 Task: Open an excel sheet with  and write heading  Customer order data  Add 10 people name:-  'David White, Emily Green, Andrew Baker, Madison Evans, Logan King, Grace Hill, Gabriel Young, Elizabeth Flores, Samuel Reed, Avery Nelson. ' in February Last week sales are  10020 to 20050. customer order name:-  Nike shoe, Adidas shoe, Gucci T-shirt, Louis Vuitton bag, Zara Shirt, H&M jeans, Chanel perfume, Versace perfume, Ralph Lauren, Prada Shirtcustomer order price in between:-  10000 to 15000. Save page analysisAnnualSales_Report_2023
Action: Mouse scrolled (450, 320) with delta (0, 0)
Screenshot: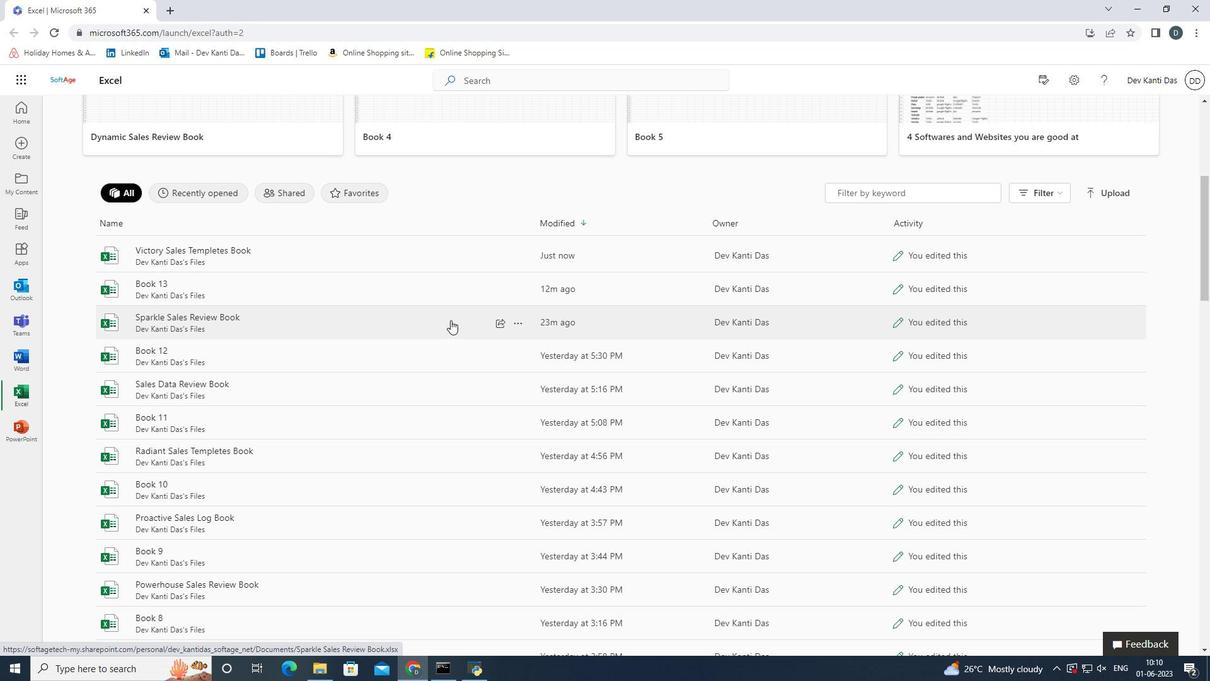 
Action: Mouse scrolled (450, 320) with delta (0, 0)
Screenshot: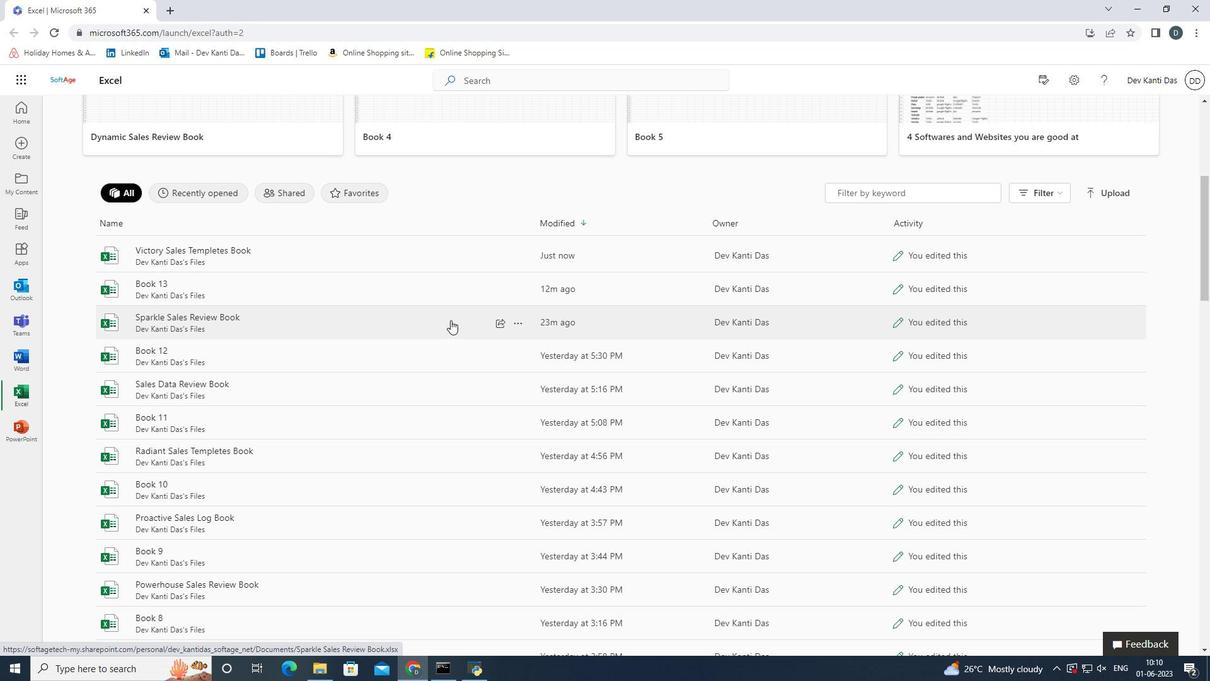 
Action: Mouse scrolled (450, 320) with delta (0, 0)
Screenshot: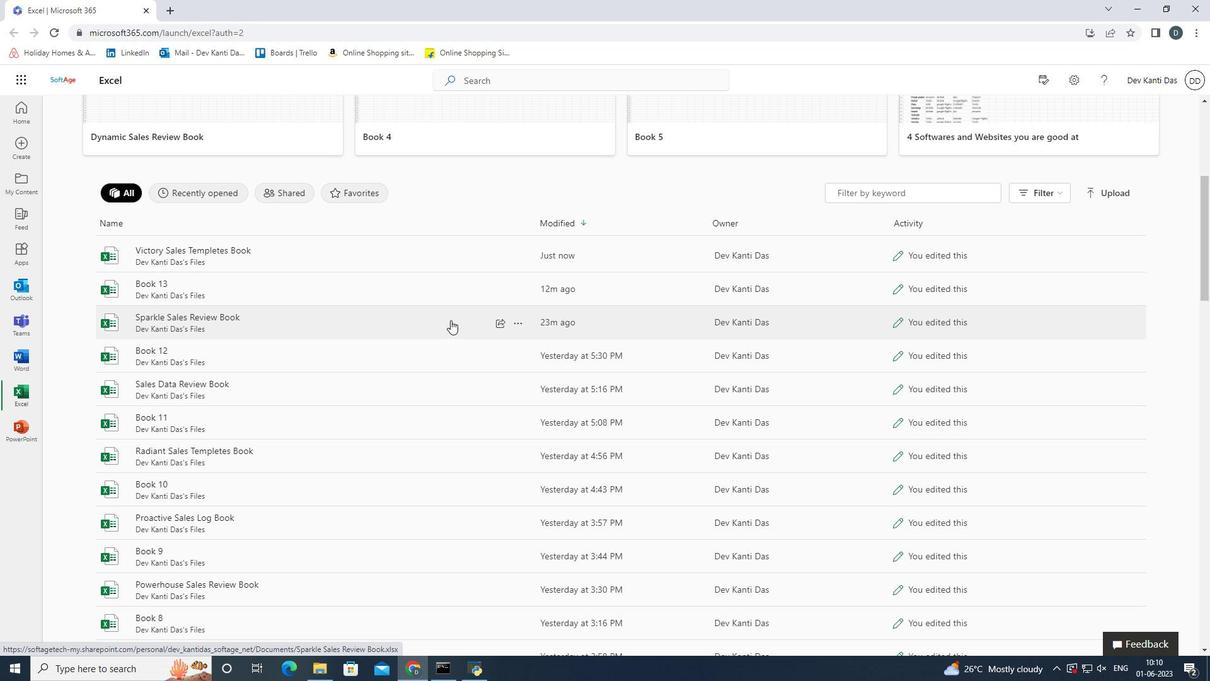 
Action: Mouse scrolled (450, 320) with delta (0, 0)
Screenshot: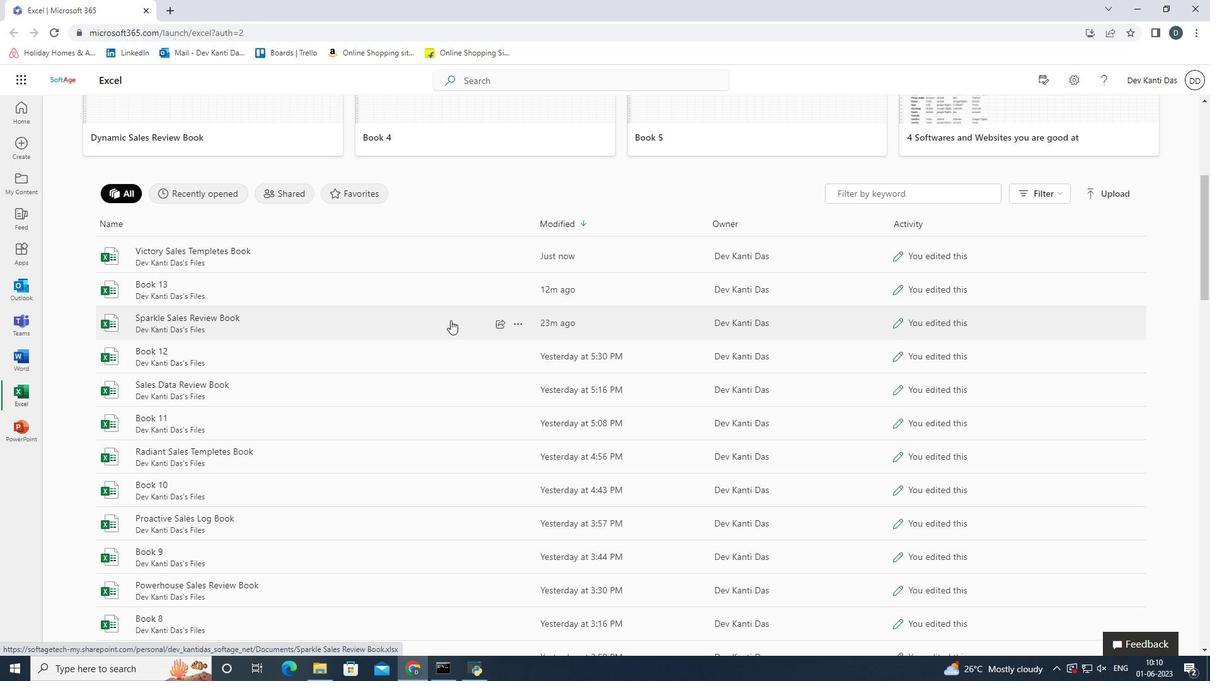 
Action: Mouse scrolled (450, 320) with delta (0, 0)
Screenshot: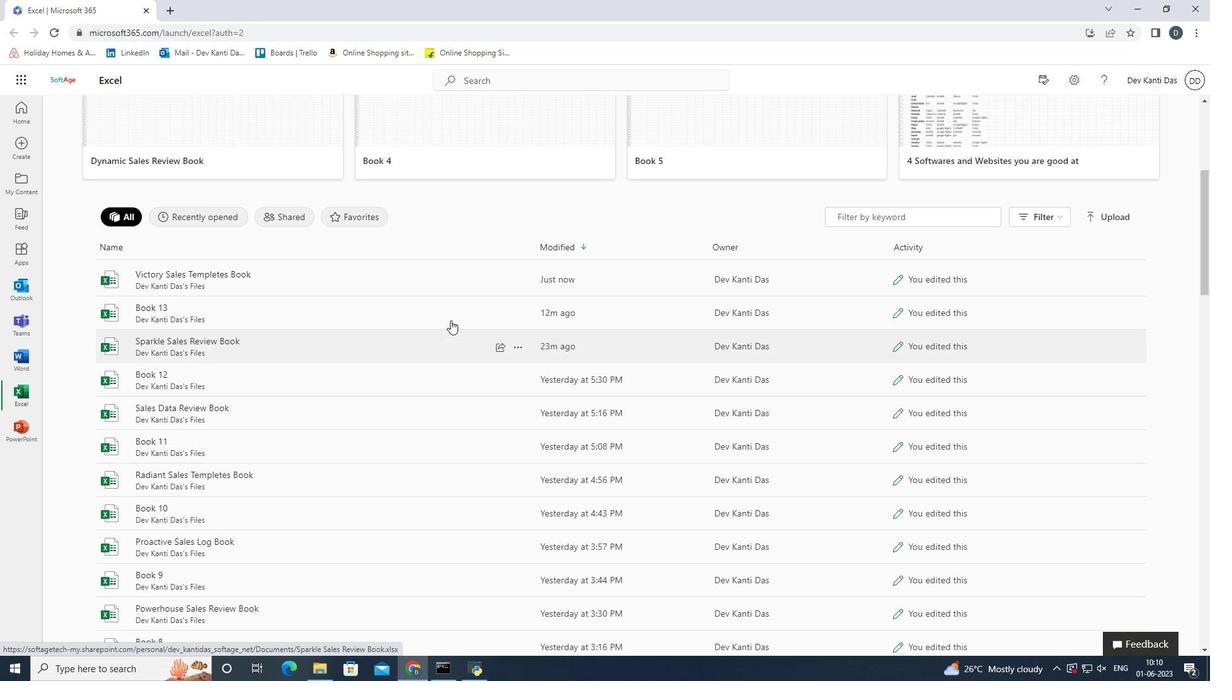 
Action: Mouse scrolled (450, 320) with delta (0, 0)
Screenshot: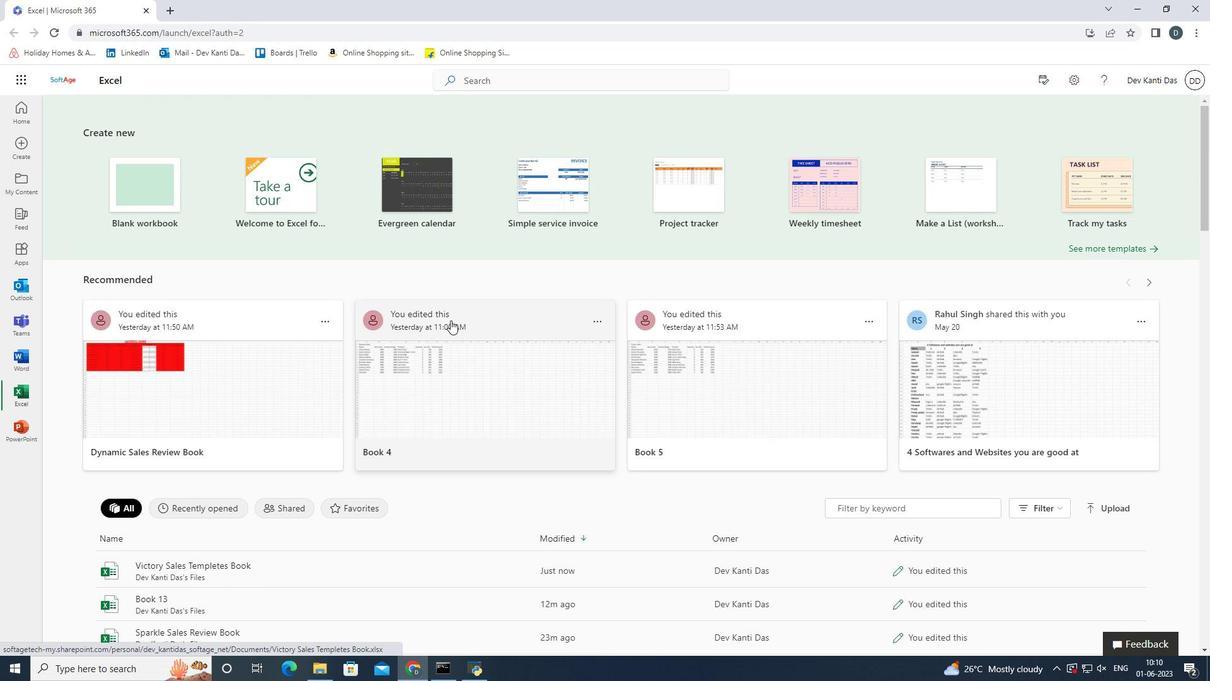 
Action: Mouse scrolled (450, 320) with delta (0, 0)
Screenshot: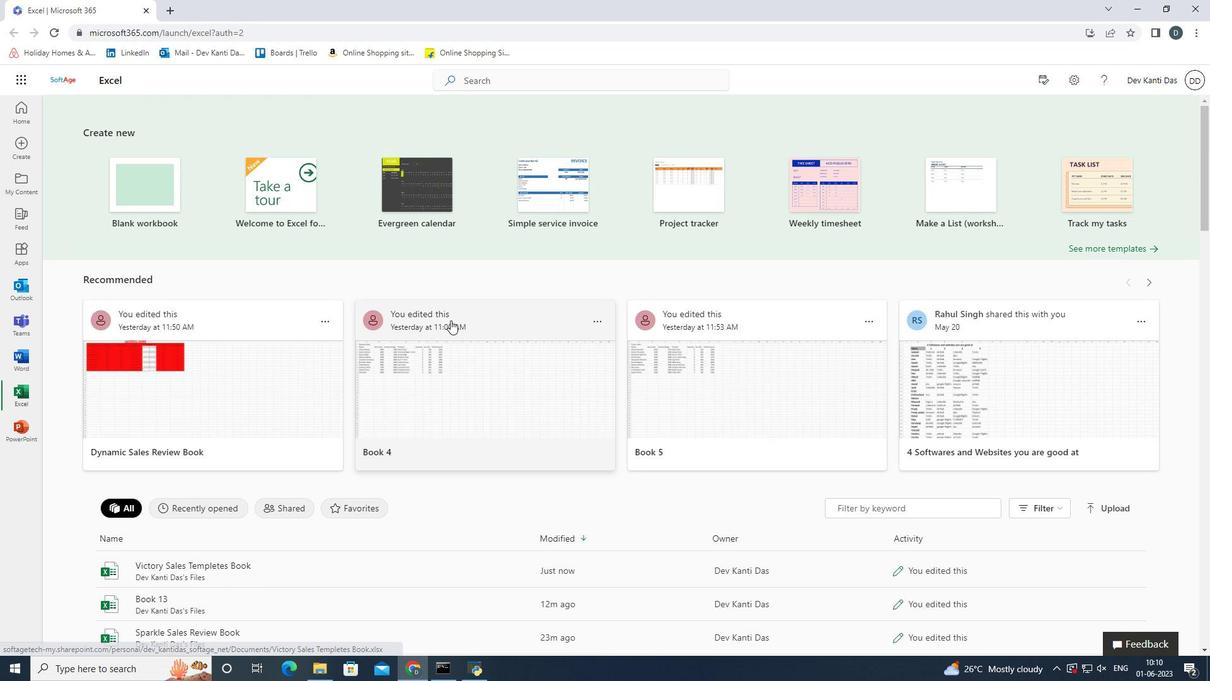 
Action: Mouse scrolled (450, 320) with delta (0, 0)
Screenshot: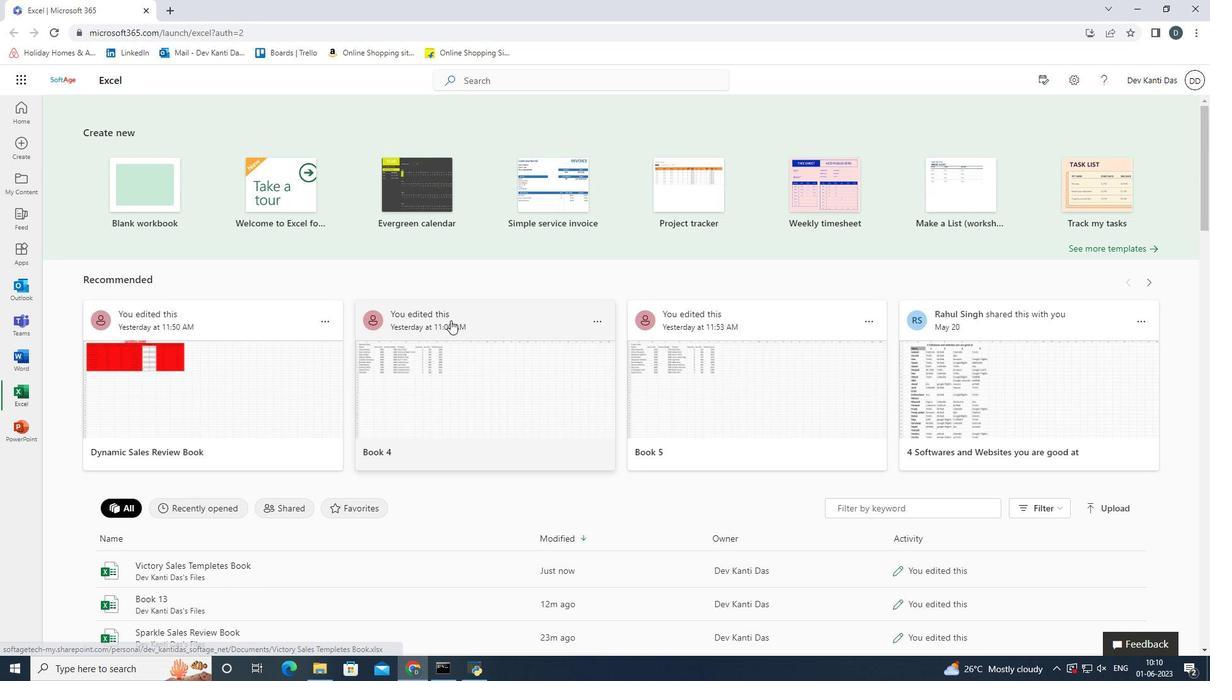 
Action: Mouse moved to (164, 202)
Screenshot: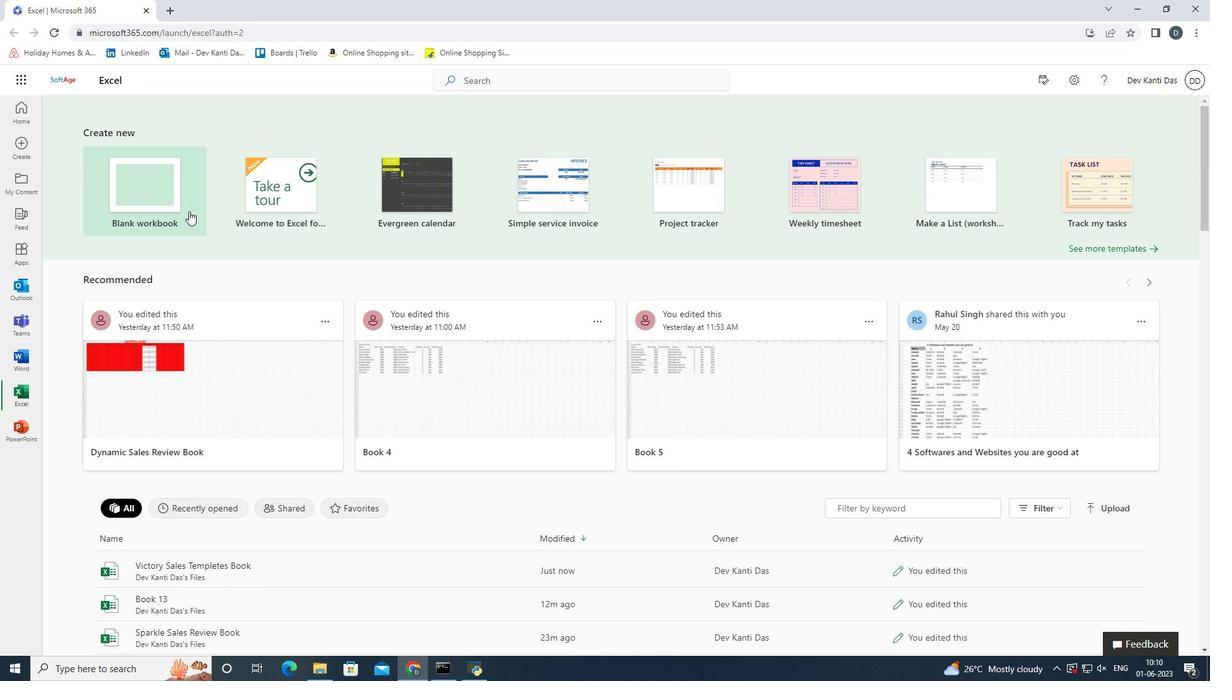 
Action: Mouse pressed left at (164, 202)
Screenshot: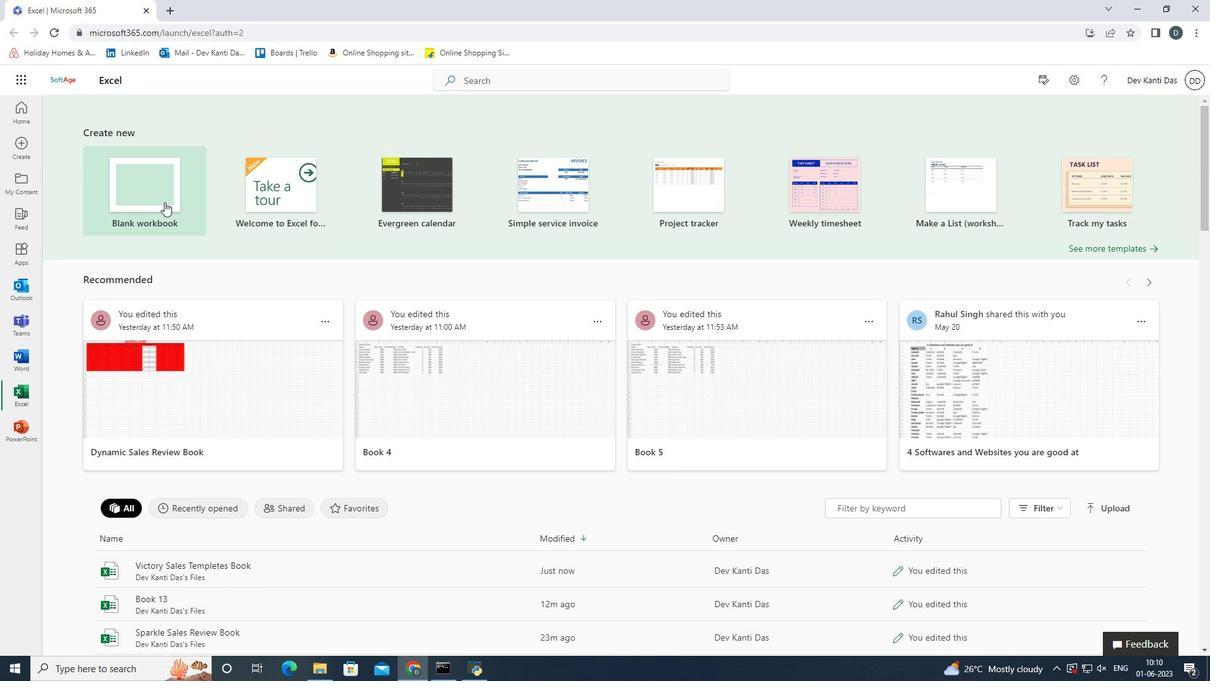 
Action: Mouse moved to (165, 290)
Screenshot: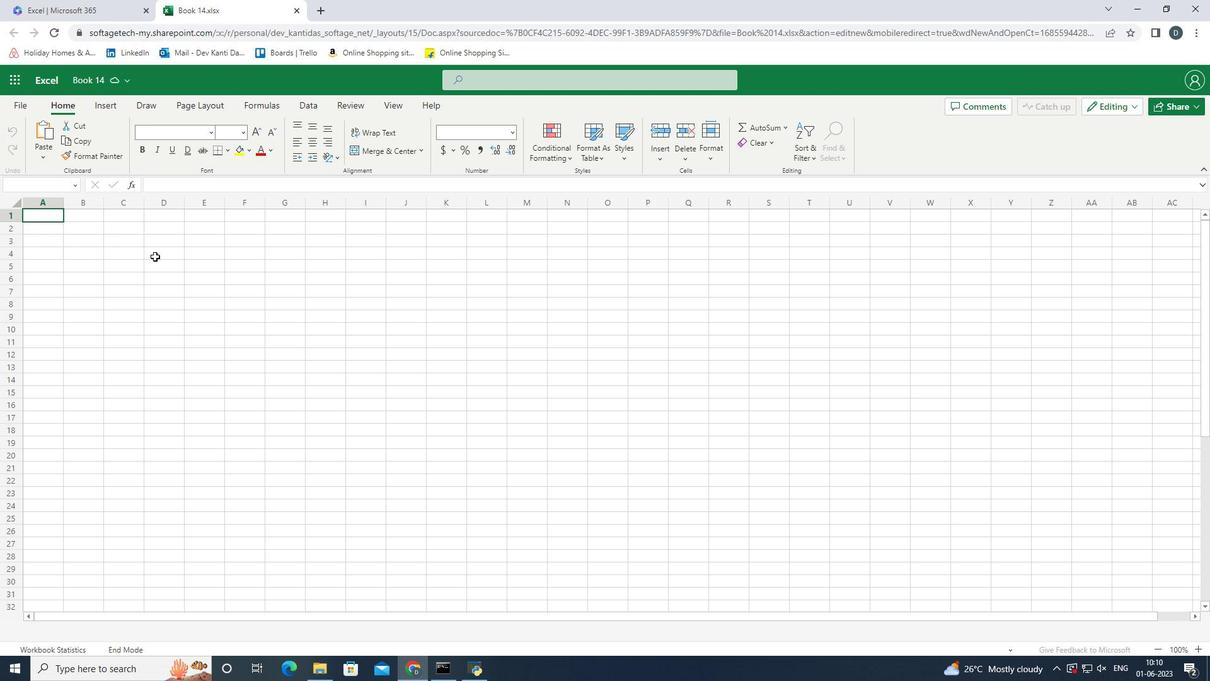 
Action: Key pressed <Key.shift>
Screenshot: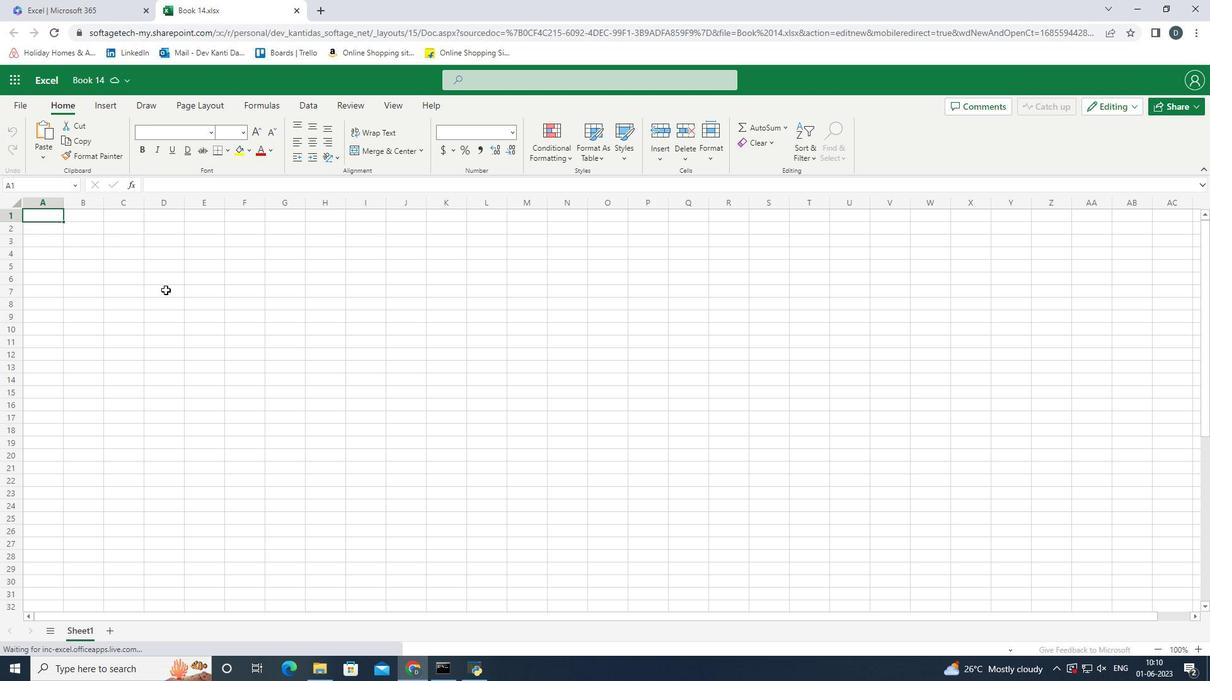 
Action: Mouse moved to (200, 300)
Screenshot: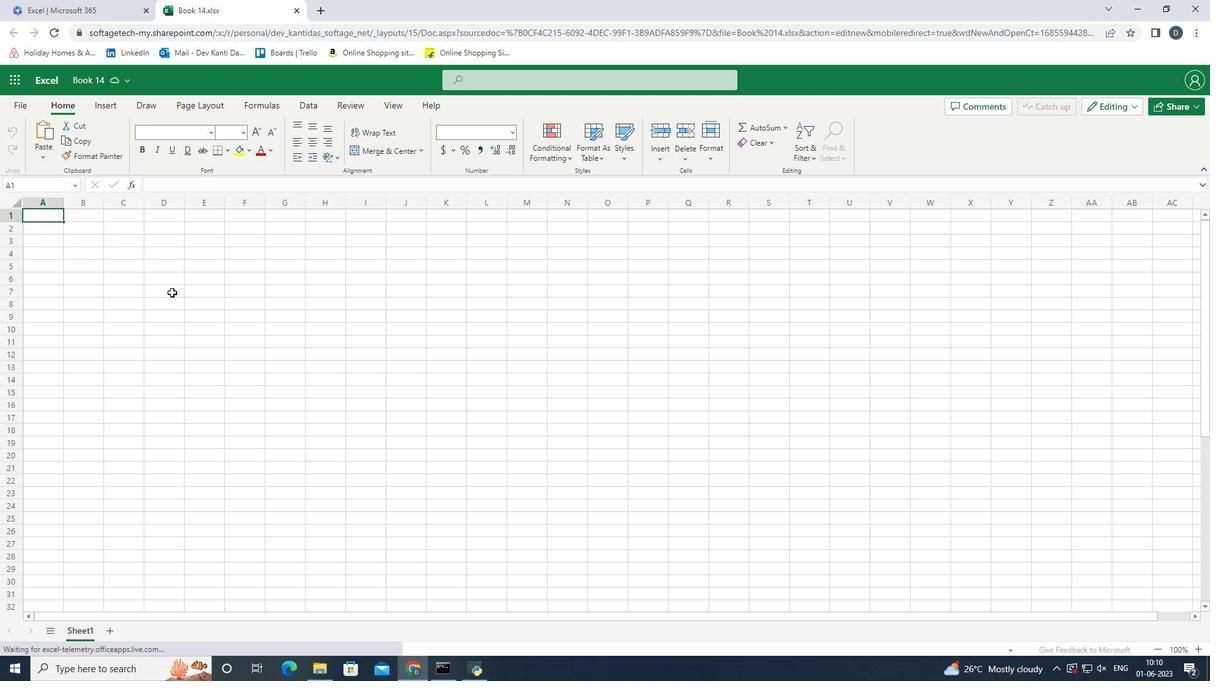 
Action: Key pressed <Key.shift><Key.shift><Key.shift>Customer<Key.space><Key.shift_r>Order<Key.space><Key.shift>Data<Key.enter><Key.shift>N
Screenshot: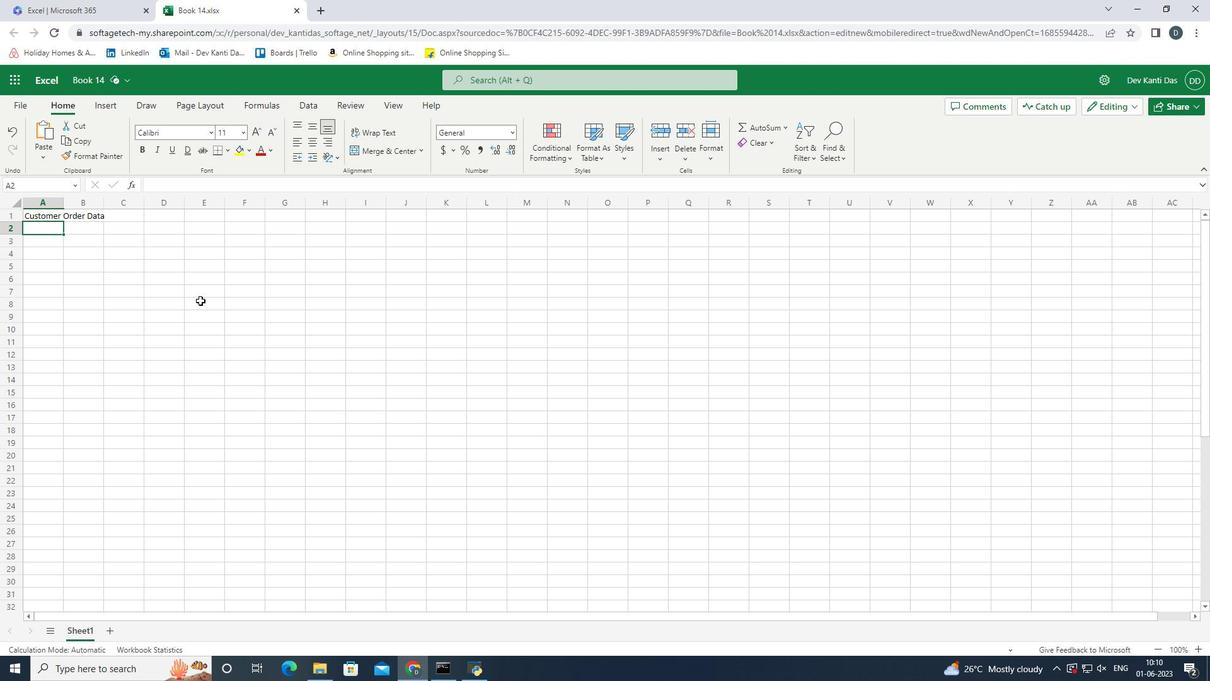 
Action: Mouse moved to (200, 300)
Screenshot: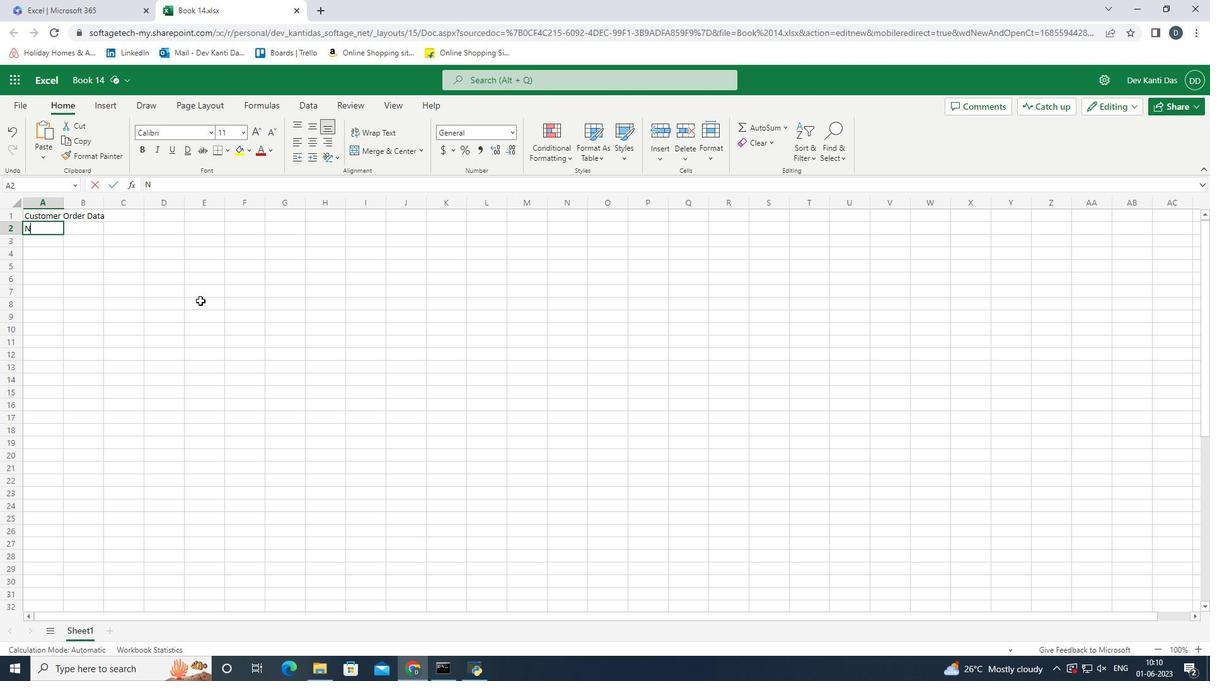 
Action: Key pressed ame<Key.enter><Key.shift><Key.shift><Key.shift><Key.shift><Key.shift><Key.shift><Key.shift><Key.shift><Key.shift><Key.shift><Key.shift><Key.shift><Key.shift>David<Key.space><Key.shift><Key.shift>White<Key.enter><Key.shift><Key.shift><Key.shift><Key.shift><Key.shift><Key.shift><Key.shift><Key.shift><Key.shift><Key.shift><Key.shift><Key.shift><Key.shift>Emily<Key.space><Key.shift><Key.shift><Key.shift>Green<Key.enter><Key.shift><Key.shift><Key.shift><Key.shift><Key.shift><Key.shift><Key.shift><Key.shift><Key.shift><Key.shift><Key.shift><Key.shift><Key.shift><Key.shift><Key.shift>Ande<Key.backspace>rew<Key.space><Key.shift><Key.shift><Key.shift><Key.shift><Key.shift><Key.shift><Key.shift><Key.shift><Key.shift><Key.shift><Key.shift><Key.shift><Key.shift><Key.shift><Key.shift><Key.shift><Key.shift><Key.shift><Key.shift><Key.shift><Key.shift><Key.shift><Key.shift><Key.shift><Key.shift><Key.shift><Key.shift><Key.shift><Key.shift><Key.shift><Key.shift><Key.shift><Key.shift><Key.shift><Key.shift><Key.shift><Key.shift><Key.shift>Baker<Key.space><Key.enter><Key.shift><Key.shift><Key.shift><Key.shift><Key.shift><Key.shift><Key.shift><Key.shift><Key.shift><Key.shift><Key.shift><Key.shift><Key.shift><Key.shift><Key.shift><Key.shift><Key.shift>Madison<Key.space><Key.shift><Key.shift><Key.shift><Key.shift>Evans<Key.enter><Key.shift>Logan<Key.space><Key.shift_r><Key.shift_r><Key.shift_r><Key.shift_r><Key.shift_r><Key.shift_r><Key.shift_r><Key.shift_r><Key.shift_r><Key.shift_r><Key.shift_r><Key.shift_r><Key.shift_r><Key.shift_r><Key.shift_r>King<Key.enter><Key.shift_r><Key.shift_r><Key.shift_r><Key.shift_r><Key.shift_r><Key.shift_r><Key.shift_r><Key.shift_r><Key.shift_r><Key.shift_r><Key.shift_r><Key.shift_r><Key.shift_r><Key.shift_r><Key.shift_r><Key.shift_r><Key.shift_r><Key.shift_r><Key.shift_r><Key.shift_r><Key.shift_r><Key.shift_r><Key.shift_r><Key.shift_r><Key.shift_r><Key.shift_r><Key.shift_r><Key.shift_r><Key.shift_r><Key.shift_r><Key.shift_r><Key.shift_r><Key.shift_r><Key.shift_r><Key.shift_r><Key.shift_r><Key.shift_r><Key.shift_r><Key.shift_r><Key.shift_r><Key.shift_r><Key.shift_r><Key.shift_r><Key.shift_r><Key.shift_r><Key.shift_r><Key.shift_r><Key.shift_r><Key.shift_r><Key.shift_r><Key.shift_r><Key.shift_r><Key.shift_r><Key.shift_r><Key.shift_r><Key.shift_r><Key.shift_r><Key.shift_r><Key.shift_r><Key.shift_r><Key.shift_r><Key.shift_r><Key.shift_r><Key.shift_r><Key.shift_r><Key.shift_r><Key.shift_r><Key.shift_r><Key.shift_r><Key.shift_r><Key.shift_r><Key.shift_r><Key.shift_r><Key.shift_r><Key.shift_r><Key.shift_r><Key.shift_r><Key.shift_r><Key.shift_r><Key.shift_r><Key.shift_r><Key.shift_r><Key.shift_r><Key.shift_r><Key.shift_r><Key.shift_r><Key.shift_r><Key.shift_r><Key.shift_r><Key.shift_r><Key.shift_r><Key.shift_r><Key.shift_r><Key.shift_r><Key.shift_r><Key.shift_r><Key.shift_r><Key.shift_r><Key.shift_r>Grace<Key.space><Key.shift_r><Key.shift_r><Key.shift_r>Hill<Key.enter><Key.shift><Key.shift><Key.shift><Key.shift><Key.shift><Key.shift><Key.shift>Gabriel<Key.space><Key.shift_r><Key.shift_r><Key.shift_r><Key.shift_r><Key.shift_r><Key.shift_r><Key.shift_r><Key.shift_r><Key.shift_r><Key.shift_r><Key.shift_r><Key.shift_r><Key.shift_r><Key.shift_r><Key.shift_r>Young<Key.enter><Key.shift>Elizabeth<Key.space><Key.shift><Key.shift><Key.shift><Key.shift><Key.shift><Key.shift><Key.shift>Flores<Key.enter><Key.shift>Samuel<Key.space><Key.shift>Reed<Key.enter><Key.shift><Key.shift><Key.shift><Key.shift><Key.shift><Key.shift><Key.shift><Key.shift>Avery<Key.space><Key.shift><Key.shift><Key.shift><Key.shift><Key.shift><Key.shift><Key.shift><Key.shift><Key.shift><Key.shift><Key.shift><Key.shift><Key.shift><Key.shift><Key.shift><Key.shift><Key.shift><Key.shift><Key.shift><Key.shift><Key.shift><Key.shift><Key.shift><Key.shift><Key.shift><Key.shift><Key.shift><Key.shift><Key.shift><Key.shift><Key.shift><Key.shift><Key.shift><Key.shift><Key.shift><Key.shift><Key.shift><Key.shift><Key.shift><Key.shift><Key.shift><Key.shift><Key.shift><Key.shift><Key.shift><Key.shift><Key.shift><Key.shift><Key.shift><Key.shift><Key.shift><Key.shift><Key.shift><Key.shift><Key.shift><Key.shift><Key.shift><Key.shift><Key.shift><Key.shift><Key.shift>Nelson<Key.down><Key.right><Key.up><Key.up><Key.up><Key.up><Key.up><Key.up><Key.up><Key.up><Key.up><Key.up><Key.up>
Screenshot: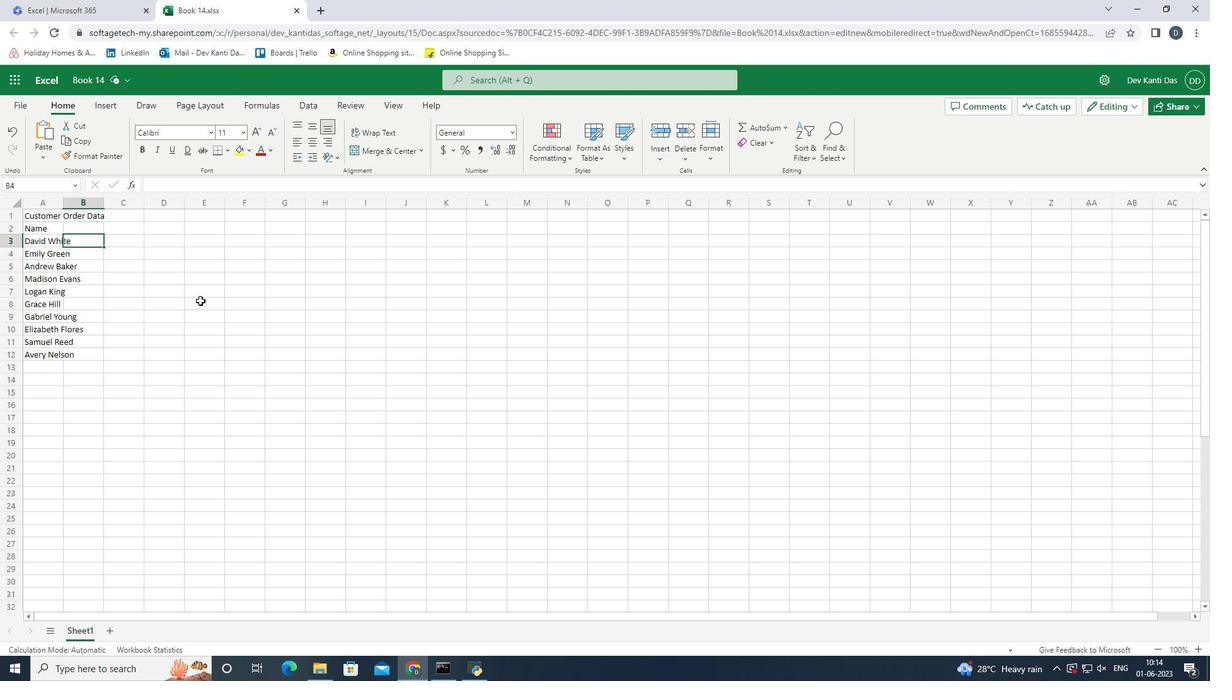 
Action: Mouse moved to (64, 206)
Screenshot: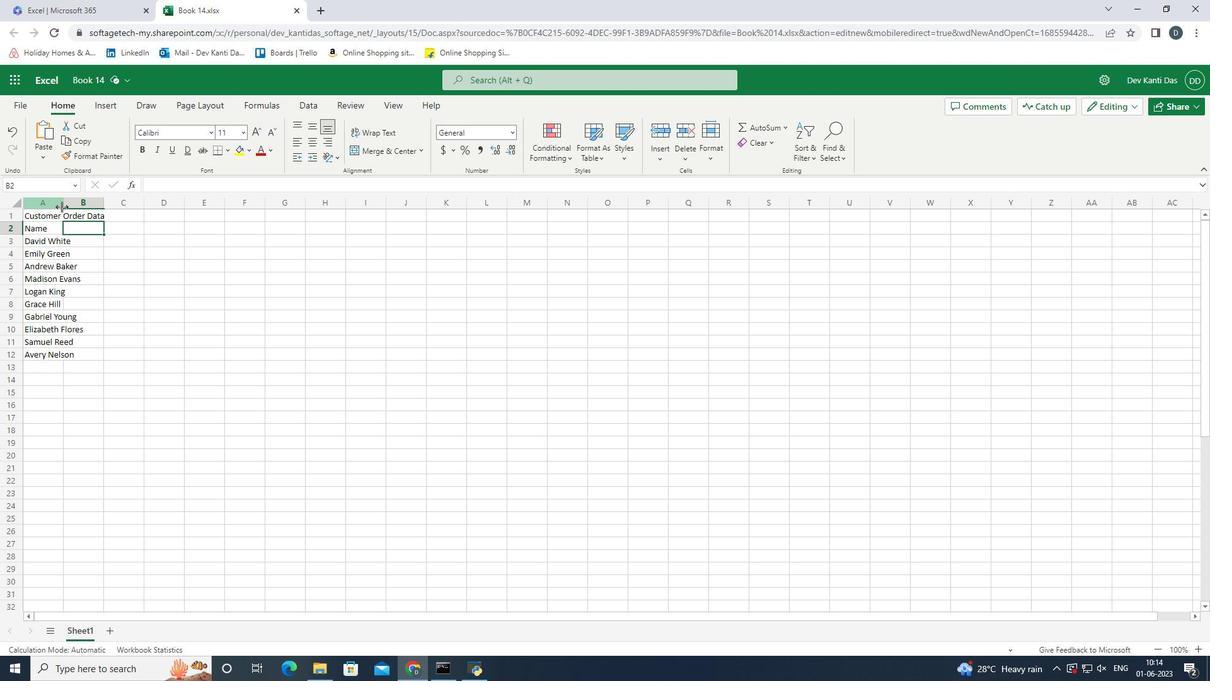 
Action: Mouse pressed left at (64, 206)
Screenshot: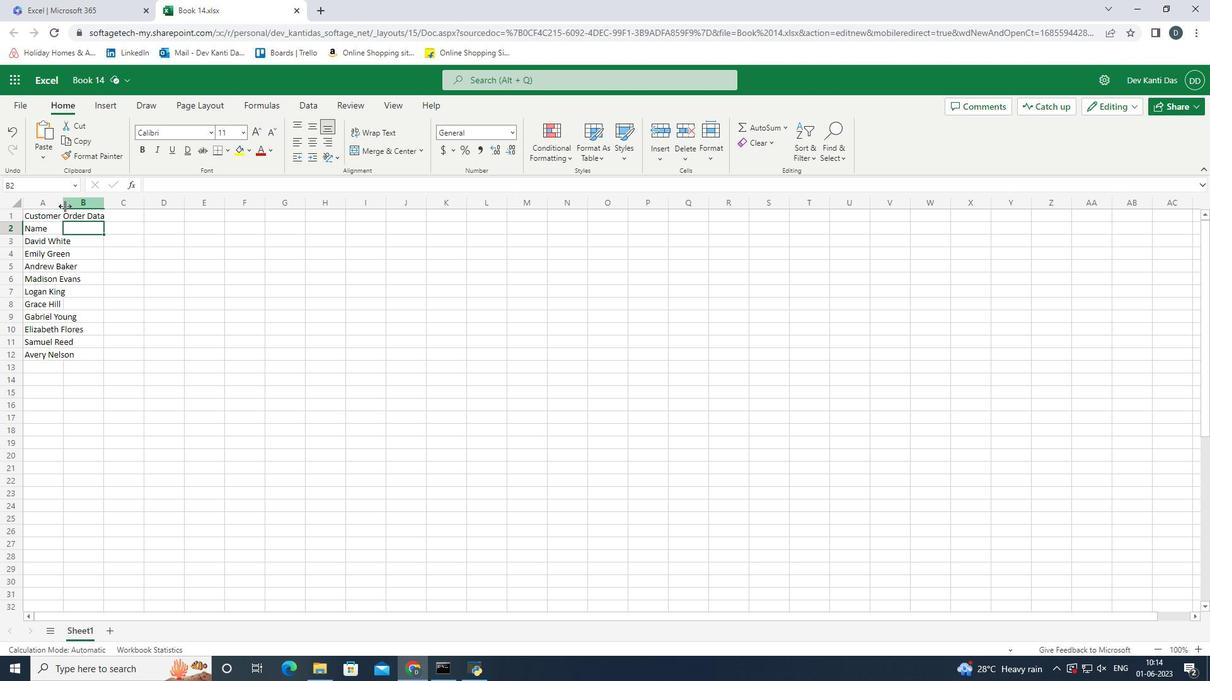 
Action: Mouse moved to (292, 324)
Screenshot: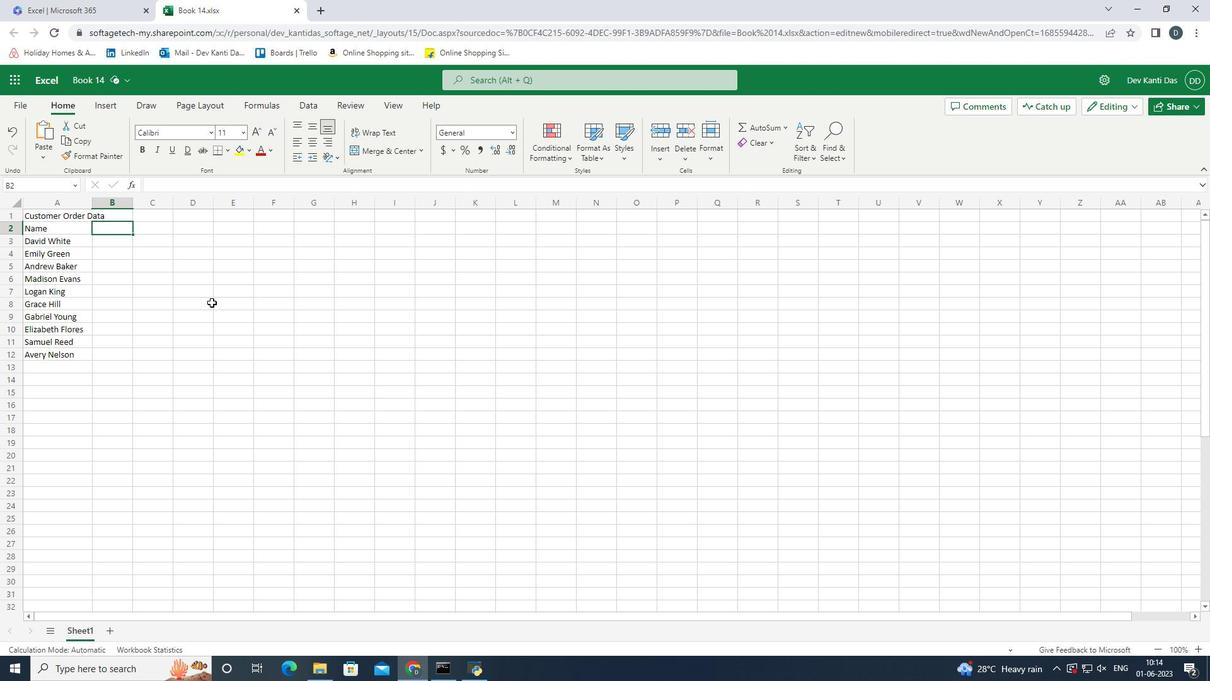 
Action: Key pressed <Key.shift>Last<Key.space><Key.shift><Key.shift><Key.shift><Key.shift>Week<Key.space><Key.shift><Key.shift>Sales<Key.space>of<Key.space><Key.shift><Key.shift><Key.shift><Key.shift><Key.shift><Key.shift><Key.shift><Key.shift><Key.shift><Key.shift><Key.shift><Key.shift><Key.shift><Key.shift><Key.shift><Key.shift>February<Key.enter>
Screenshot: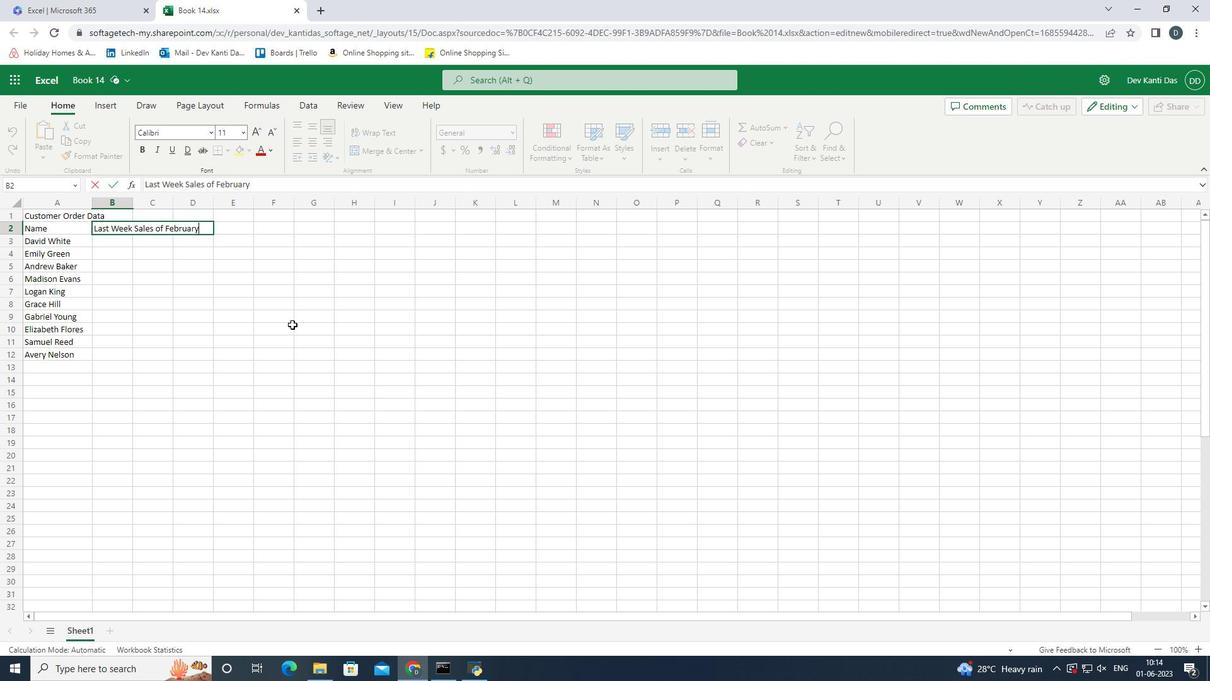 
Action: Mouse moved to (132, 203)
Screenshot: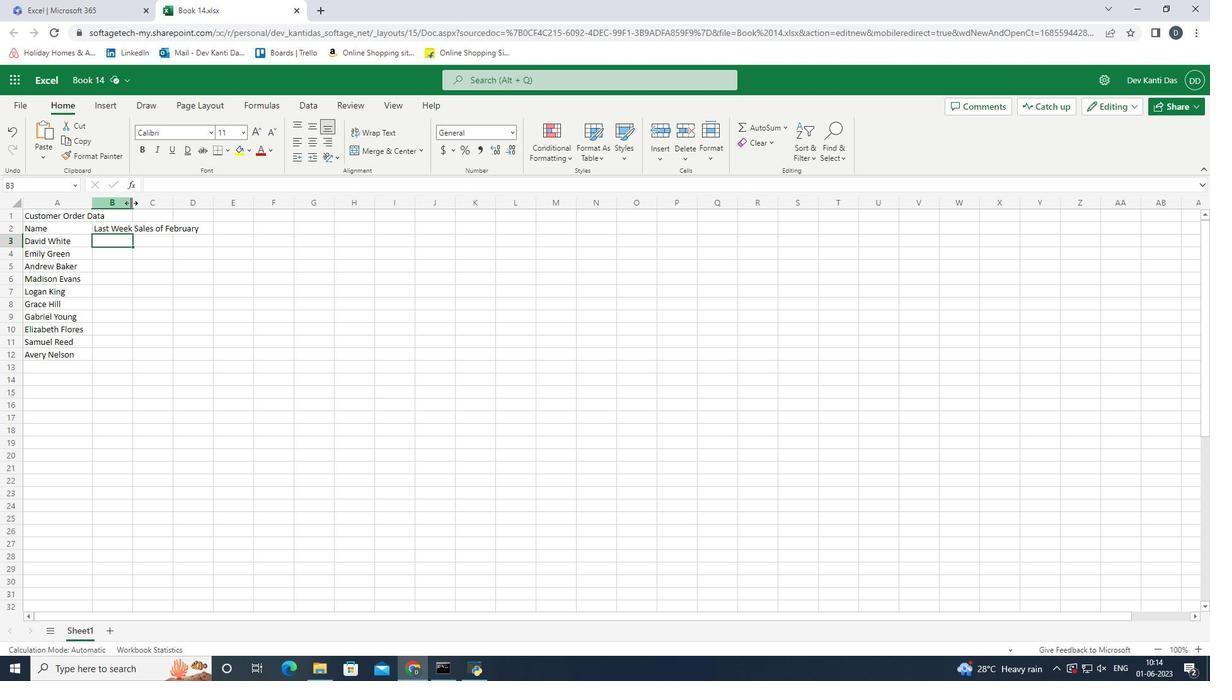 
Action: Mouse pressed left at (132, 203)
Screenshot: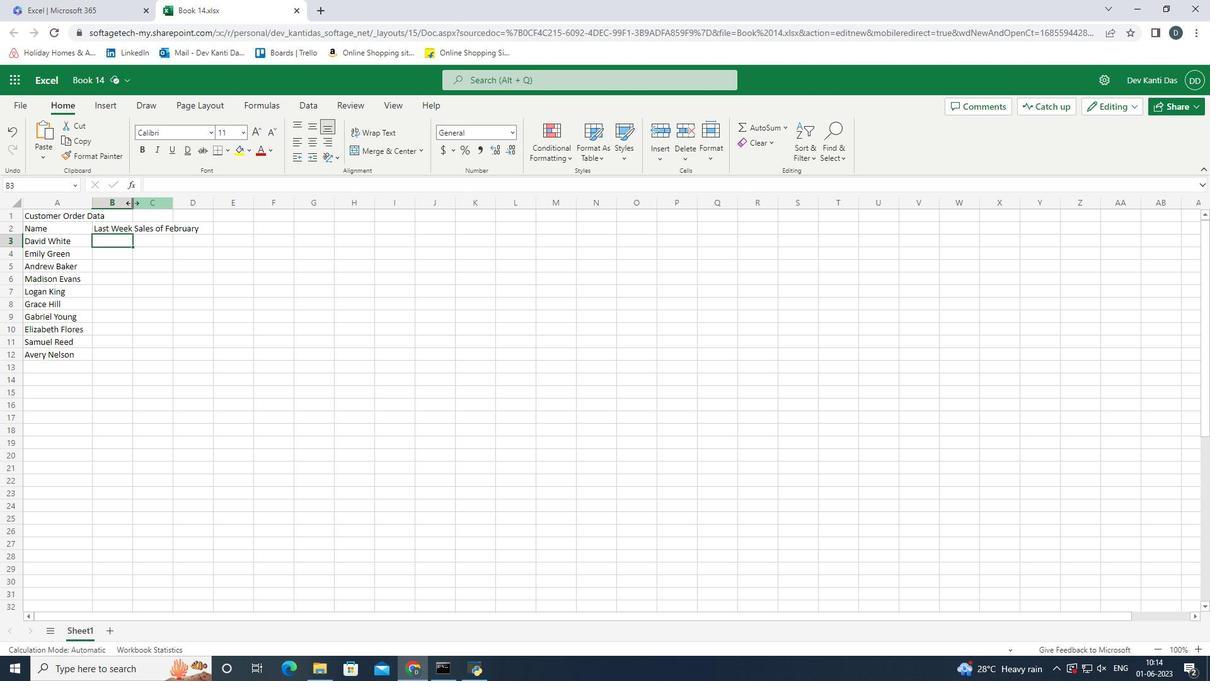 
Action: Mouse moved to (174, 228)
Screenshot: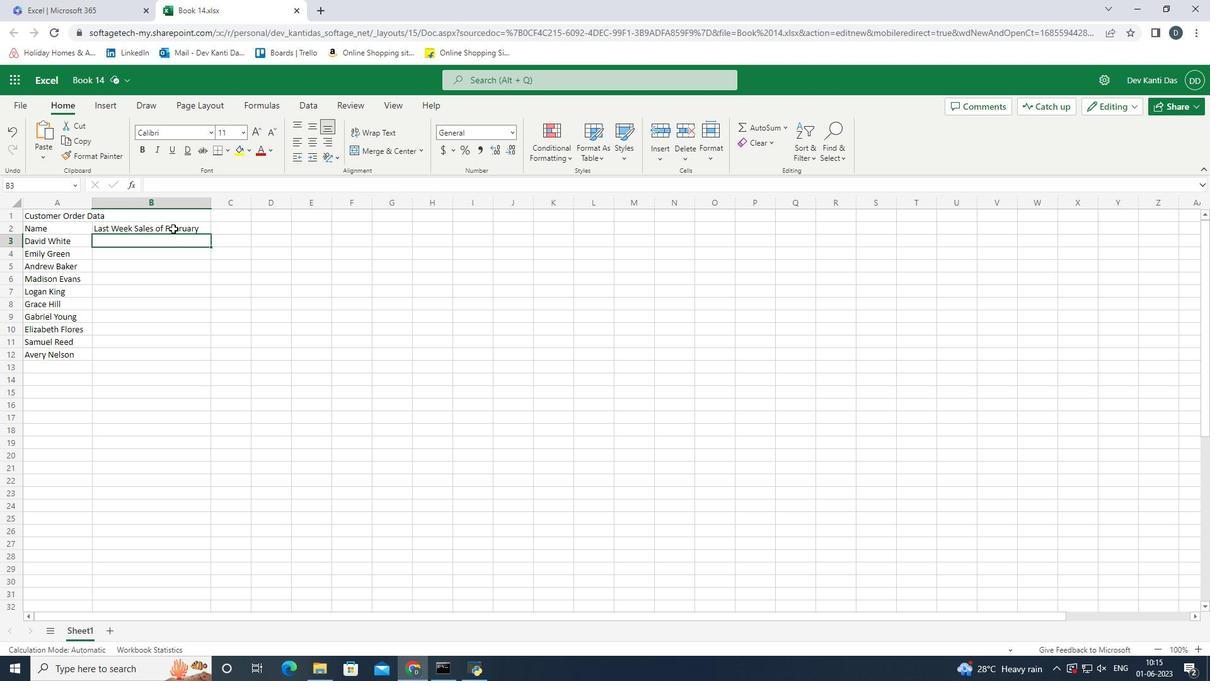 
Action: Mouse pressed left at (174, 228)
Screenshot: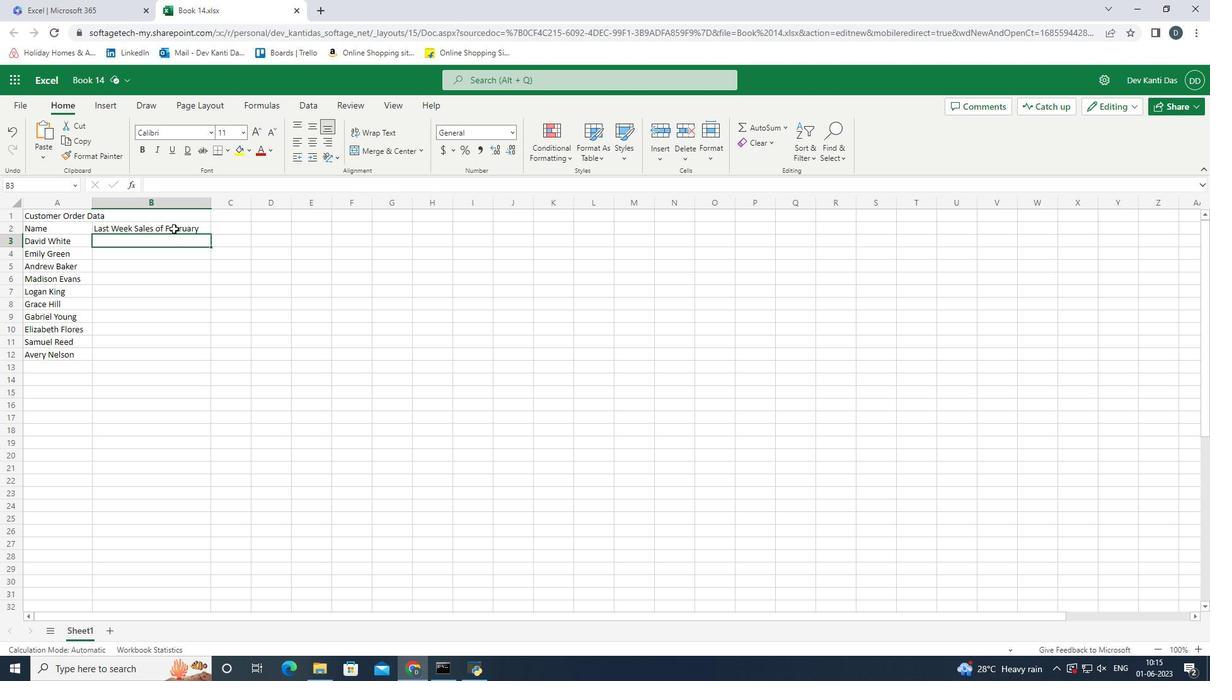 
Action: Mouse moved to (165, 240)
Screenshot: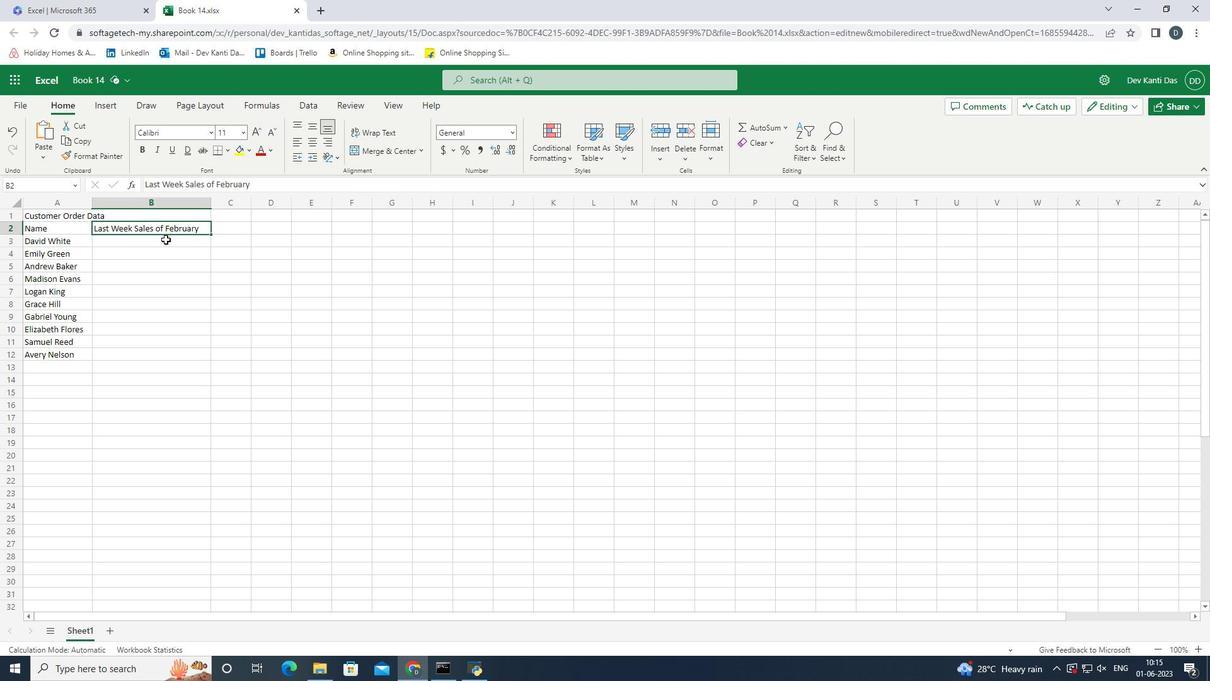 
Action: Mouse pressed left at (165, 240)
Screenshot: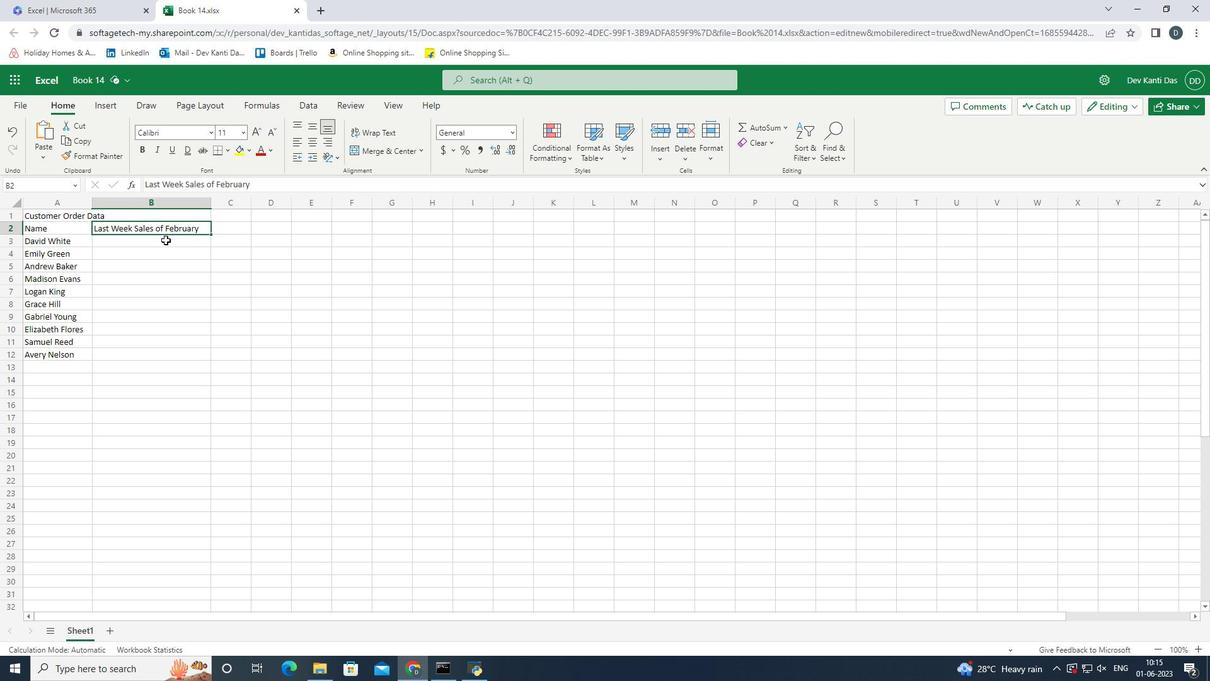 
Action: Mouse moved to (459, 235)
Screenshot: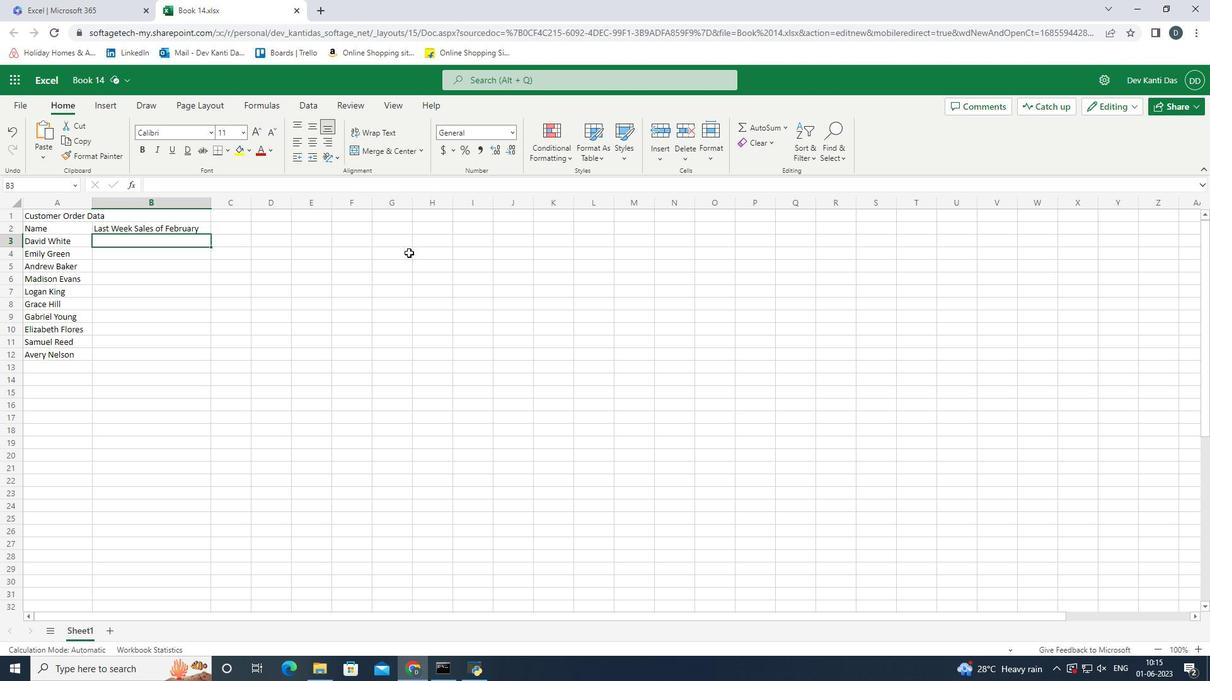 
Action: Mouse pressed left at (459, 235)
Screenshot: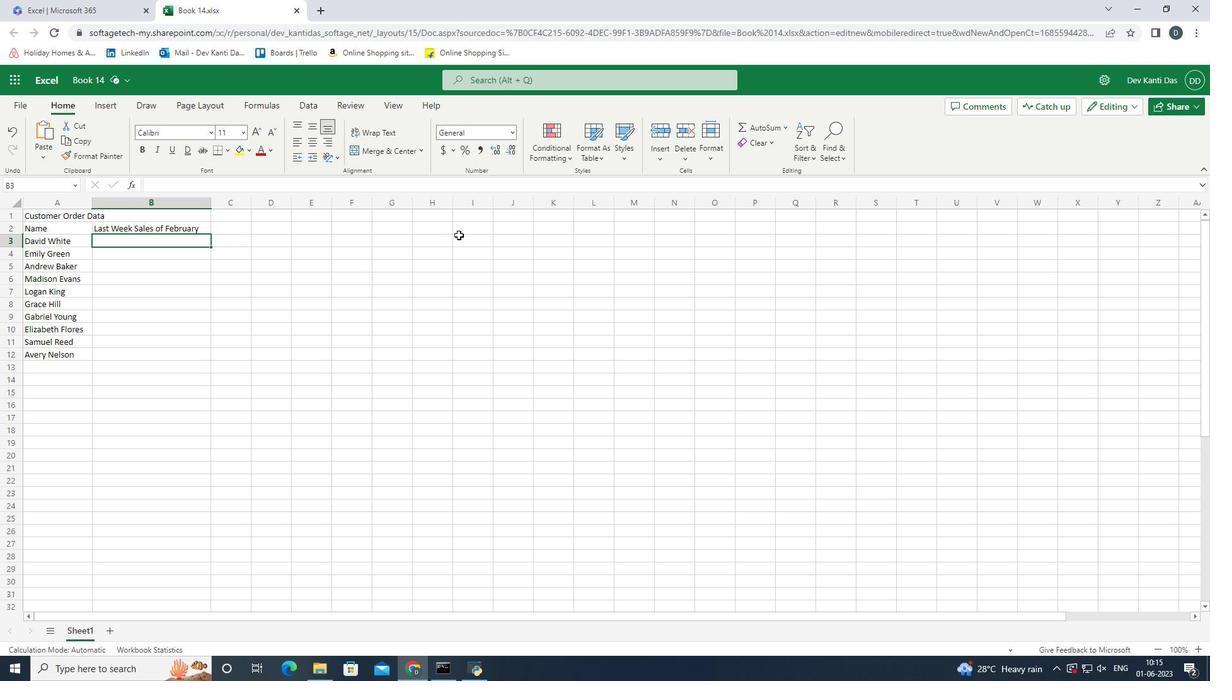 
Action: Key pressed =
Screenshot: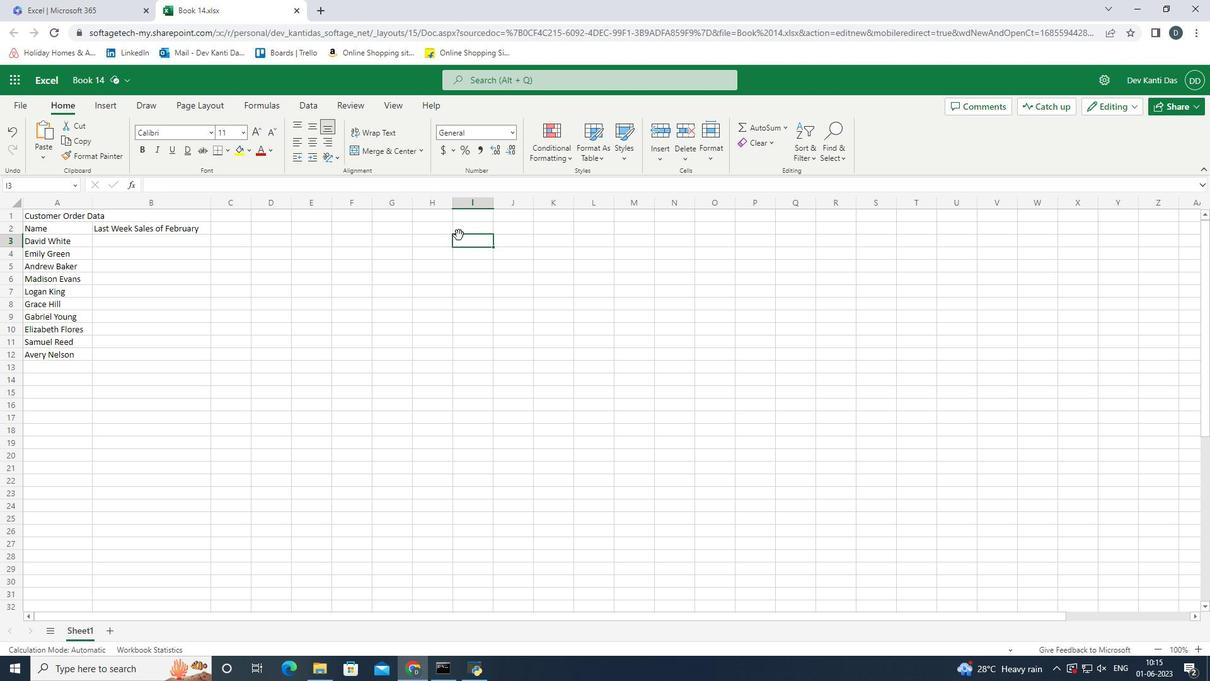 
Action: Mouse moved to (457, 235)
Screenshot: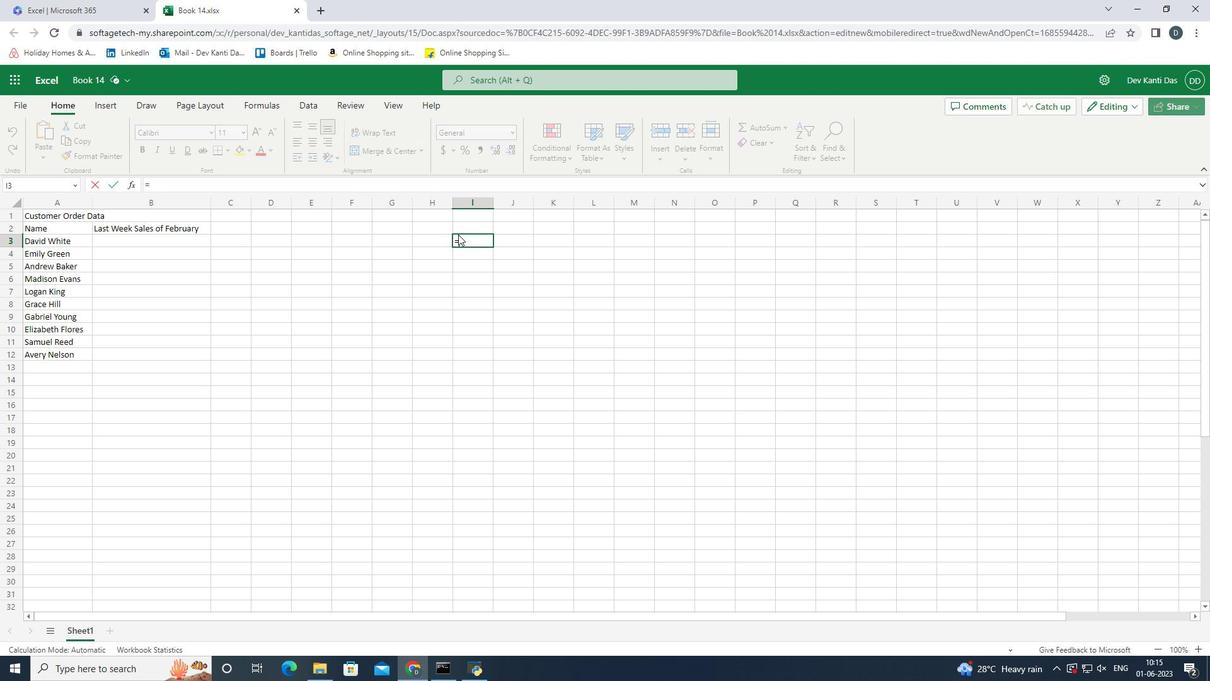 
Action: Key pressed 20050-10020<Key.enter><Key.up>
Screenshot: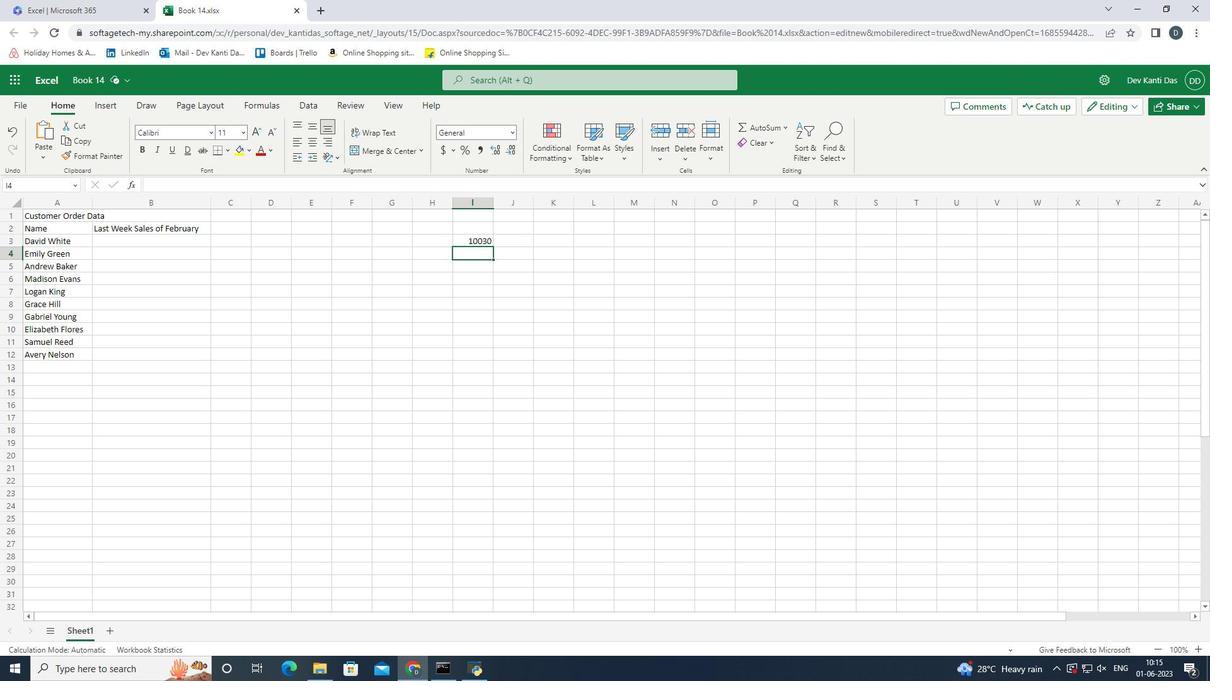 
Action: Mouse moved to (473, 244)
Screenshot: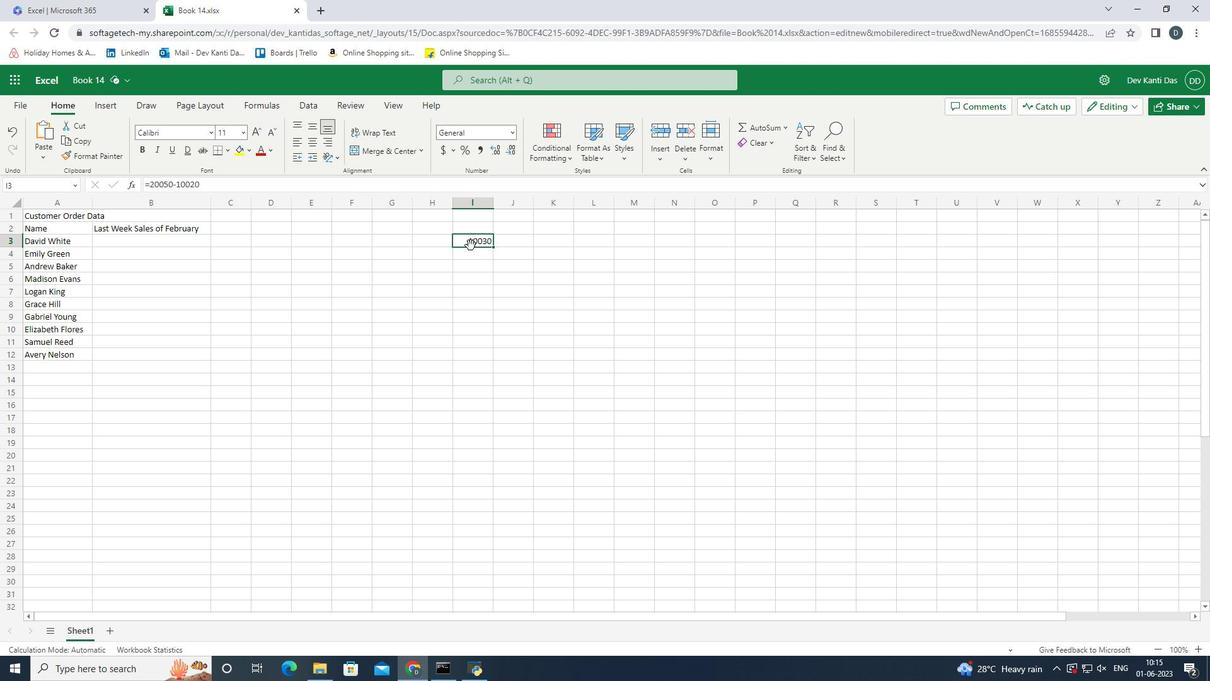 
Action: Key pressed <Key.backspace>
Screenshot: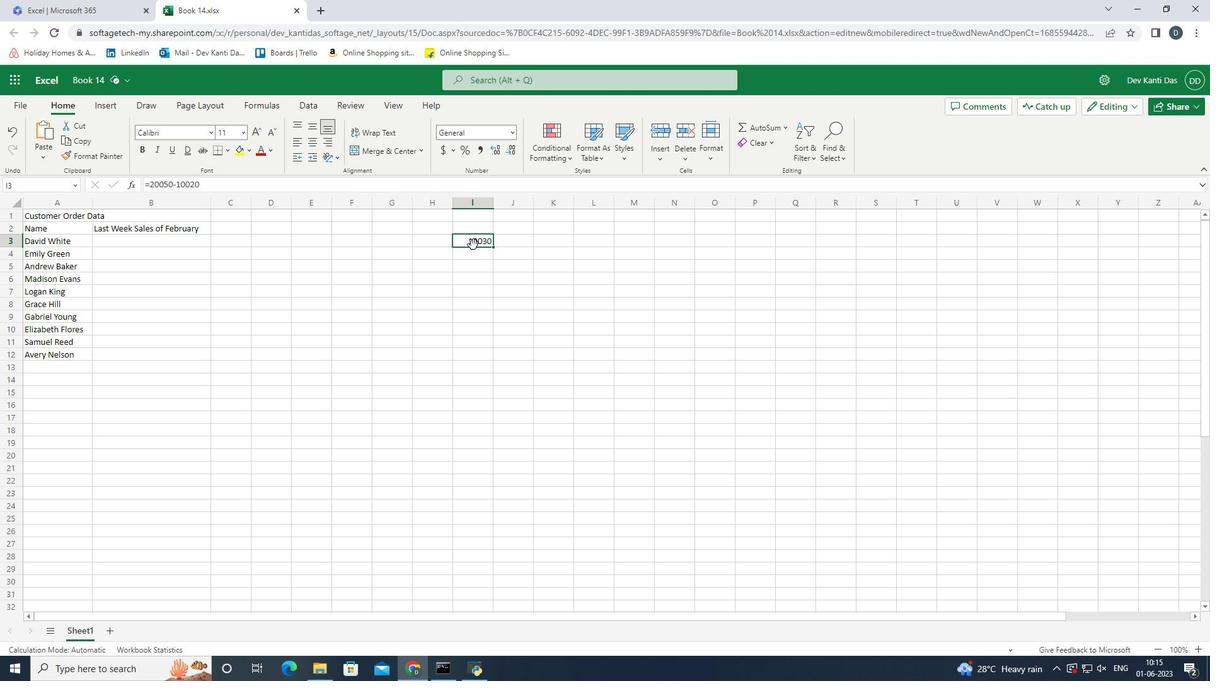 
Action: Mouse moved to (170, 238)
Screenshot: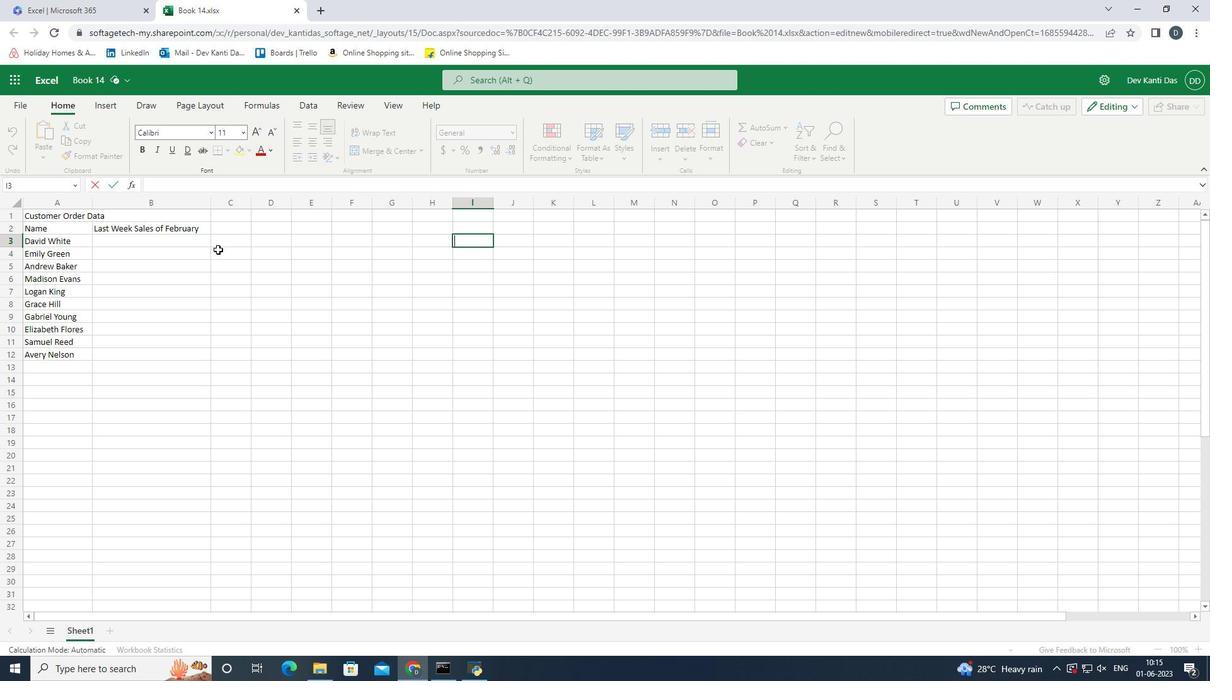 
Action: Mouse pressed left at (170, 238)
Screenshot: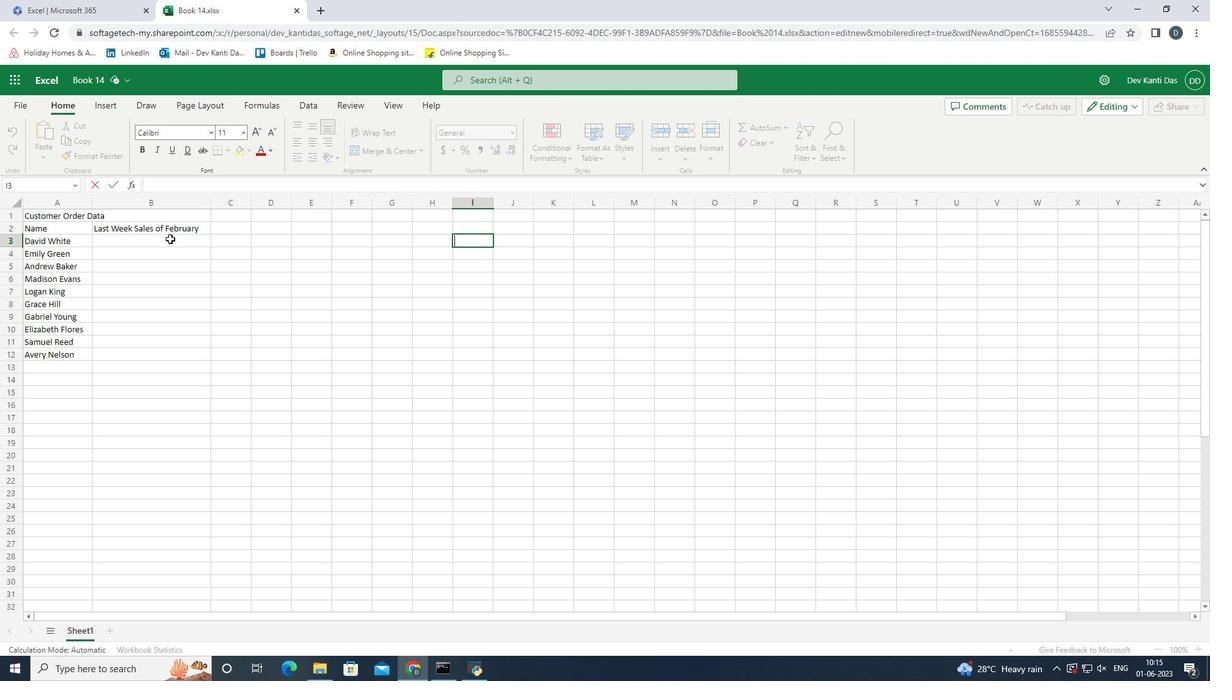 
Action: Mouse moved to (629, 326)
Screenshot: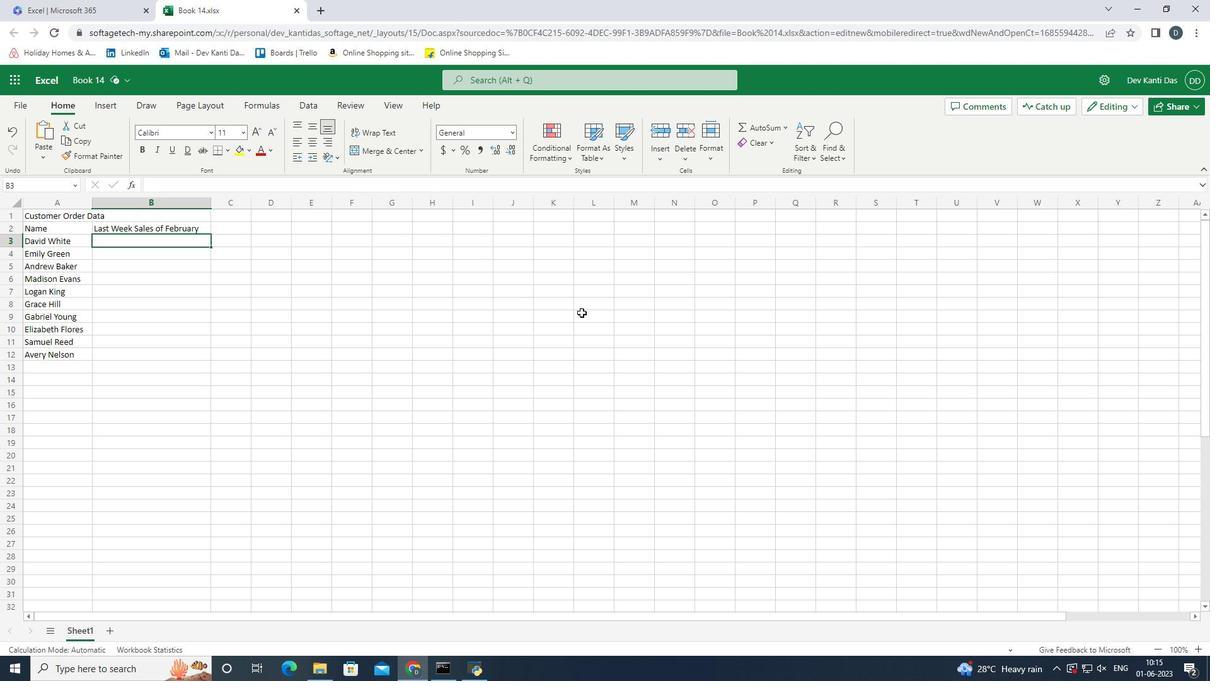 
Action: Key pressed 11000<Key.enter>12000<Key.enter>13000<Key.enter>14000<Key.enter>15000<Key.enter>16000<Key.enter>17000<Key.enter>18000<Key.enter>19000<Key.enter>20000<Key.right><Key.up><Key.up><Key.up><Key.up><Key.up><Key.up><Key.up><Key.up><Key.up><Key.up><Key.down><Key.up>
Screenshot: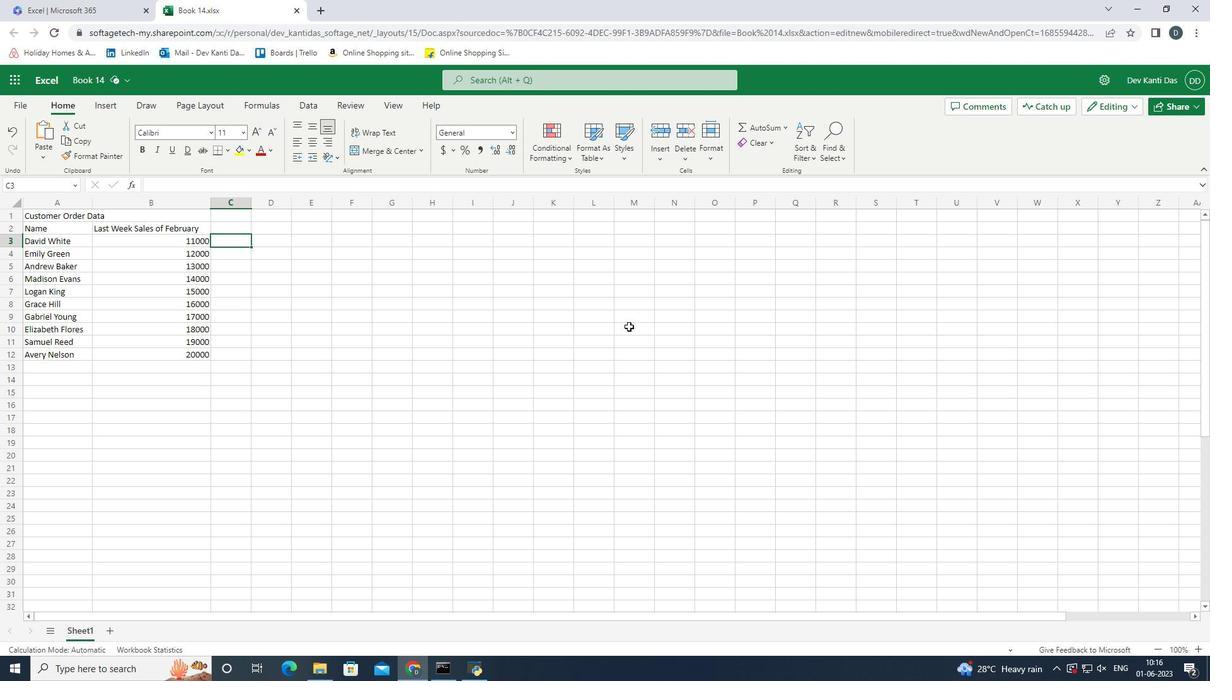 
Action: Mouse moved to (573, 381)
Screenshot: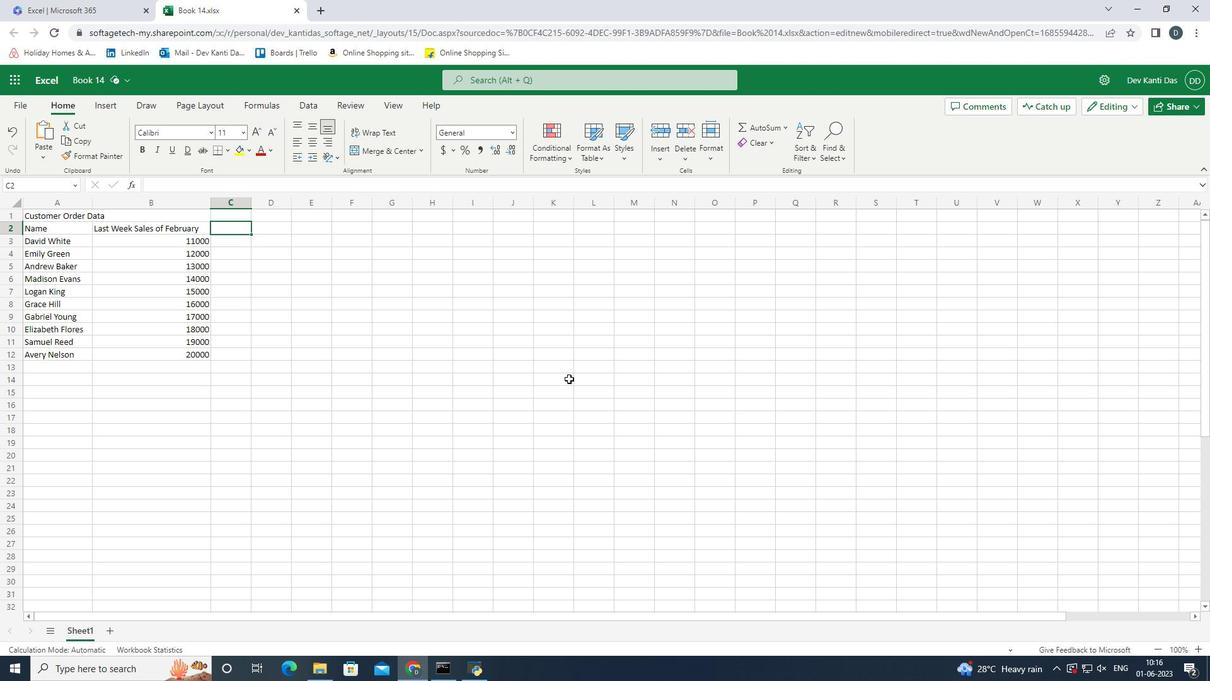
Action: Key pressed <Key.shift>
Screenshot: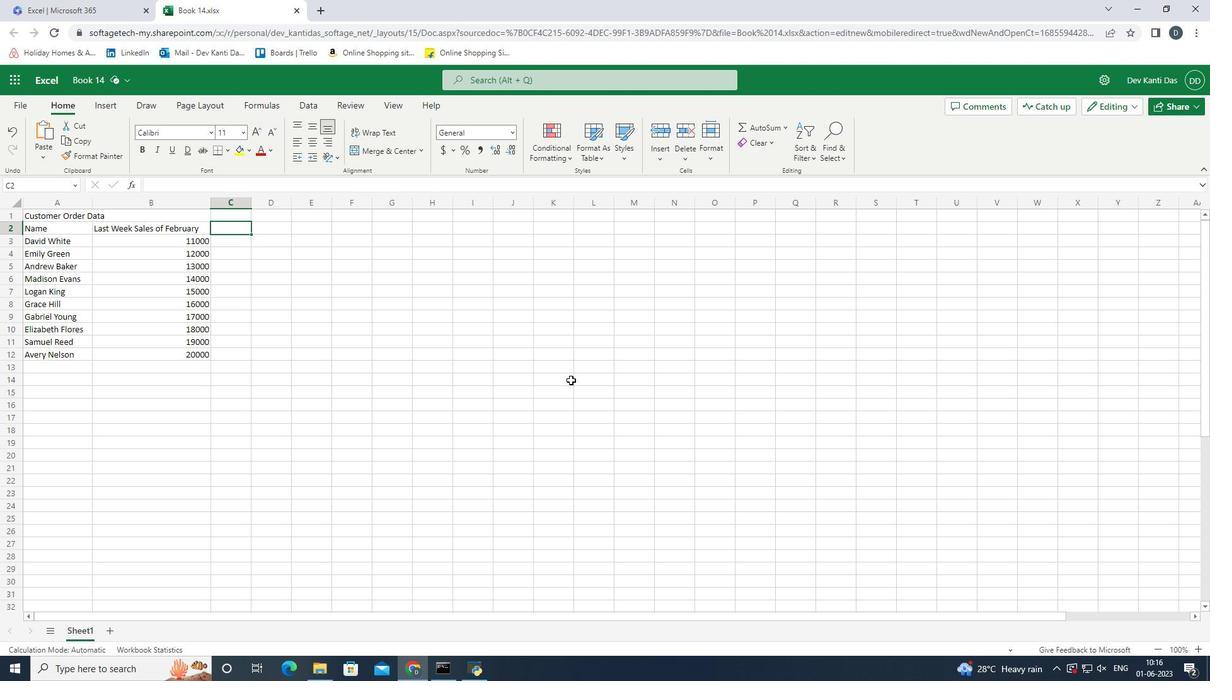 
Action: Mouse moved to (574, 381)
Screenshot: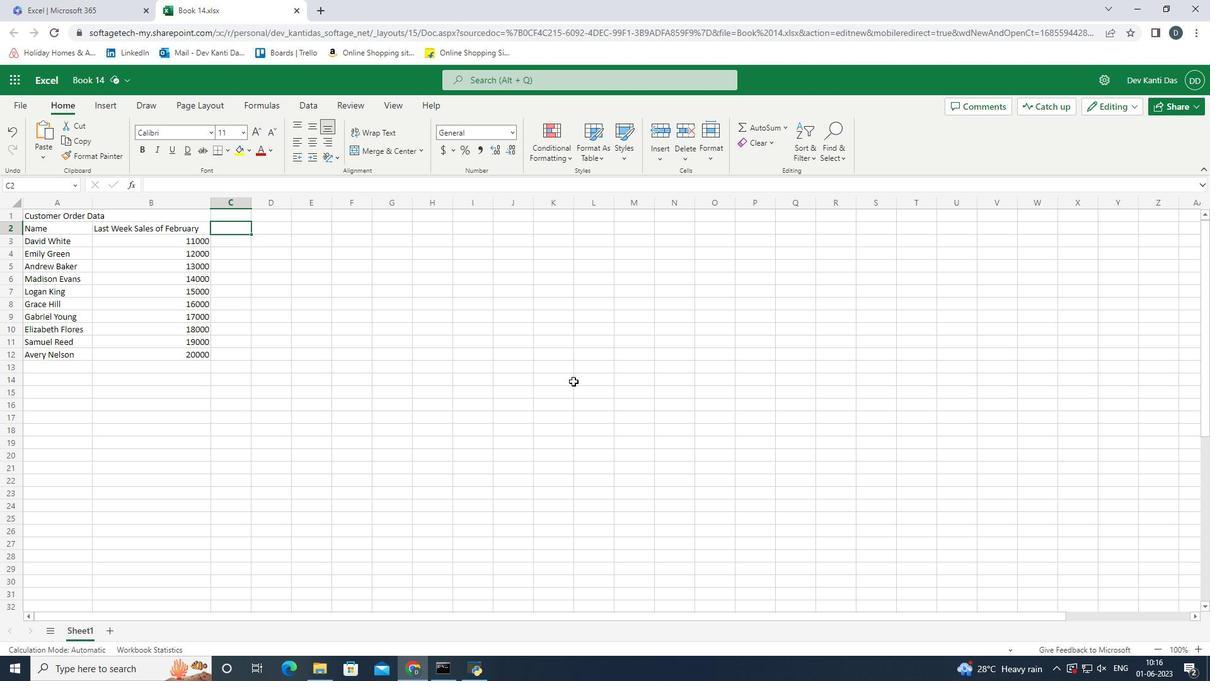 
Action: Key pressed <Key.shift><Key.shift><Key.shift><Key.shift><Key.shift><Key.shift><Key.shift><Key.shift><Key.shift><Key.shift><Key.shift><Key.shift><Key.shift><Key.shift><Key.shift><Key.shift><Key.shift><Key.shift><Key.shift><Key.shift><Key.shift><Key.shift><Key.shift><Key.shift><Key.shift><Key.shift><Key.shift><Key.shift><Key.shift><Key.shift><Key.shift><Key.shift><Key.shift><Key.shift><Key.shift><Key.shift><Key.shift><Key.shift><Key.shift><Key.shift><Key.shift><Key.shift><Key.shift><Key.shift><Key.shift><Key.shift><Key.shift><Key.shift><Key.shift><Key.shift><Key.shift><Key.shift><Key.shift><Key.shift><Key.shift><Key.shift><Key.shift><Key.shift><Key.shift><Key.shift>Order<Key.space><Key.shift><Key.shift>Name<Key.enter>
Screenshot: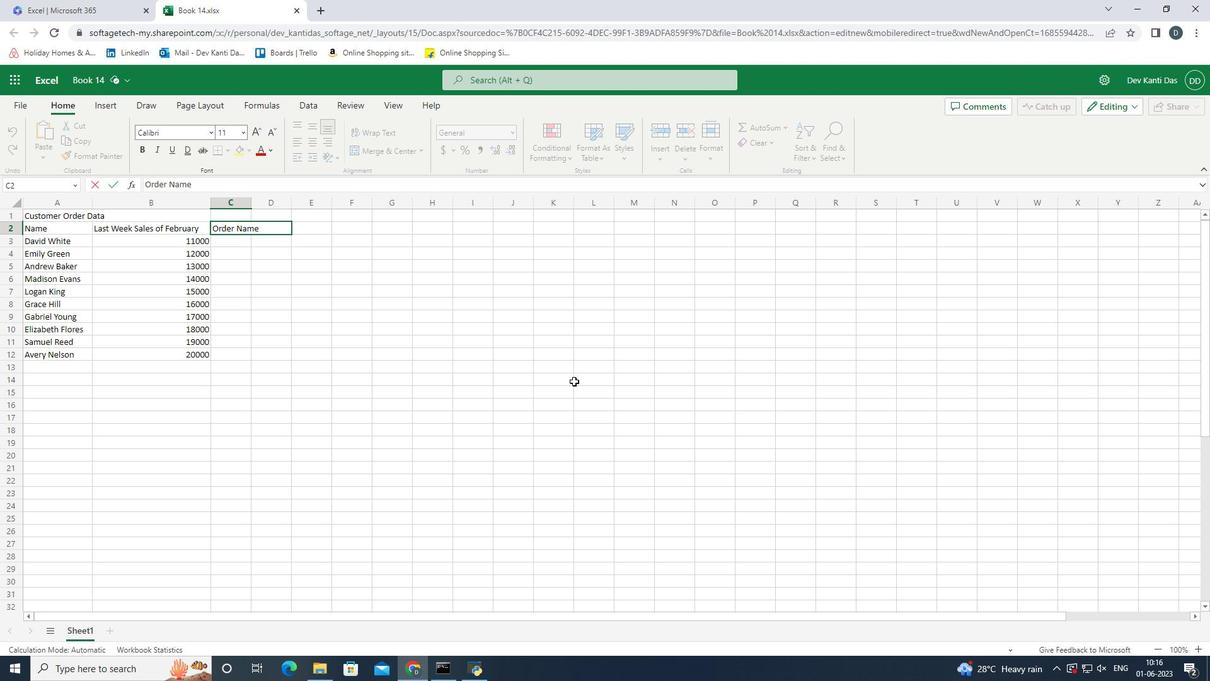 
Action: Mouse moved to (248, 199)
Screenshot: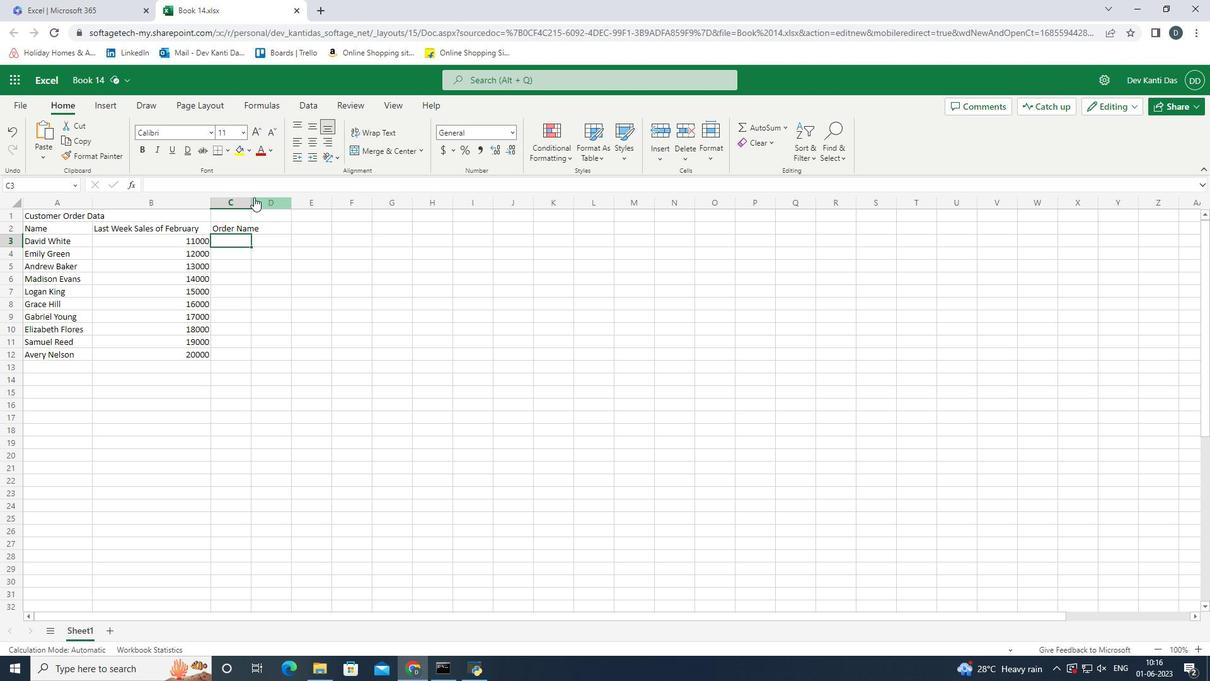 
Action: Mouse pressed left at (248, 199)
Screenshot: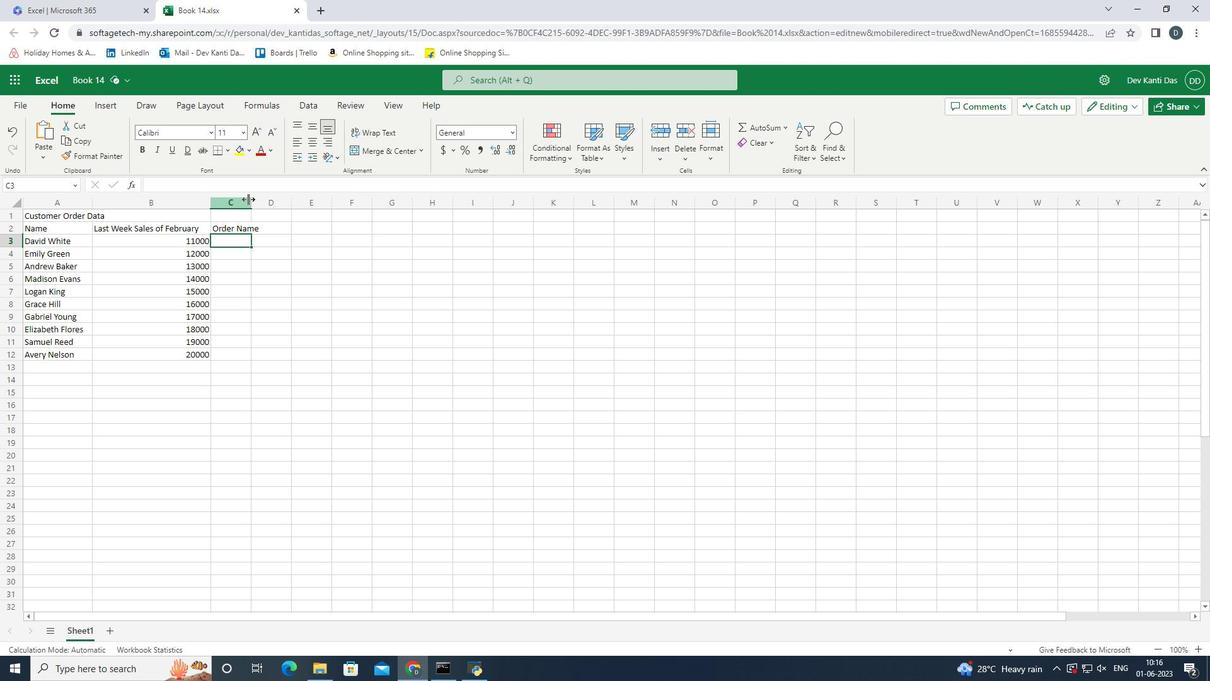 
Action: Mouse moved to (314, 309)
Screenshot: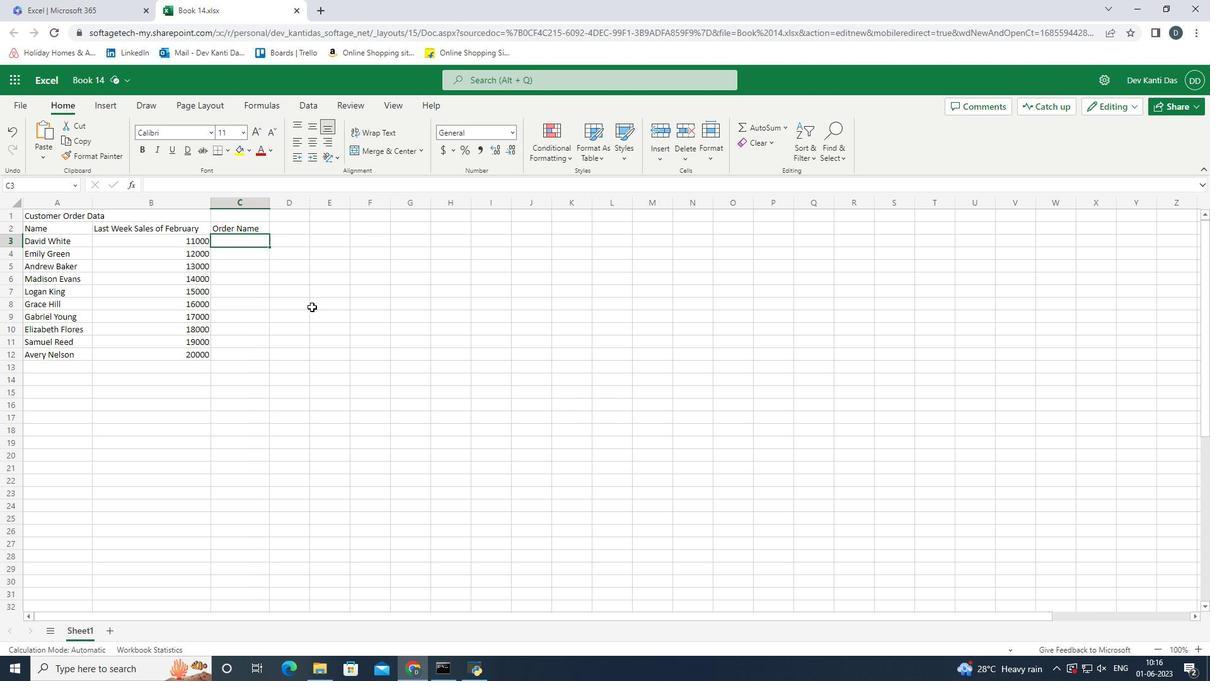 
Action: Key pressed <Key.shift>Nike<Key.space><Key.shift><Key.shift><Key.shift><Key.shift><Key.shift><Key.shift><Key.shift><Key.shift><Key.shift><Key.shift><Key.shift><Key.shift><Key.shift><Key.shift><Key.shift><Key.shift><Key.shift><Key.shift><Key.shift><Key.shift>Shoe<Key.enter>
Screenshot: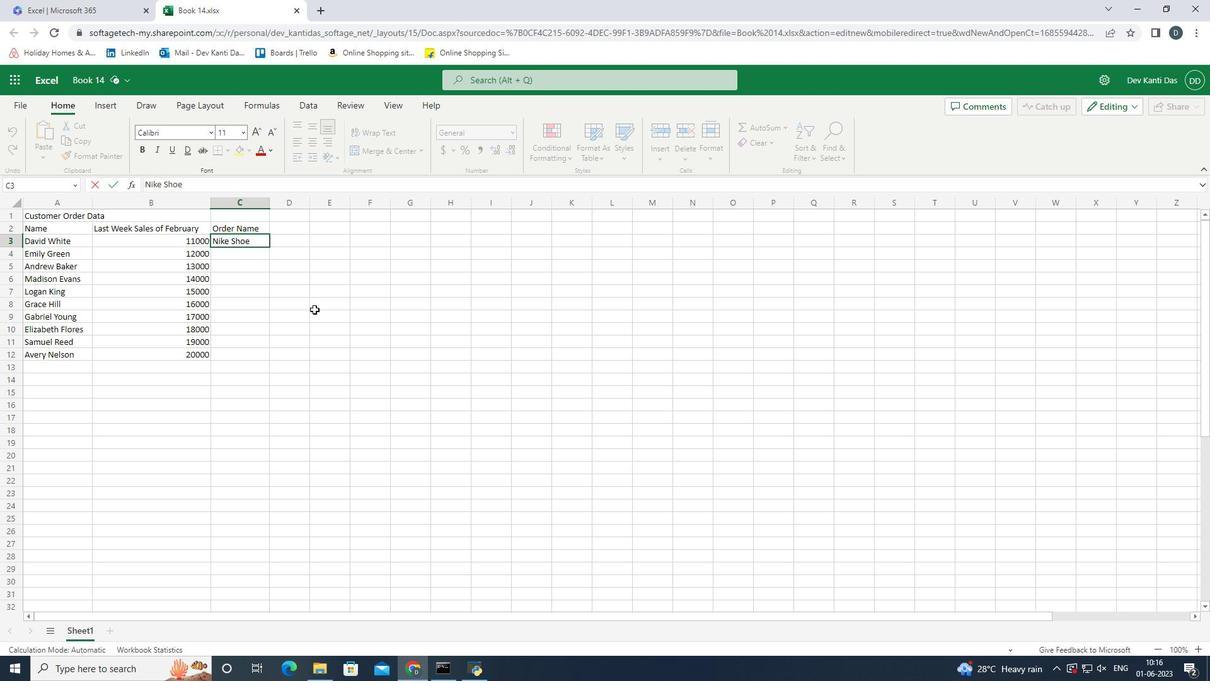 
Action: Mouse moved to (406, 371)
Screenshot: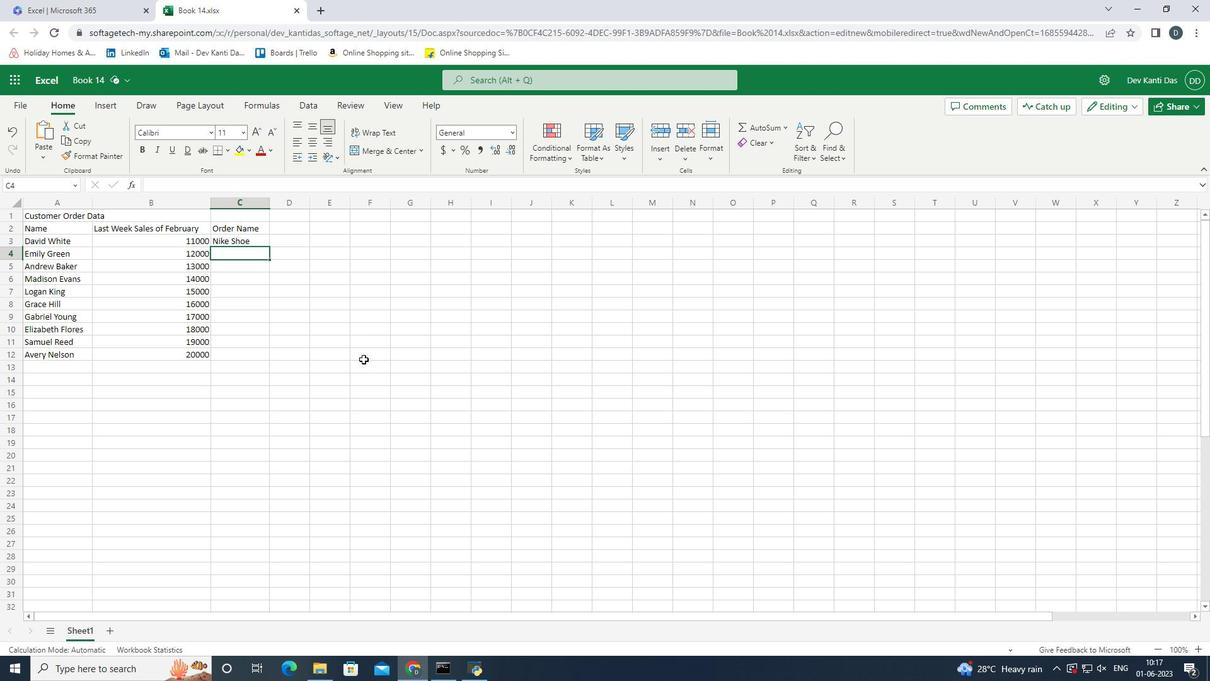 
Action: Key pressed <Key.shift>Adid
Screenshot: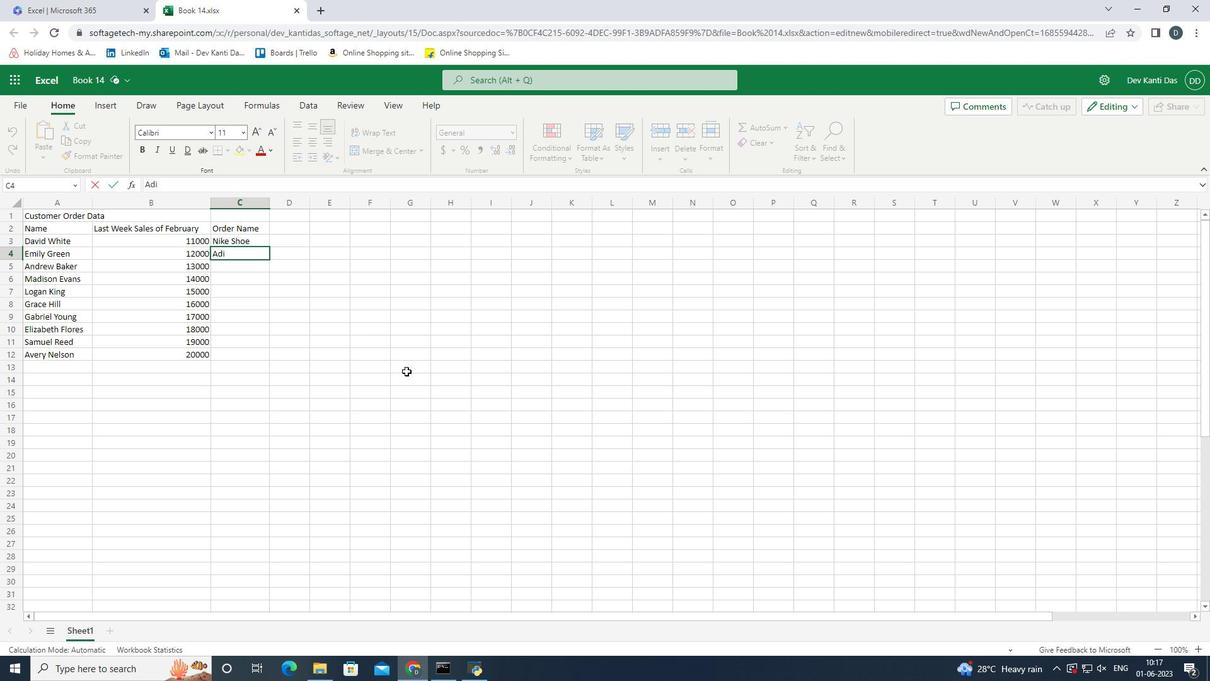 
Action: Mouse moved to (407, 372)
Screenshot: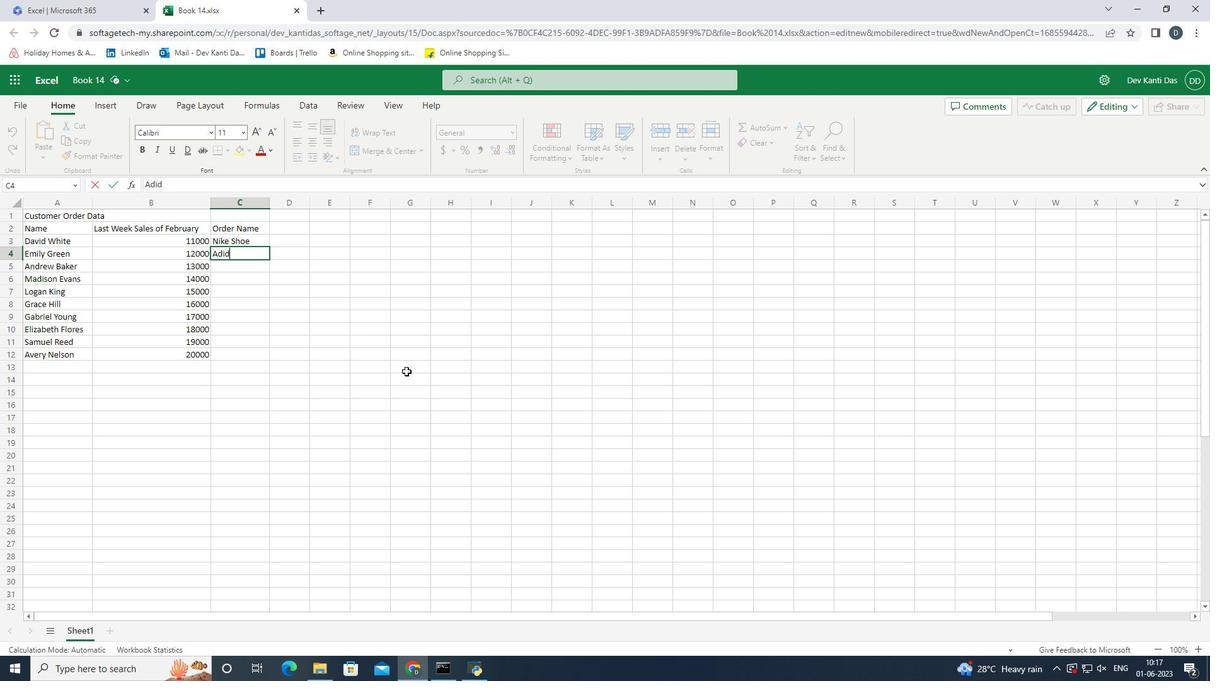 
Action: Key pressed a
Screenshot: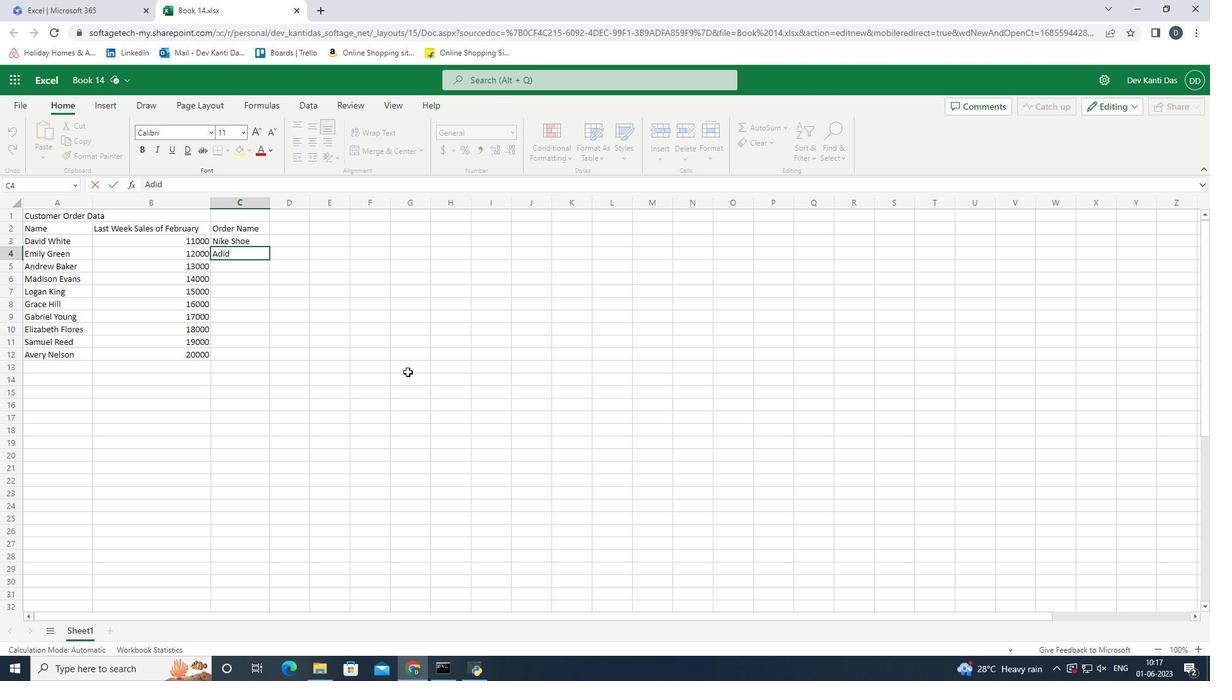 
Action: Mouse moved to (408, 372)
Screenshot: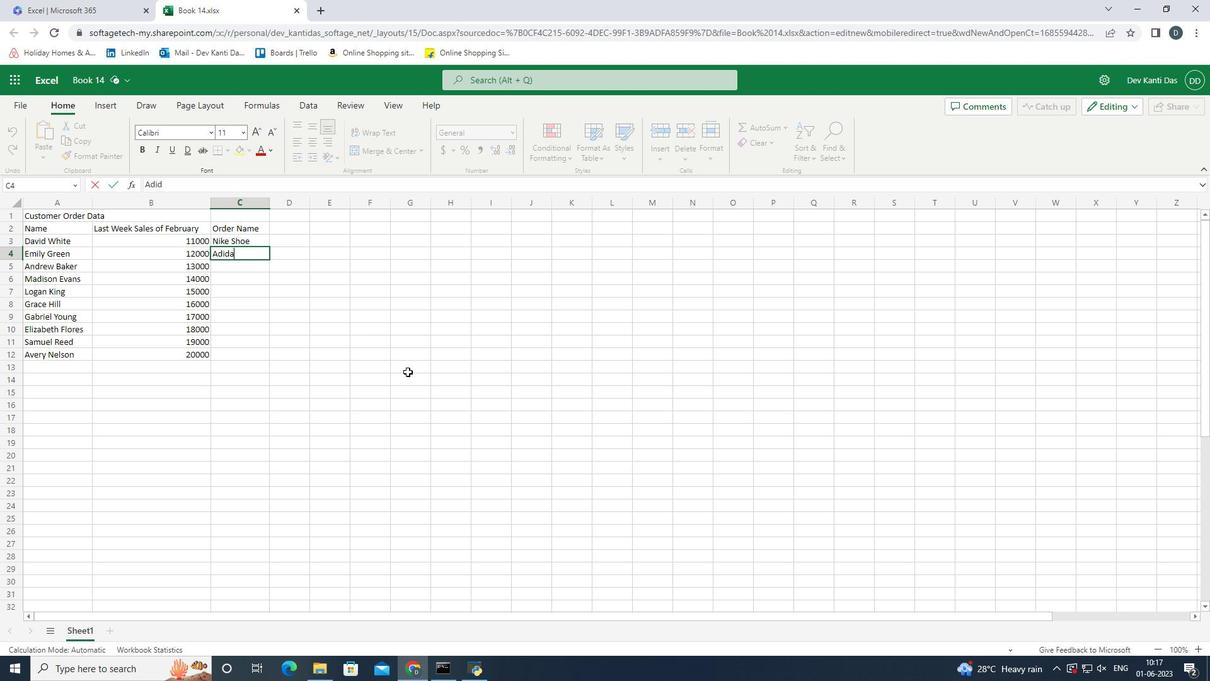 
Action: Key pressed s<Key.space><Key.shift>Shoe<Key.enter><Key.shift><Key.shift><Key.shift><Key.shift><Key.shift><Key.shift><Key.shift><Key.shift>Gucci<Key.space><Key.shift><Key.shift><Key.shift><Key.shift><Key.shift><Key.shift>T-shirt<Key.enter><Key.shift>Louis<Key.space><Key.shift>Vuitton<Key.enter><Key.shift><Key.shift><Key.up>
Screenshot: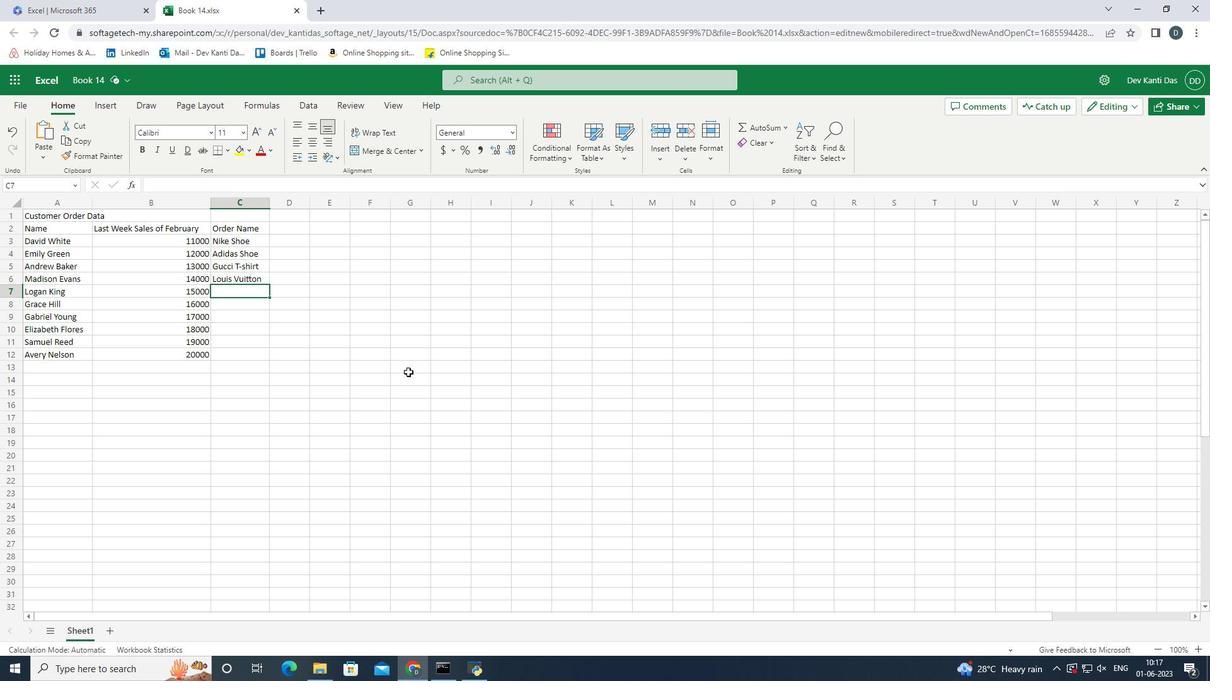 
Action: Mouse moved to (261, 280)
Screenshot: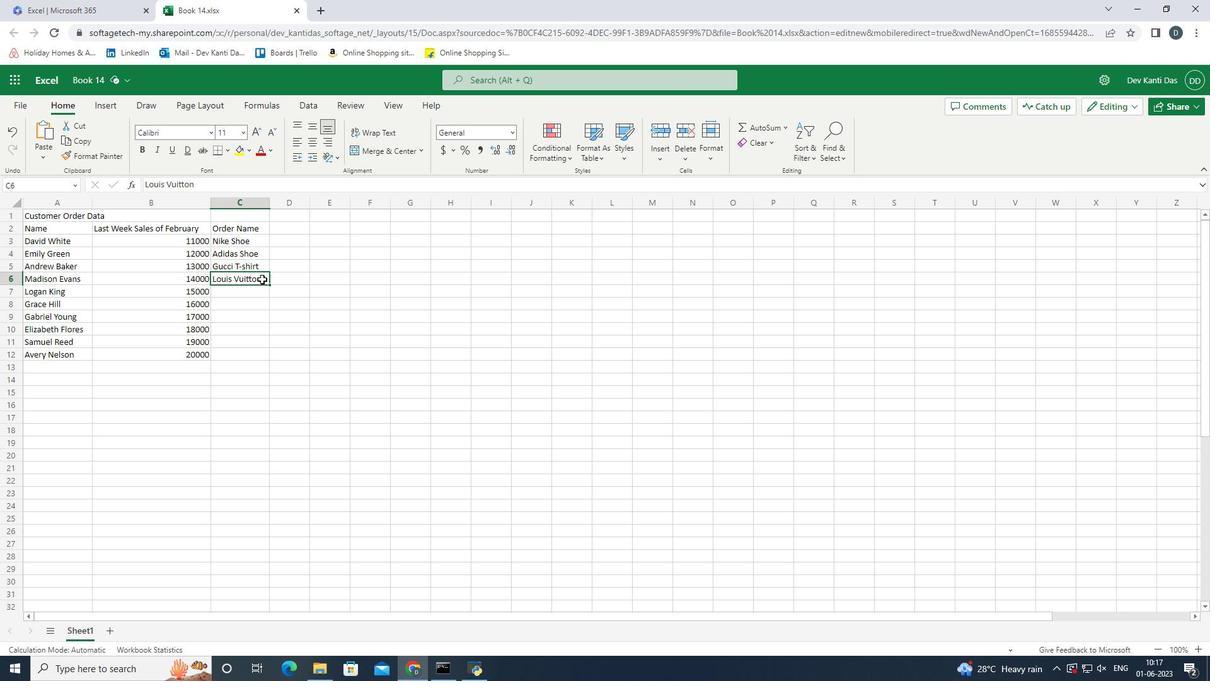 
Action: Mouse pressed left at (261, 280)
Screenshot: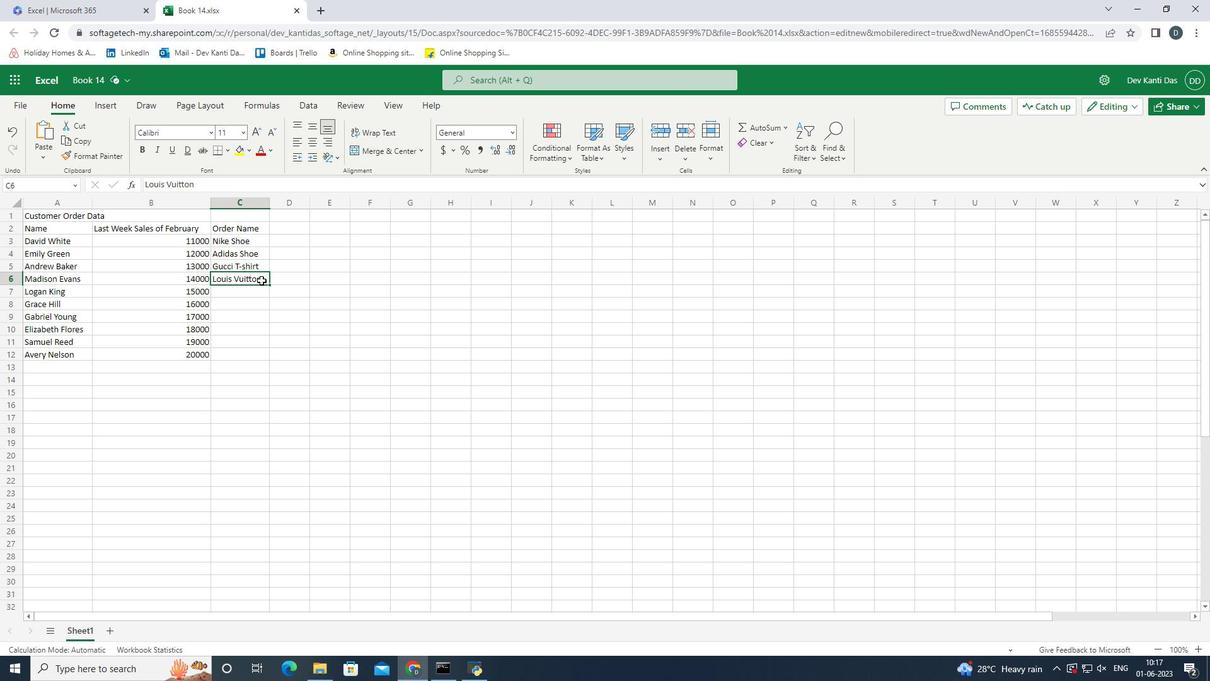 
Action: Mouse pressed left at (261, 280)
Screenshot: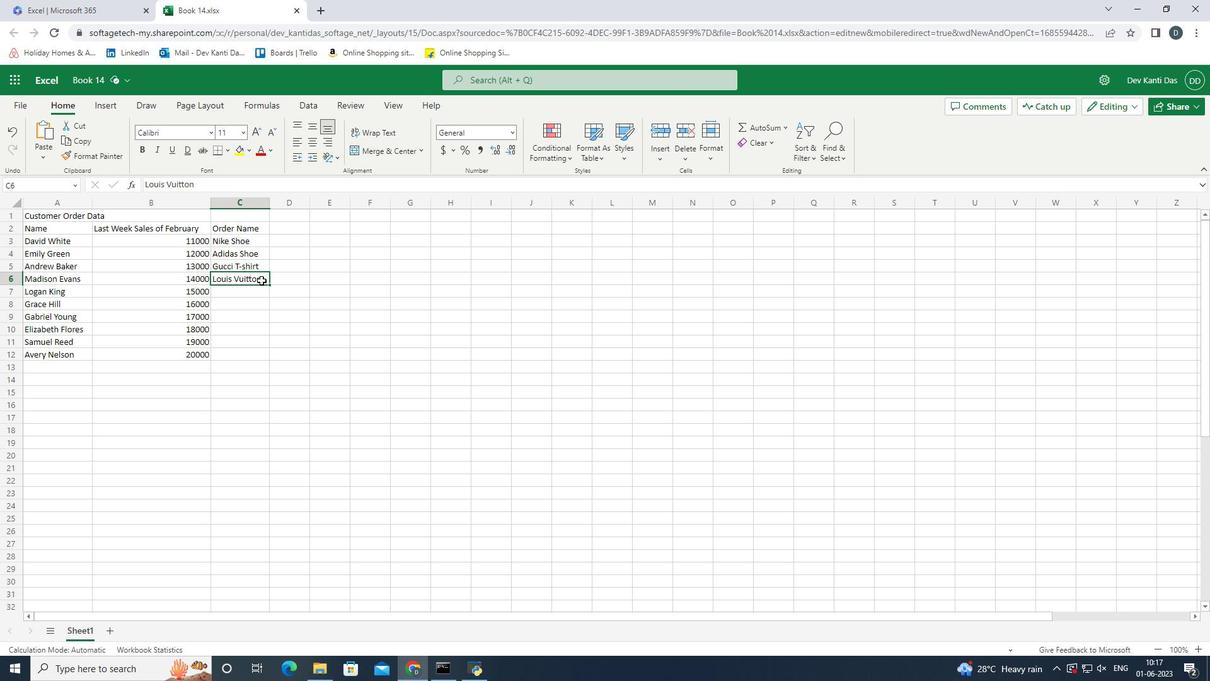 
Action: Mouse moved to (289, 289)
Screenshot: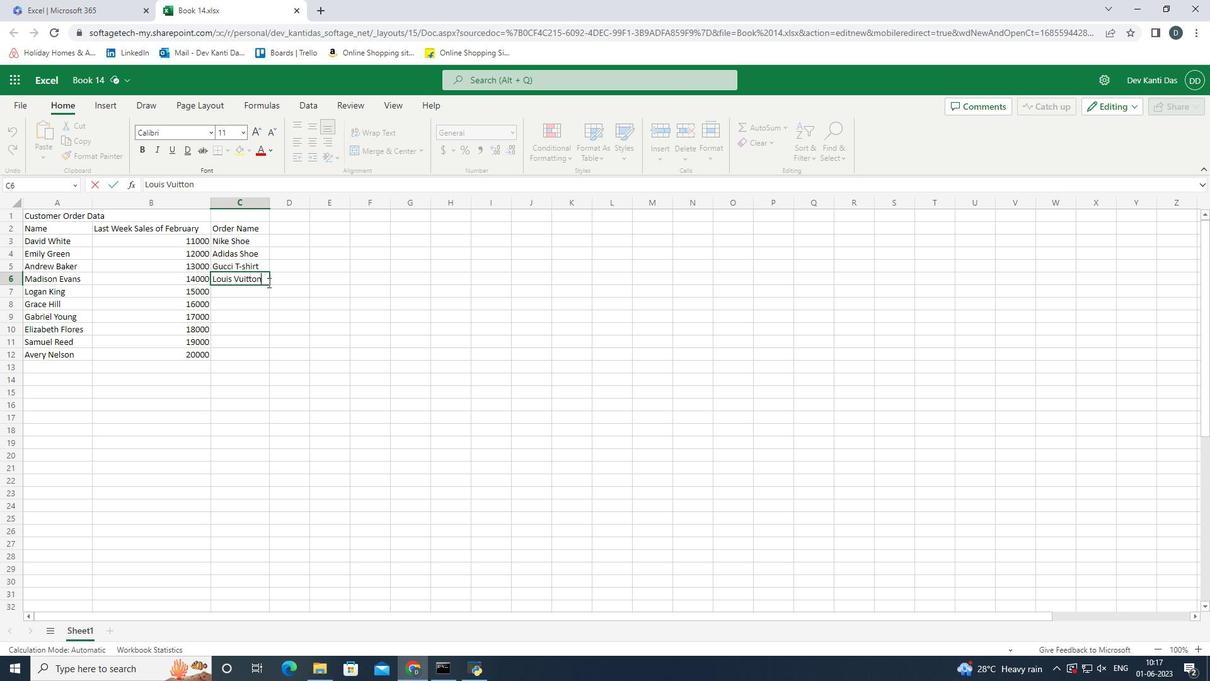 
Action: Key pressed <Key.space>bag<Key.enter><Key.shift><Key.shift><Key.shift><Key.shift><Key.shift><Key.shift><Key.shift><Key.shift><Key.shift><Key.shift><Key.shift><Key.shift><Key.shift><Key.shift><Key.shift><Key.shift><Key.shift>Zara<Key.space><Key.shift>Shirt<Key.enter><Key.shift><Key.shift><Key.shift><Key.shift><Key.shift>H<Key.shift><Key.shift><Key.shift><Key.shift><Key.shift><Key.shift><Key.shift><Key.shift><Key.shift><Key.shift><Key.shift><Key.shift><Key.shift><Key.shift><Key.shift>&M<Key.space><Key.shift>Jeans<Key.enter><Key.shift>Chanel<Key.space><Key.shift><Key.shift>Perfume<Key.enter><Key.shift>Versace<Key.space><Key.shift>Perfume<Key.enter><Key.shift>Ralph<Key.space><Key.shift>Lauren
Screenshot: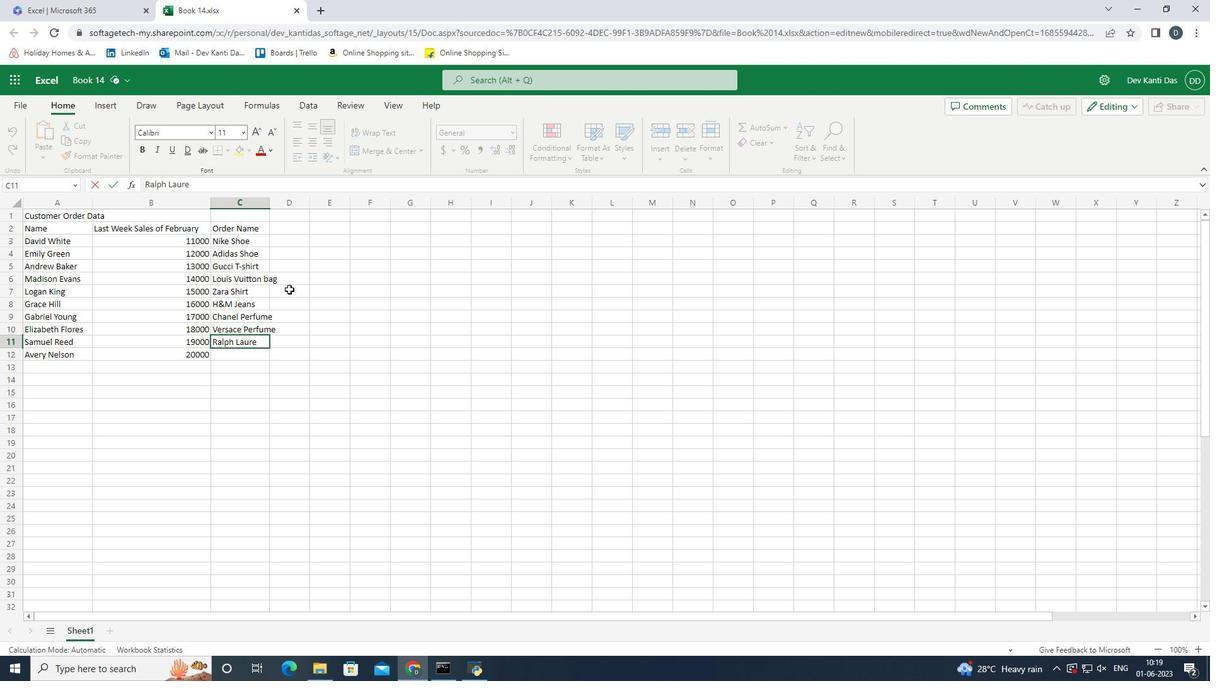 
Action: Mouse moved to (327, 353)
Screenshot: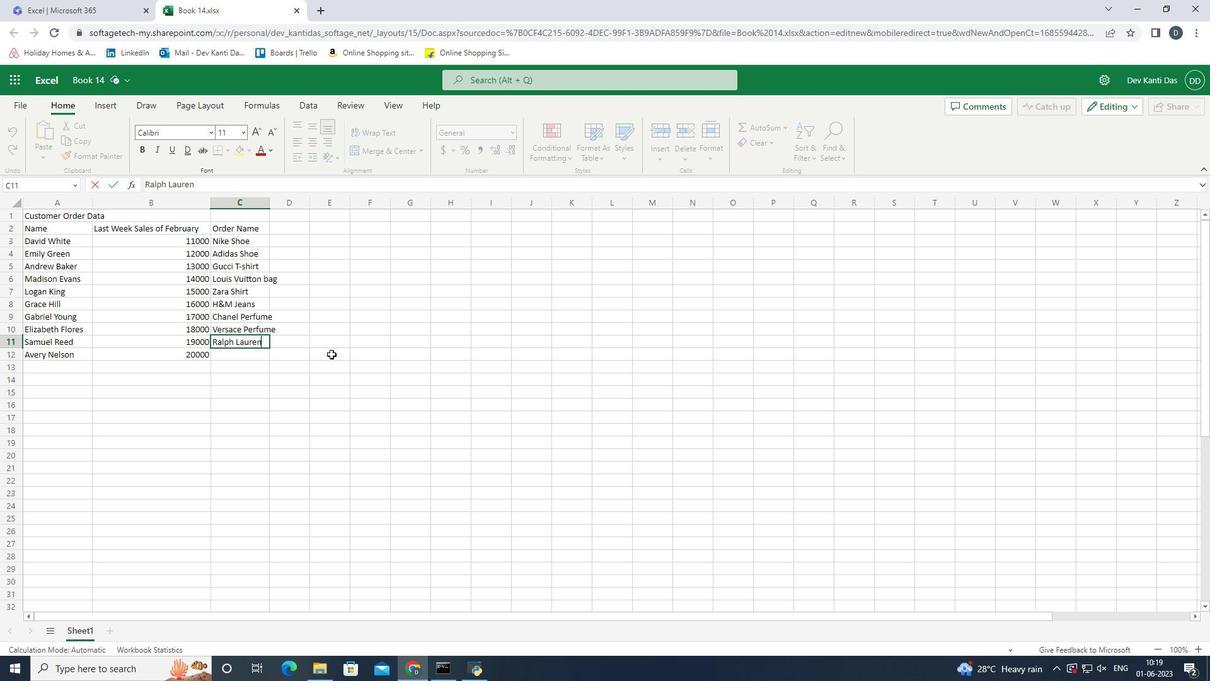 
Action: Key pressed <Key.enter><Key.shift><Key.shift><Key.shift><Key.shift>Prada<Key.space><Key.shift><Key.shift>Shirt<Key.right><Key.up><Key.up><Key.up><Key.up><Key.up><Key.up><Key.up><Key.up><Key.up><Key.up>
Screenshot: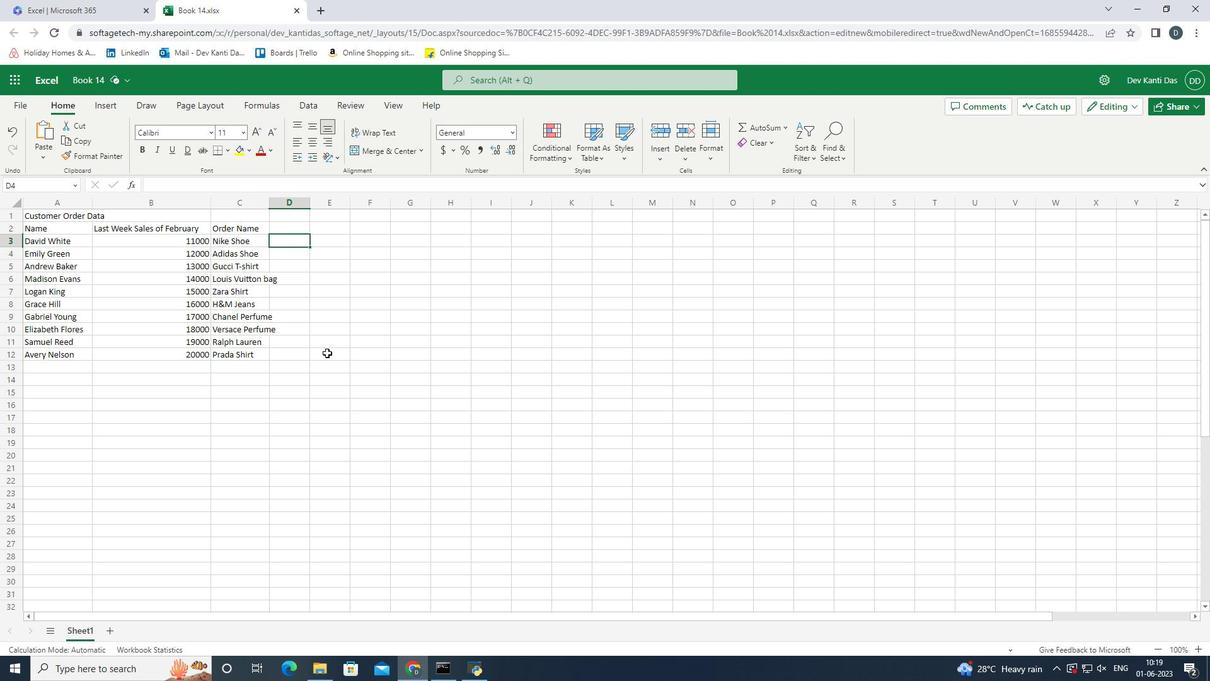 
Action: Mouse moved to (268, 202)
Screenshot: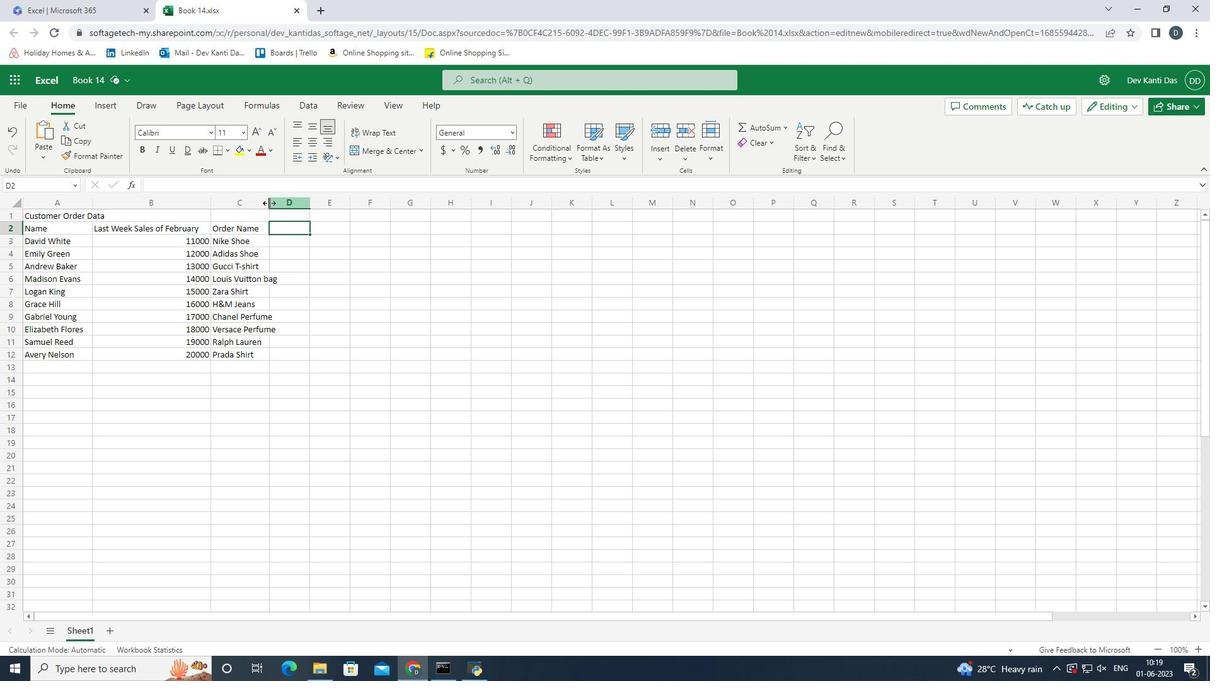 
Action: Mouse pressed left at (268, 202)
Screenshot: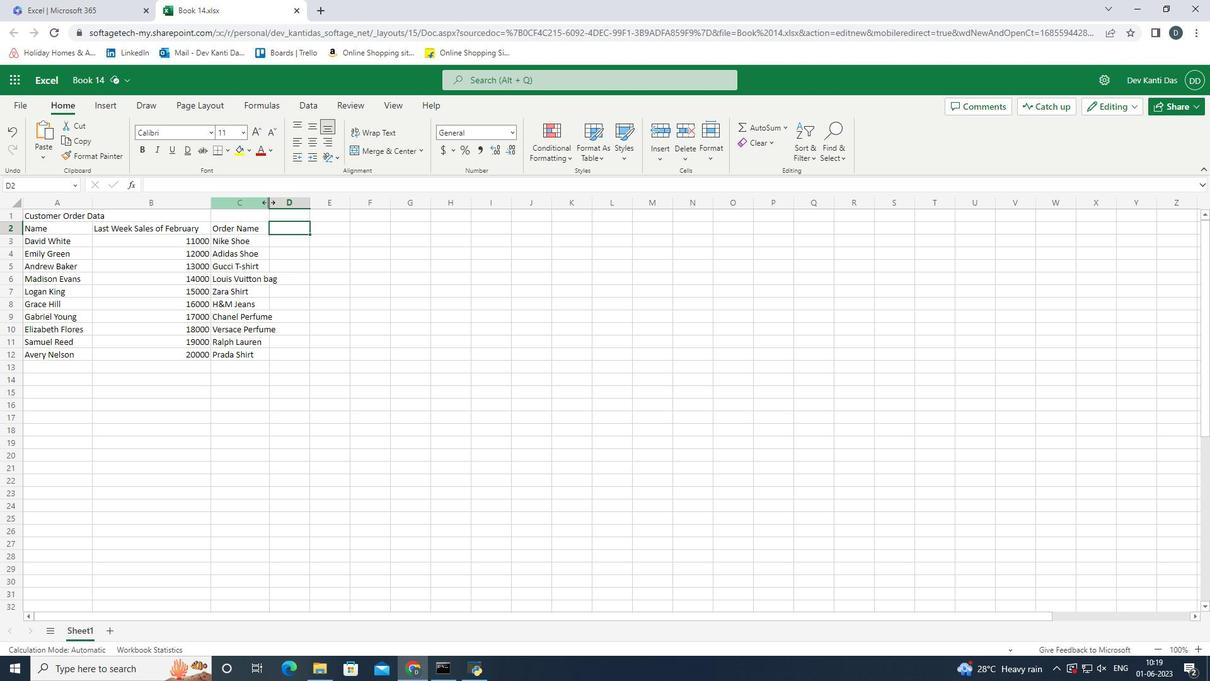
Action: Mouse moved to (284, 198)
Screenshot: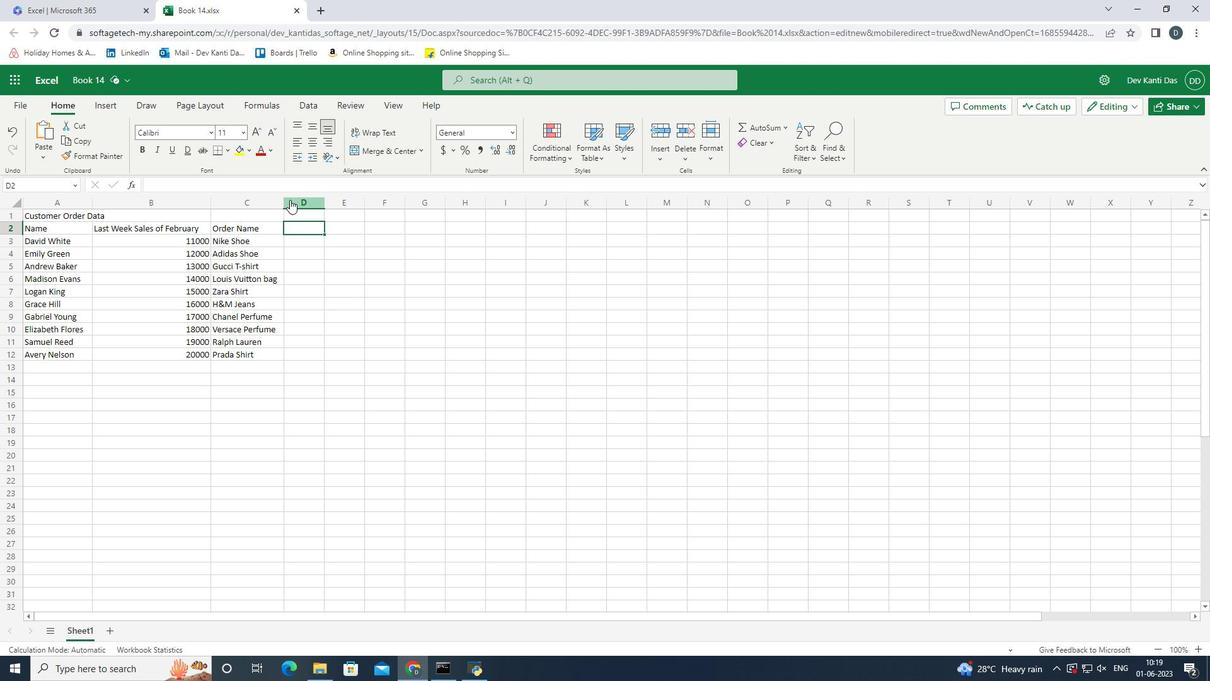 
Action: Mouse pressed left at (284, 198)
Screenshot: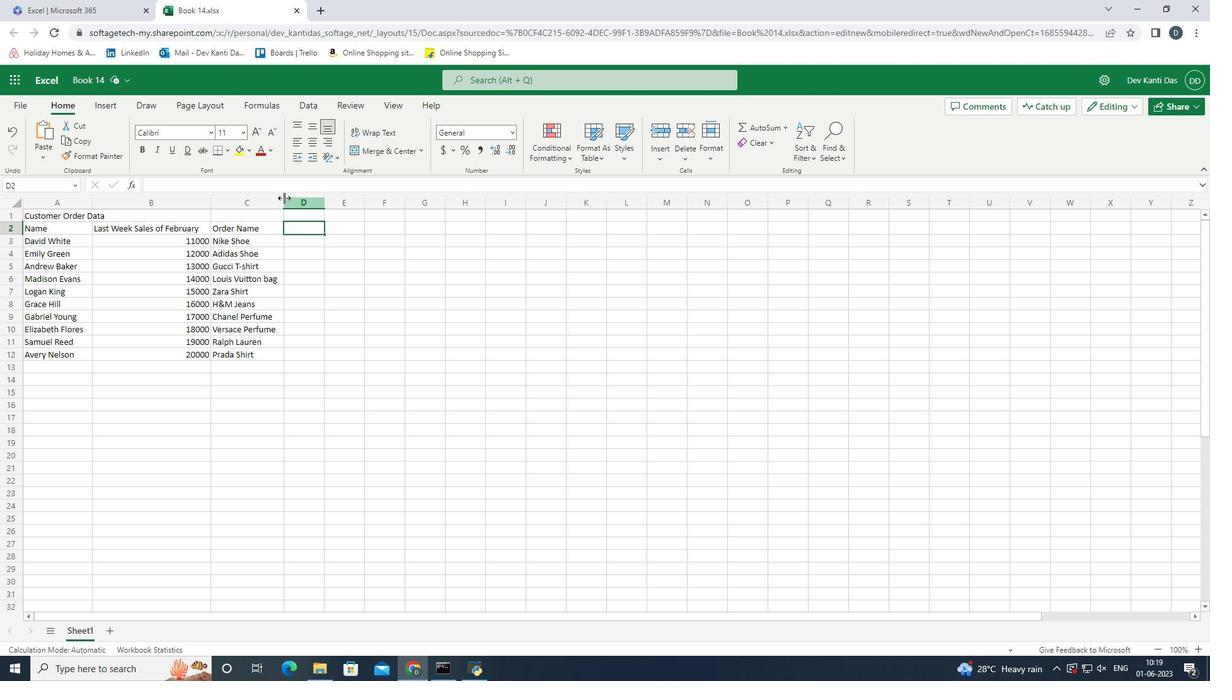 
Action: Mouse moved to (373, 391)
Screenshot: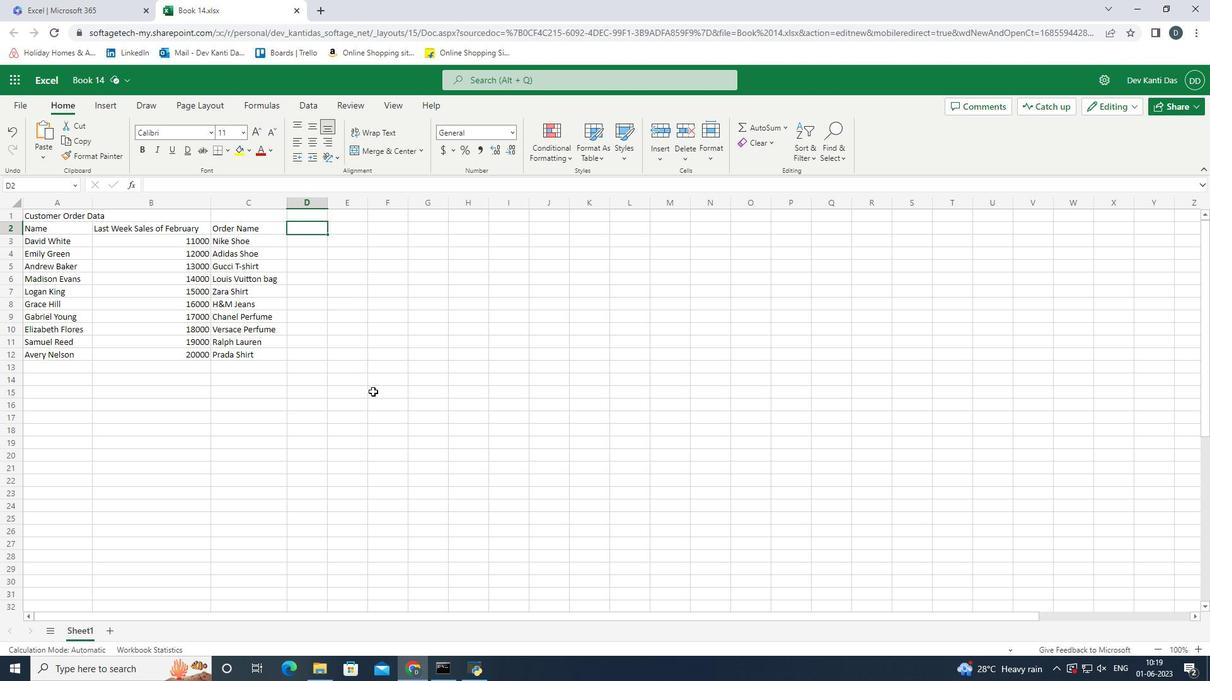 
Action: Key pressed <Key.shift><Key.shift><Key.shift><Key.shift><Key.shift><Key.shift><Key.shift><Key.shift><Key.shift><Key.shift><Key.shift><Key.shift><Key.shift><Key.shift><Key.shift><Key.shift><Key.shift><Key.shift><Key.shift><Key.shift><Key.shift>Order<Key.space><Key.shift>Price<Key.enter>
Screenshot: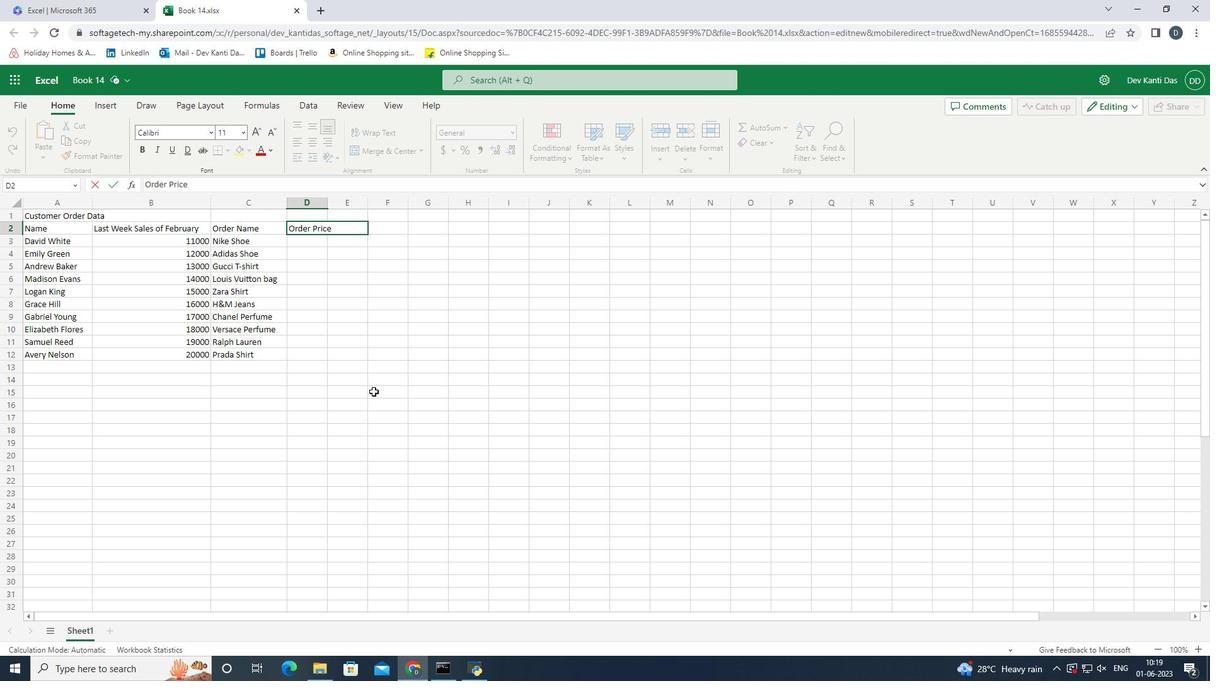
Action: Mouse moved to (389, 310)
Screenshot: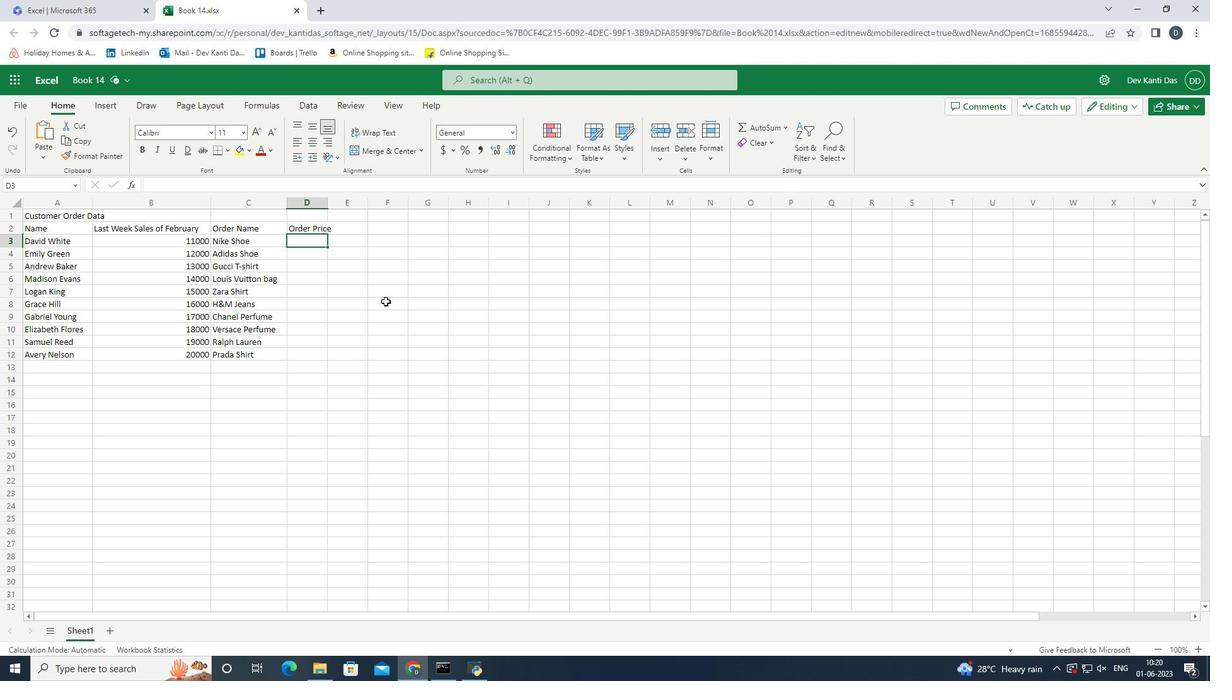 
Action: Key pressed 10500
Screenshot: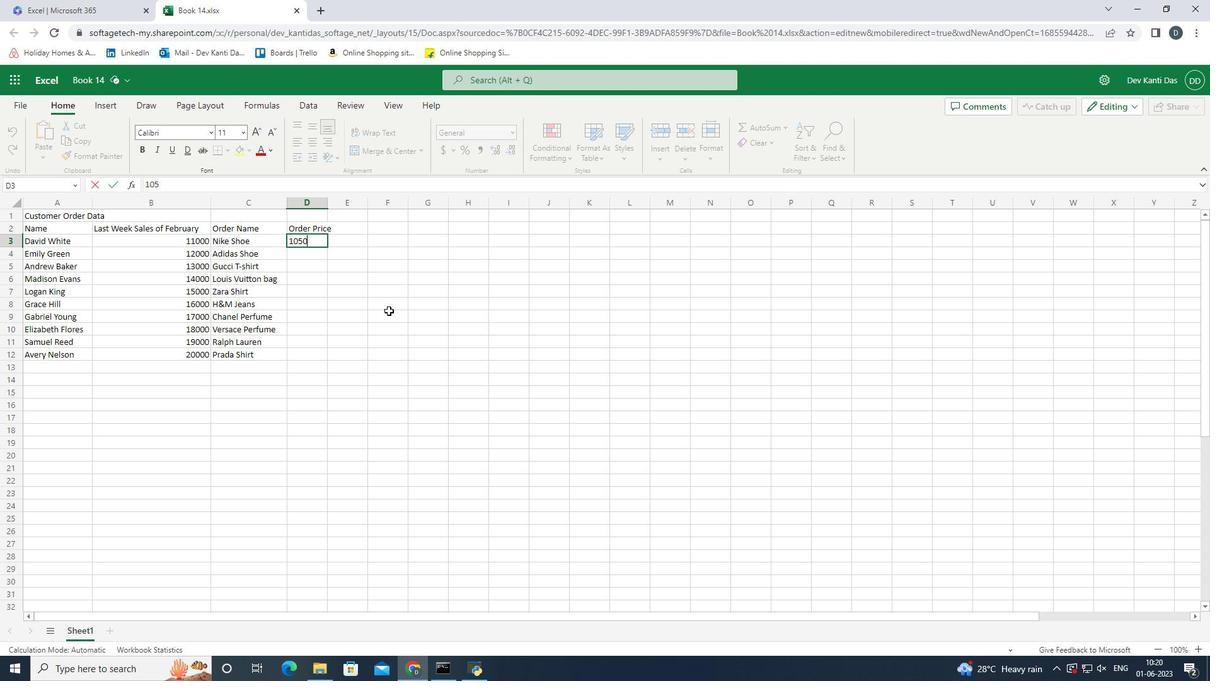 
Action: Mouse moved to (546, 316)
Screenshot: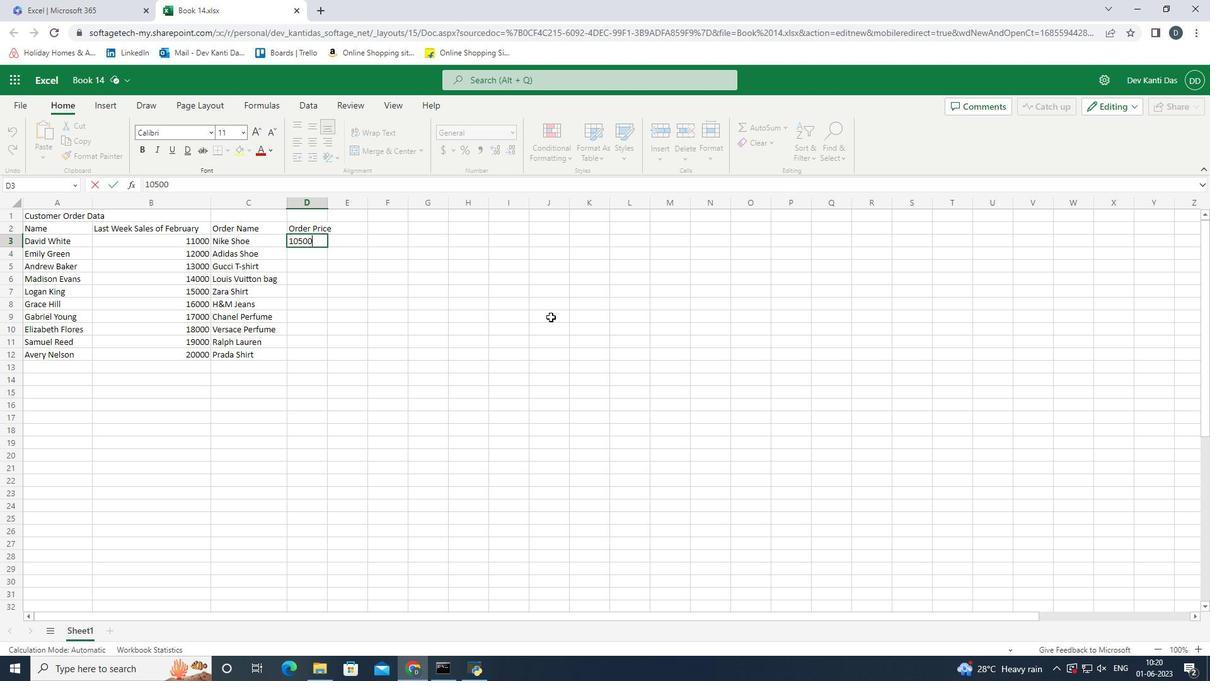 
Action: Key pressed <Key.enter>11000<Key.enter>11500<Key.enter>12000<Key.enter>12500<Key.enter>13000<Key.enter>13500<Key.enter>14000<Key.enter>14500<Key.enter>150000<Key.right><Key.left>15000<Key.enter><Key.up><Key.right><Key.up><Key.up><Key.up><Key.up><Key.up><Key.up><Key.up><Key.up><Key.up><Key.up>
Screenshot: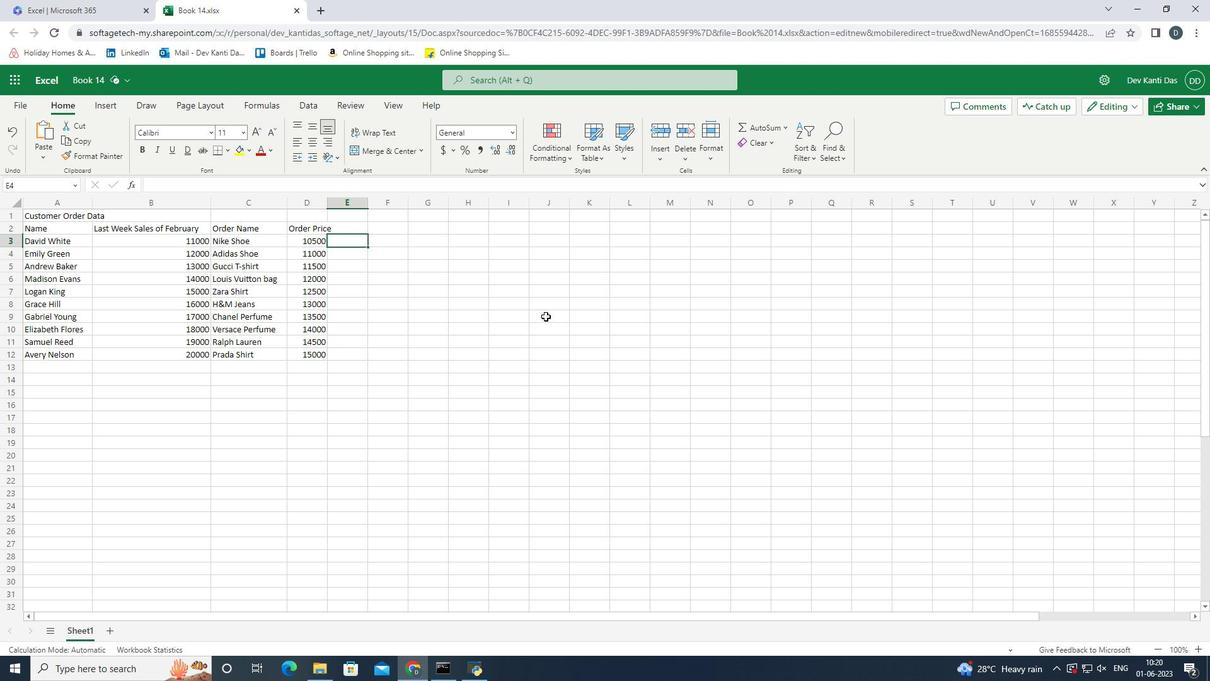 
Action: Mouse moved to (329, 204)
Screenshot: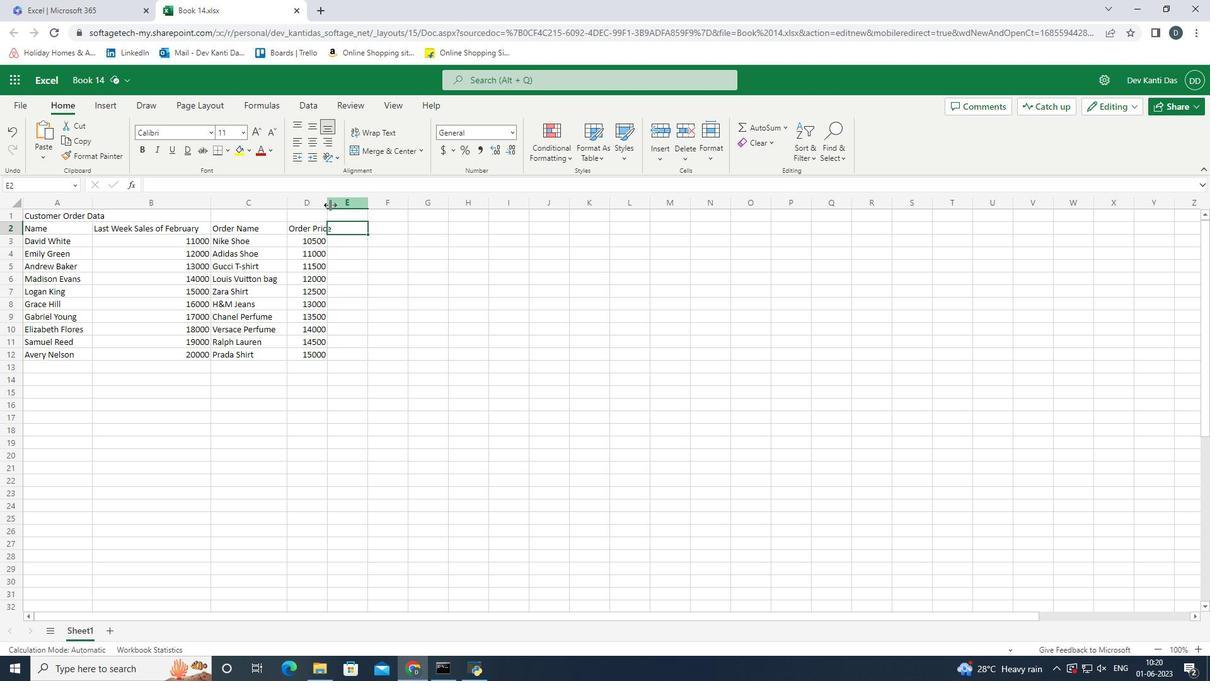 
Action: Mouse pressed left at (329, 204)
Screenshot: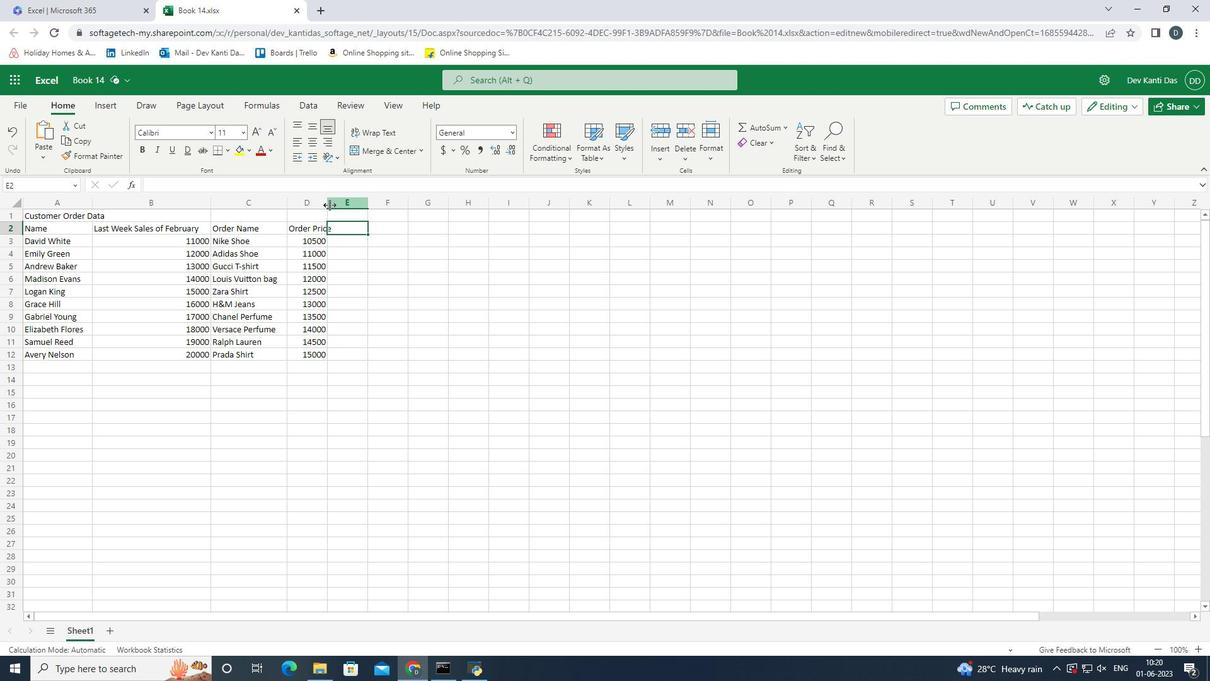 
Action: Mouse moved to (324, 352)
Screenshot: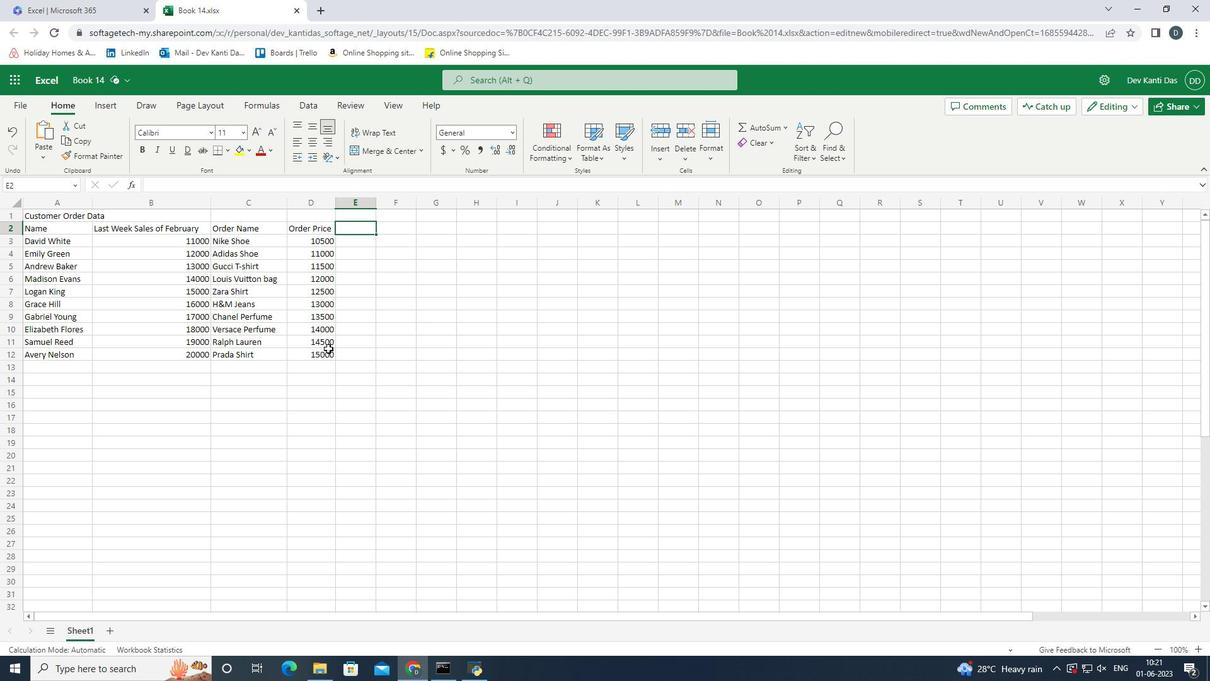 
Action: Mouse pressed left at (324, 352)
Screenshot: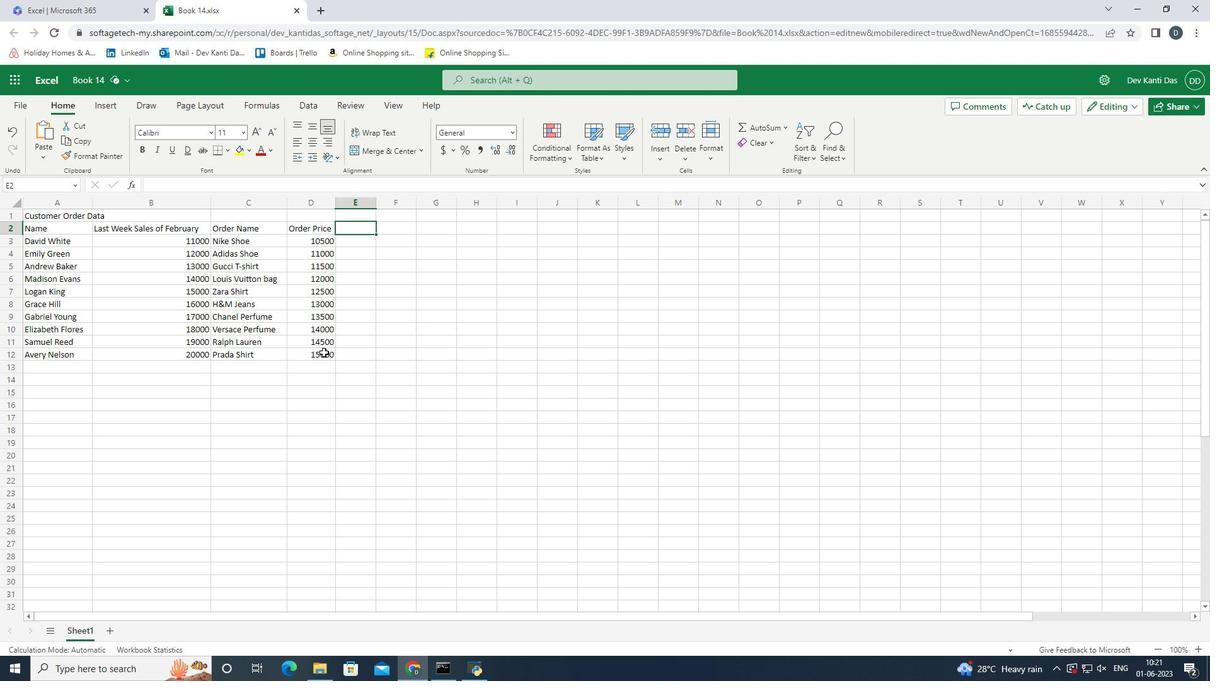 
Action: Mouse moved to (26, 96)
Screenshot: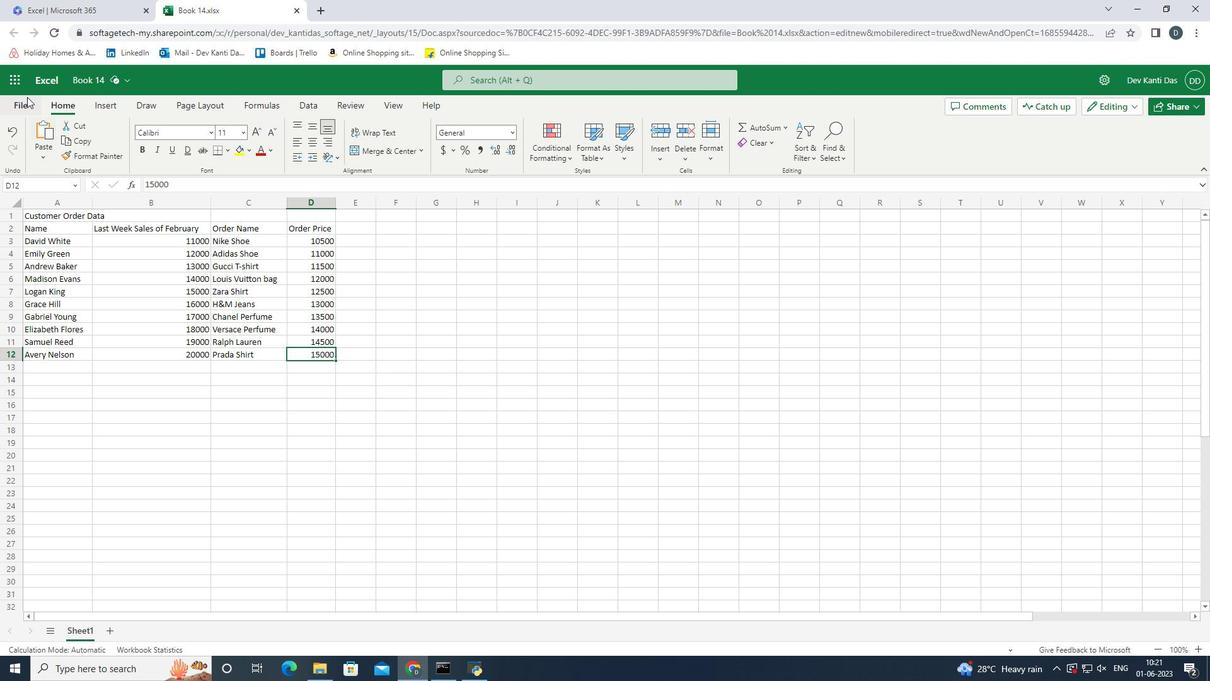 
Action: Mouse pressed left at (26, 96)
Screenshot: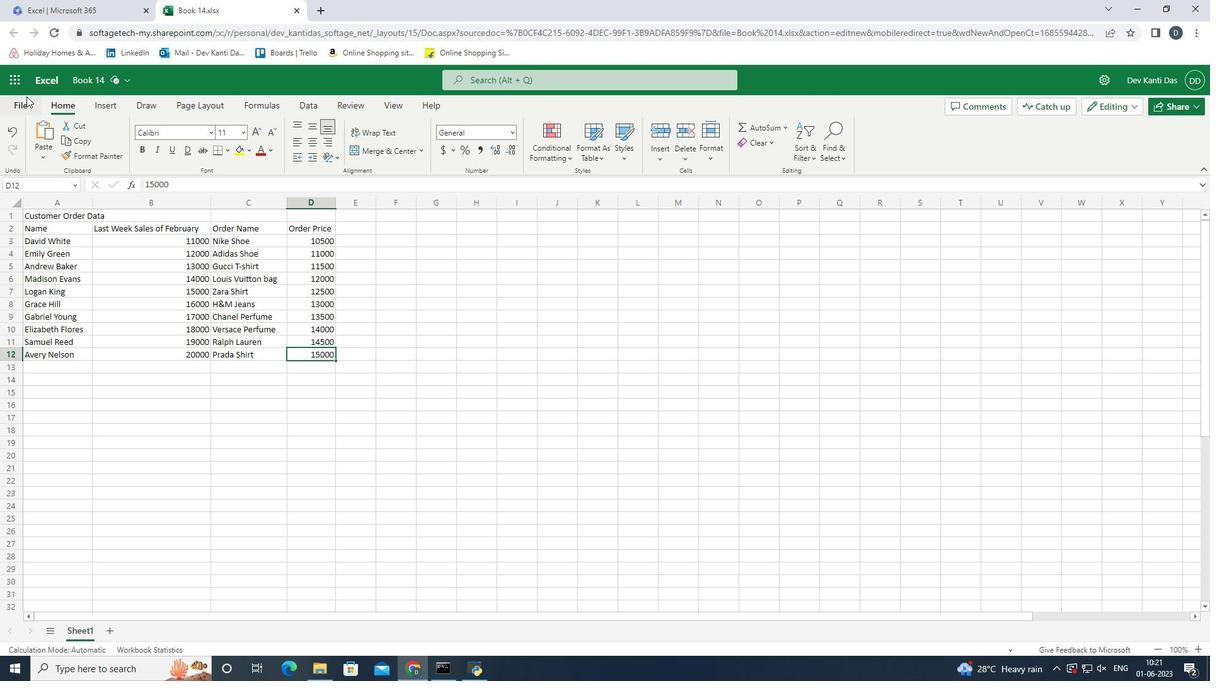 
Action: Mouse moved to (85, 232)
Screenshot: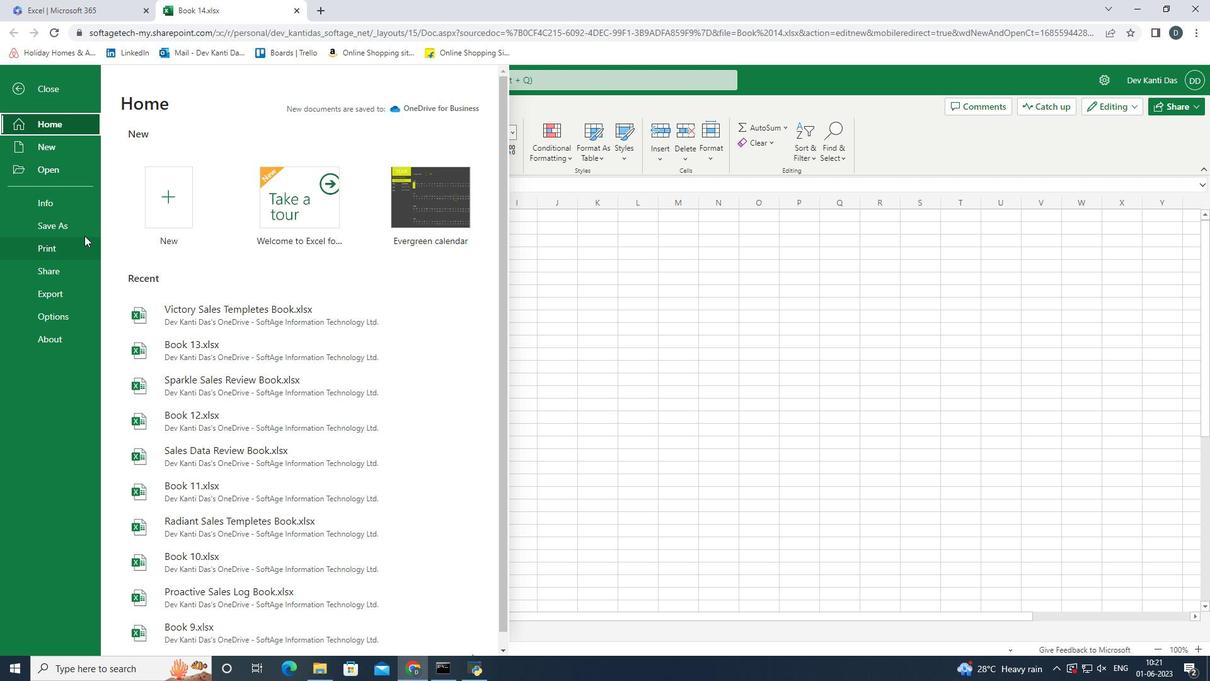 
Action: Mouse pressed left at (85, 232)
Screenshot: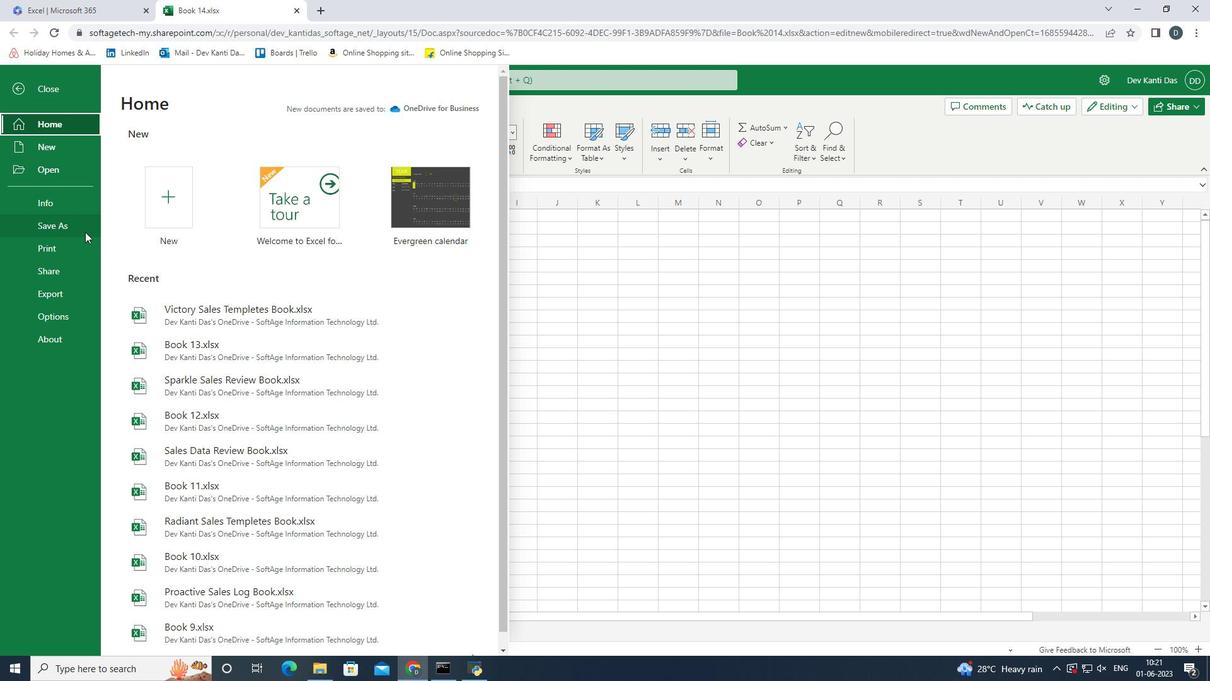 
Action: Mouse moved to (238, 136)
Screenshot: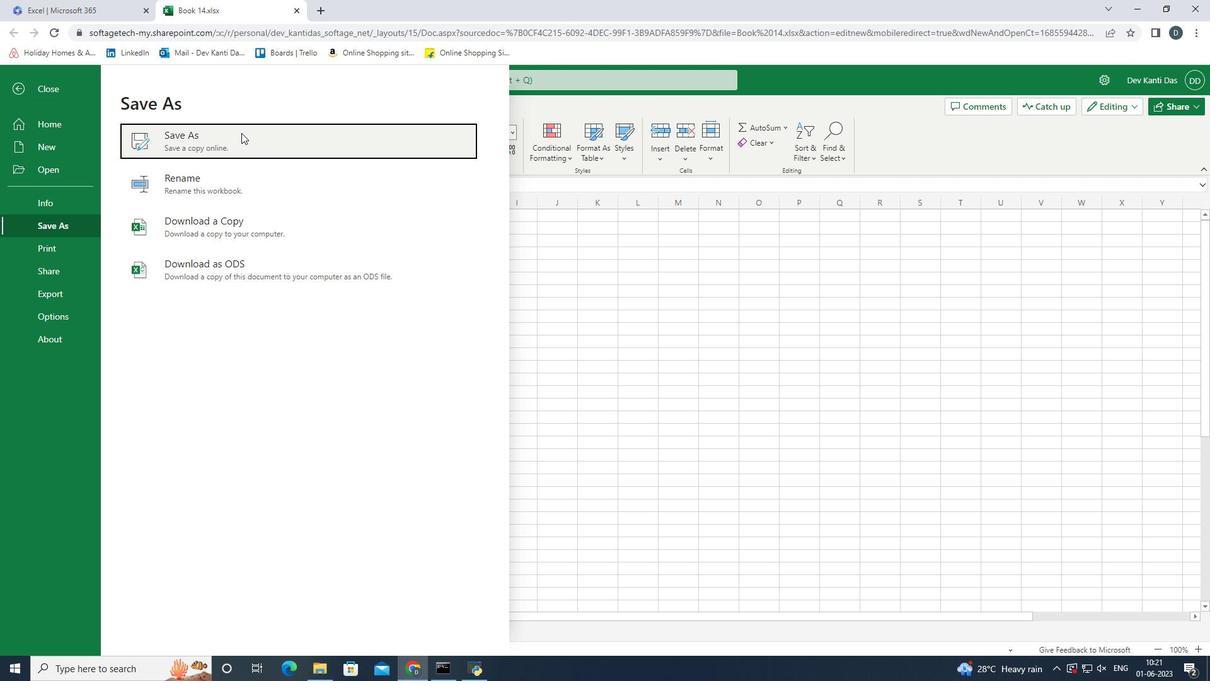 
Action: Mouse pressed left at (238, 136)
Screenshot: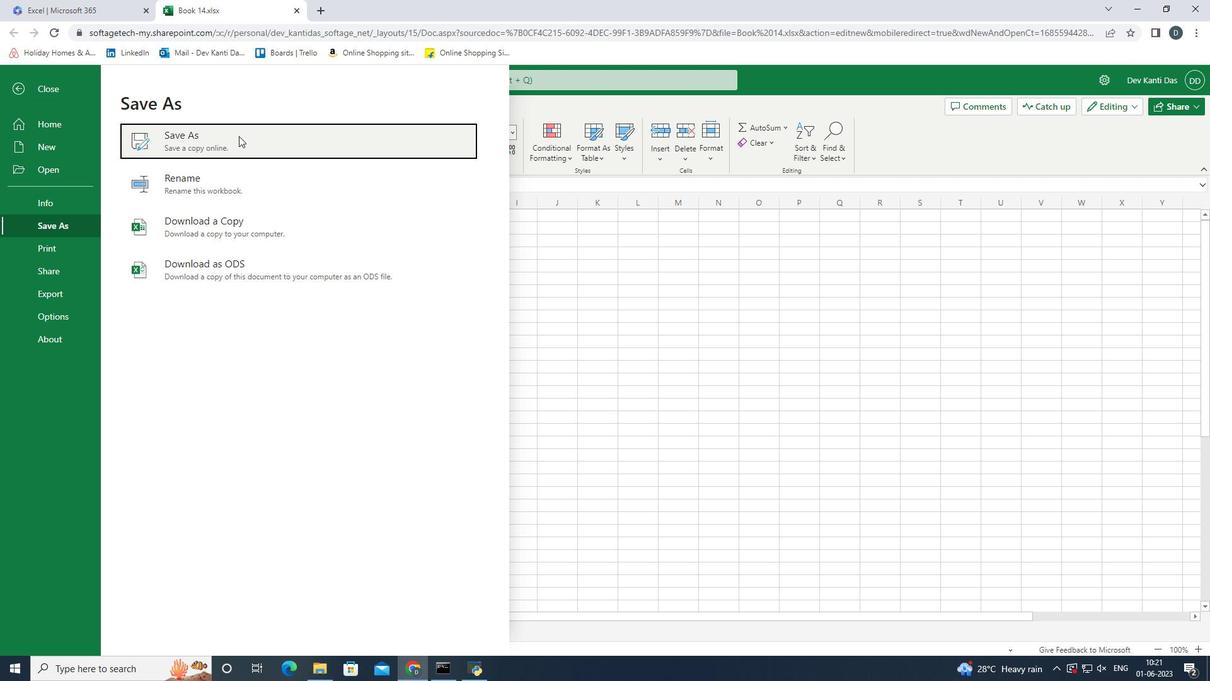 
Action: Mouse moved to (570, 343)
Screenshot: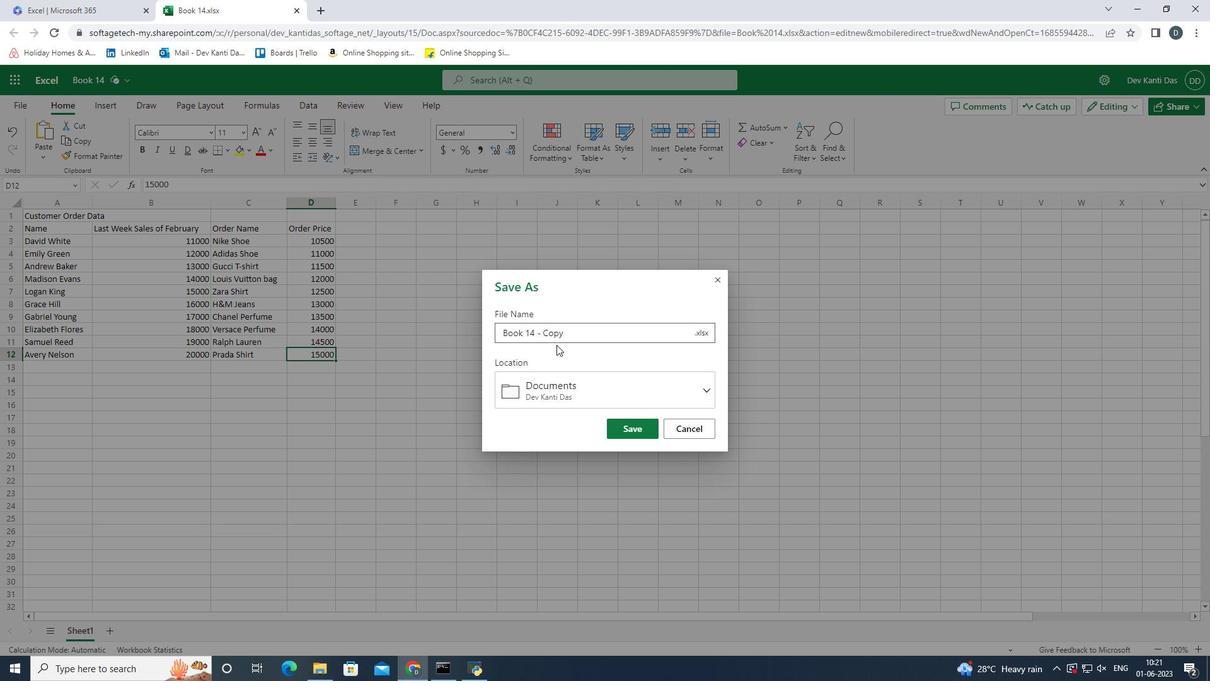 
Action: Key pressed ctrl+A
Screenshot: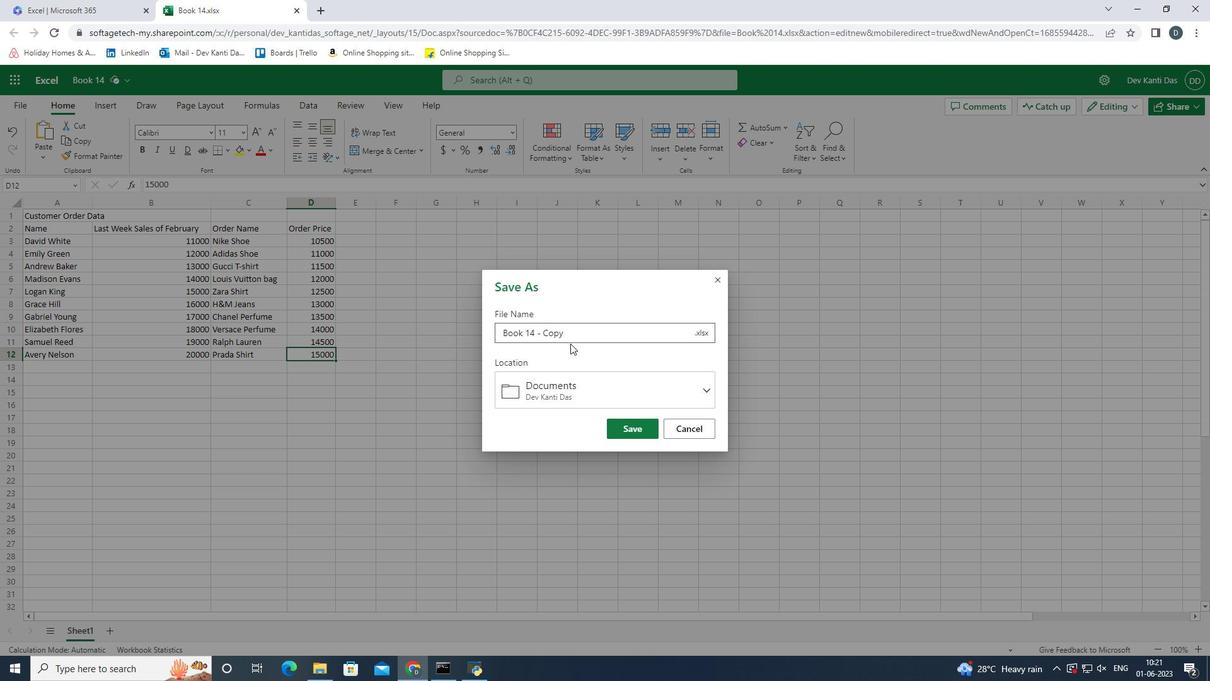 
Action: Mouse moved to (571, 343)
Screenshot: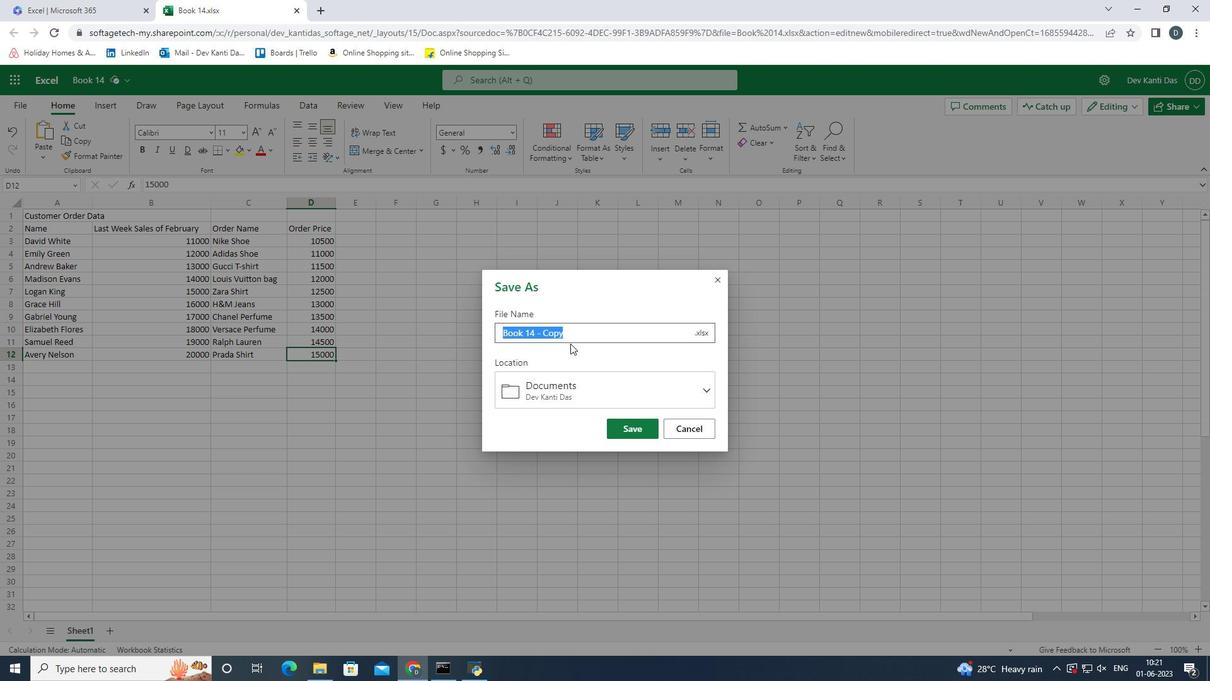 
Action: Key pressed <Key.backspace>analysis<Key.shift>Annual<Key.shift><Key.shift><Key.shift><Key.shift><Key.shift><Key.shift><Key.shift><Key.shift><Key.shift><Key.shift><Key.shift><Key.shift><Key.shift><Key.shift><Key.shift><Key.shift><Key.shift><Key.shift><Key.shift><Key.shift><Key.shift><Key.shift><Key.shift>Sales<Key.shift_r><Key.shift_r><Key.shift_r><Key.shift_r><Key.shift_r><Key.shift_r><Key.shift_r><Key.shift_r><Key.shift_r>_<Key.shift>Report<Key.shift_r><Key.shift_r><Key.shift_r><Key.shift_r><Key.shift_r><Key.shift_r><Key.shift_r><Key.shift_r><Key.shift_r><Key.shift_r><Key.shift_r><Key.shift_r><Key.shift_r><Key.shift_r><Key.shift_r><Key.shift_r>_2023<Key.enter>
Screenshot: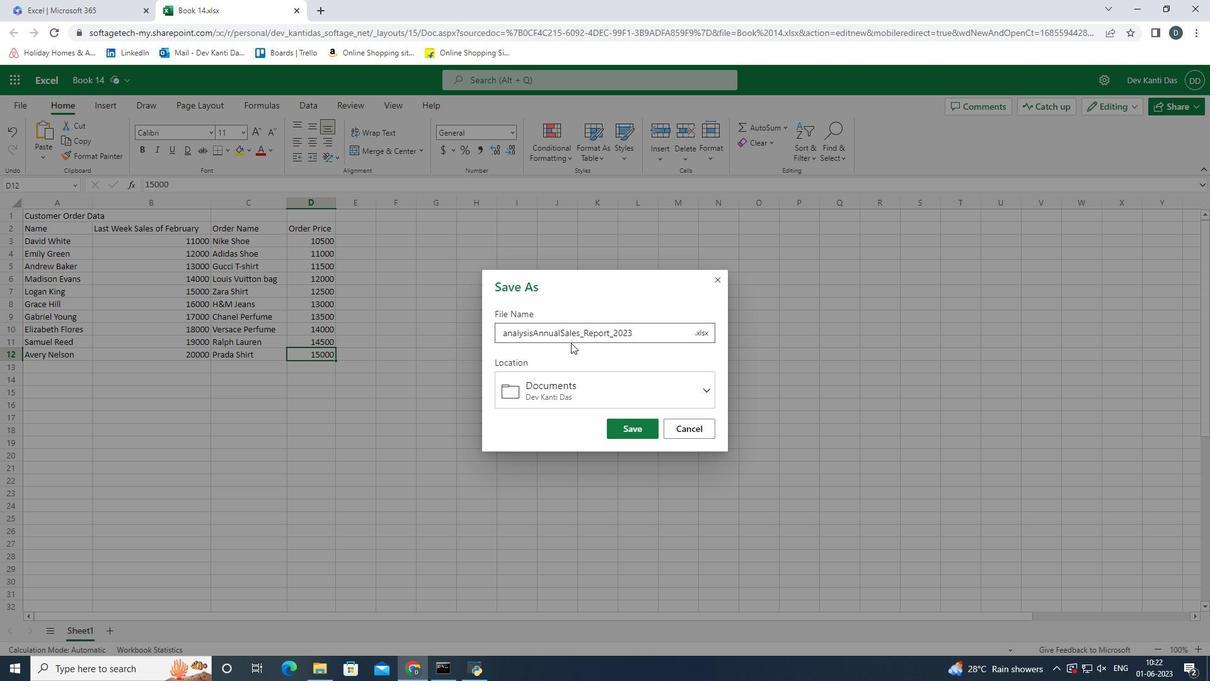 
Action: Mouse moved to (327, 355)
Screenshot: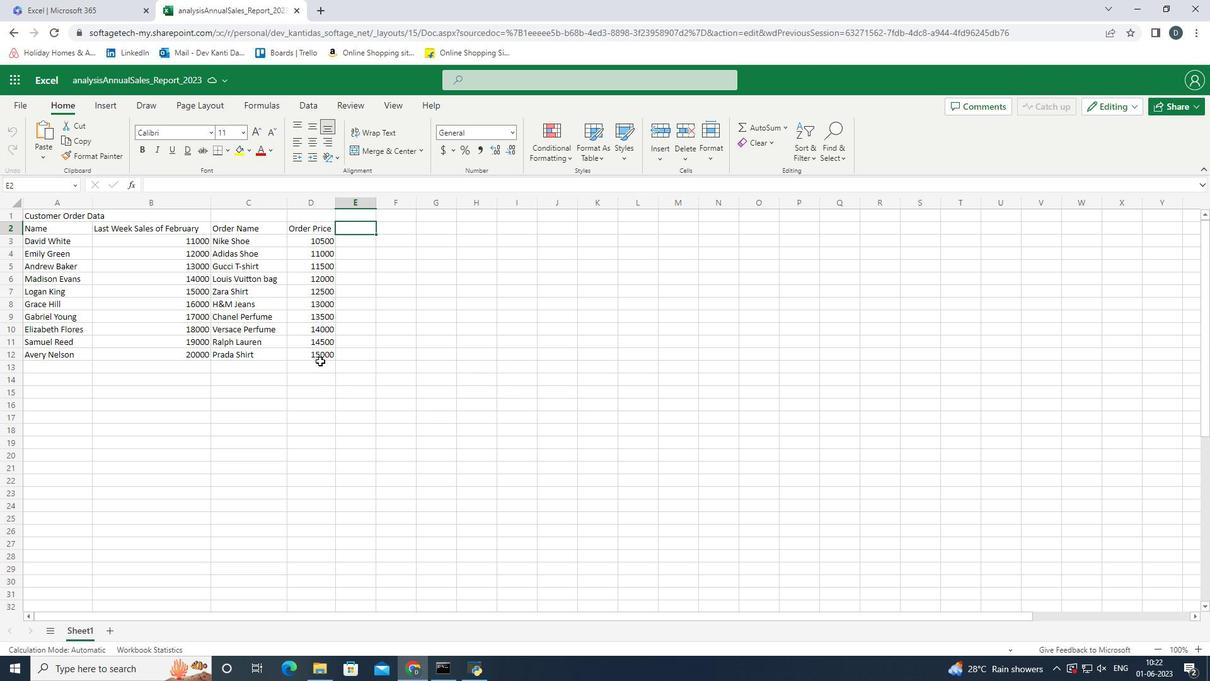 
Action: Mouse pressed left at (327, 355)
Screenshot: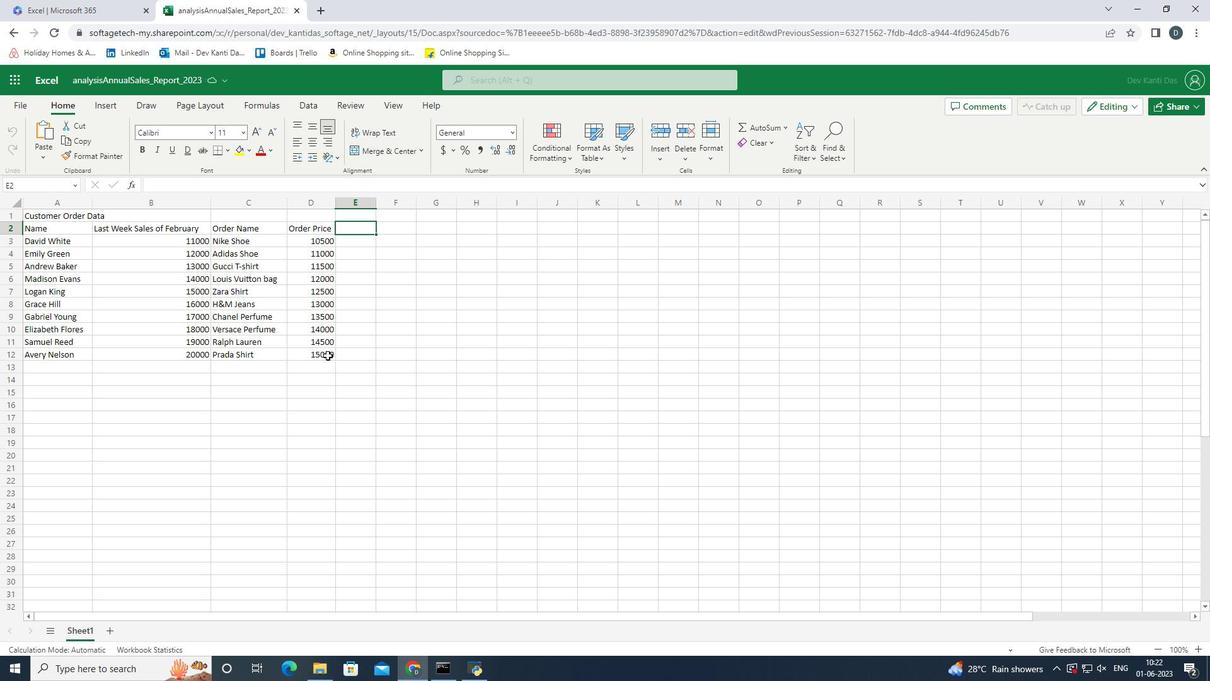 
Action: Mouse moved to (414, 374)
Screenshot: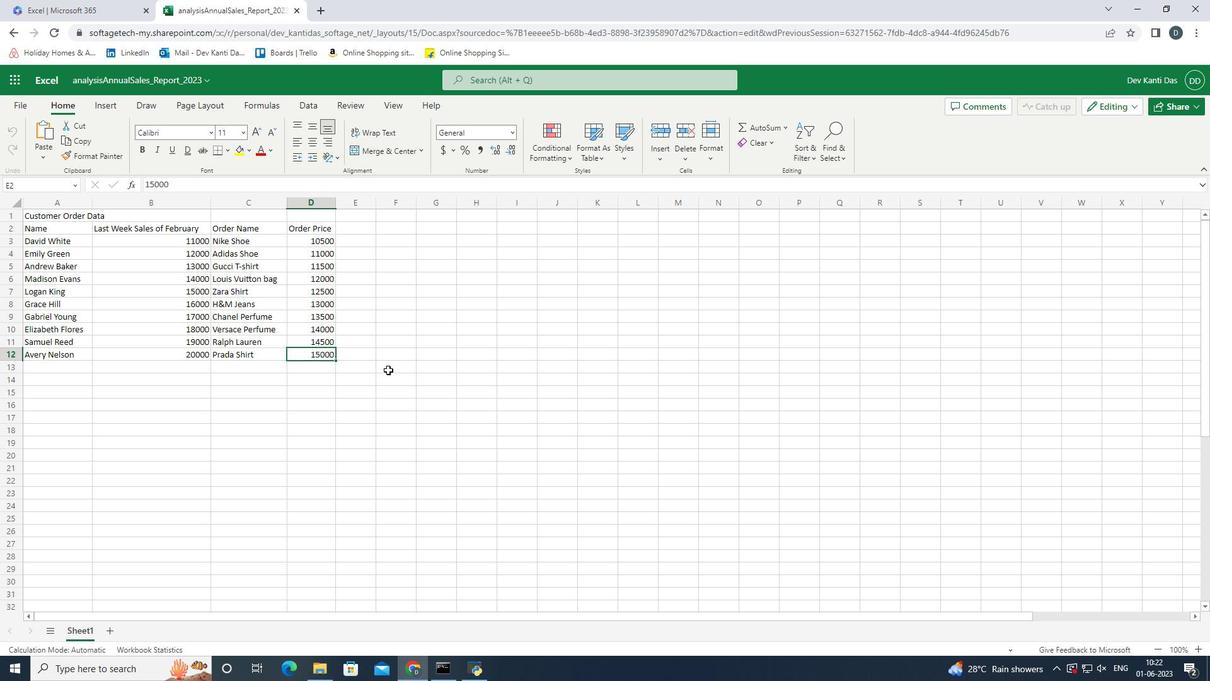 
